Task: Check the average views per listing of den in the last 5 years.
Action: Mouse moved to (1073, 239)
Screenshot: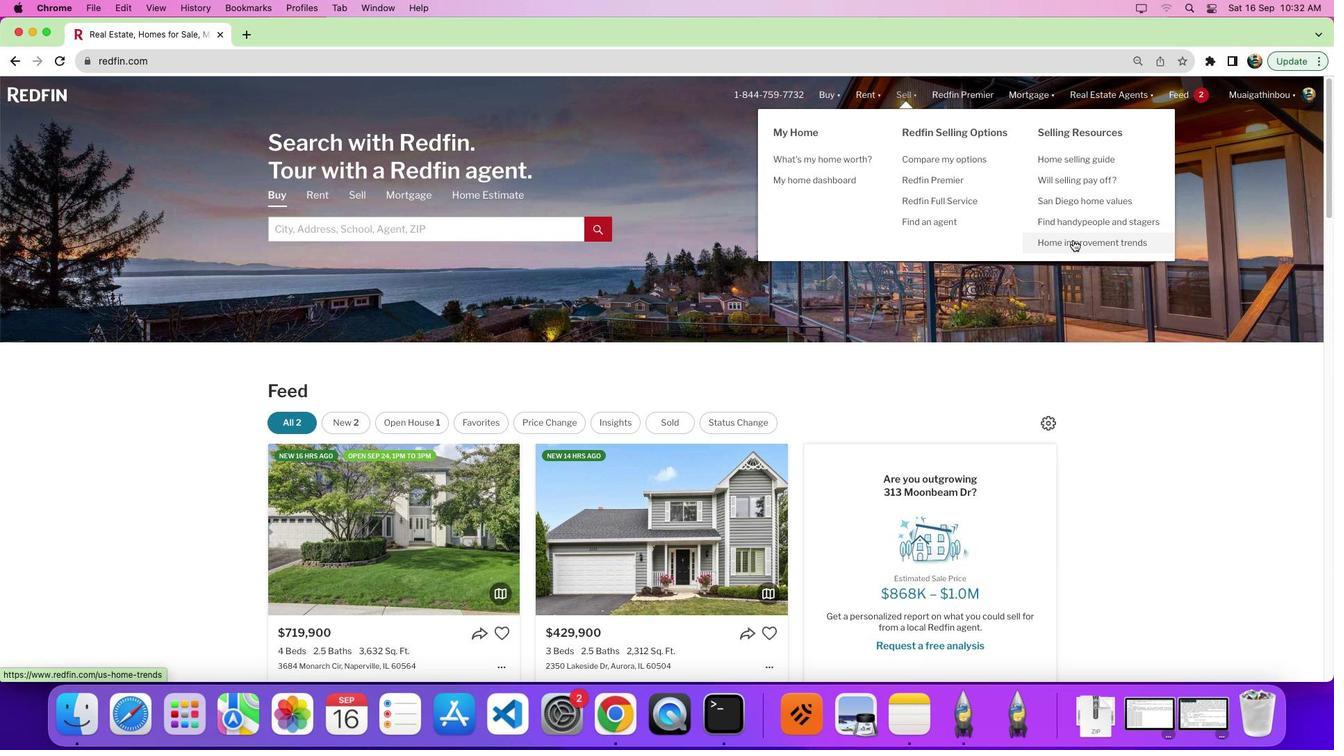 
Action: Mouse pressed left at (1073, 239)
Screenshot: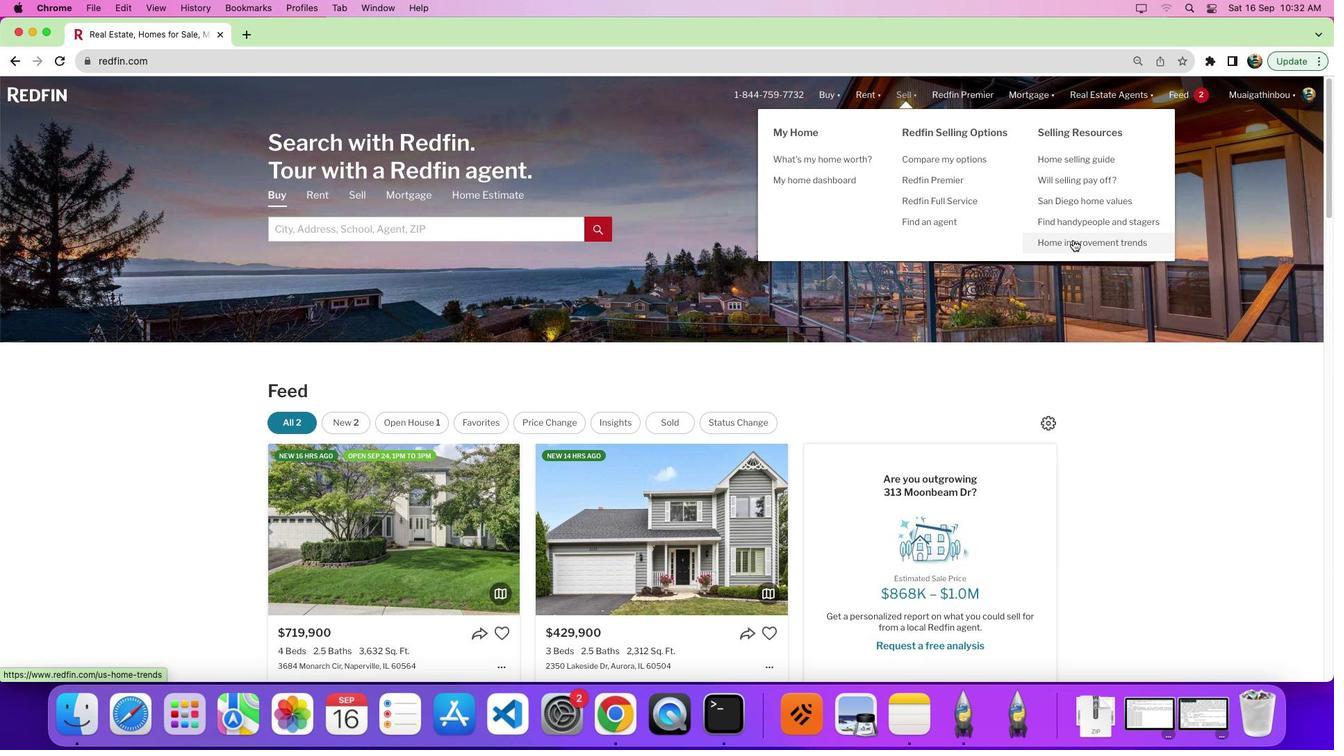 
Action: Mouse pressed left at (1073, 239)
Screenshot: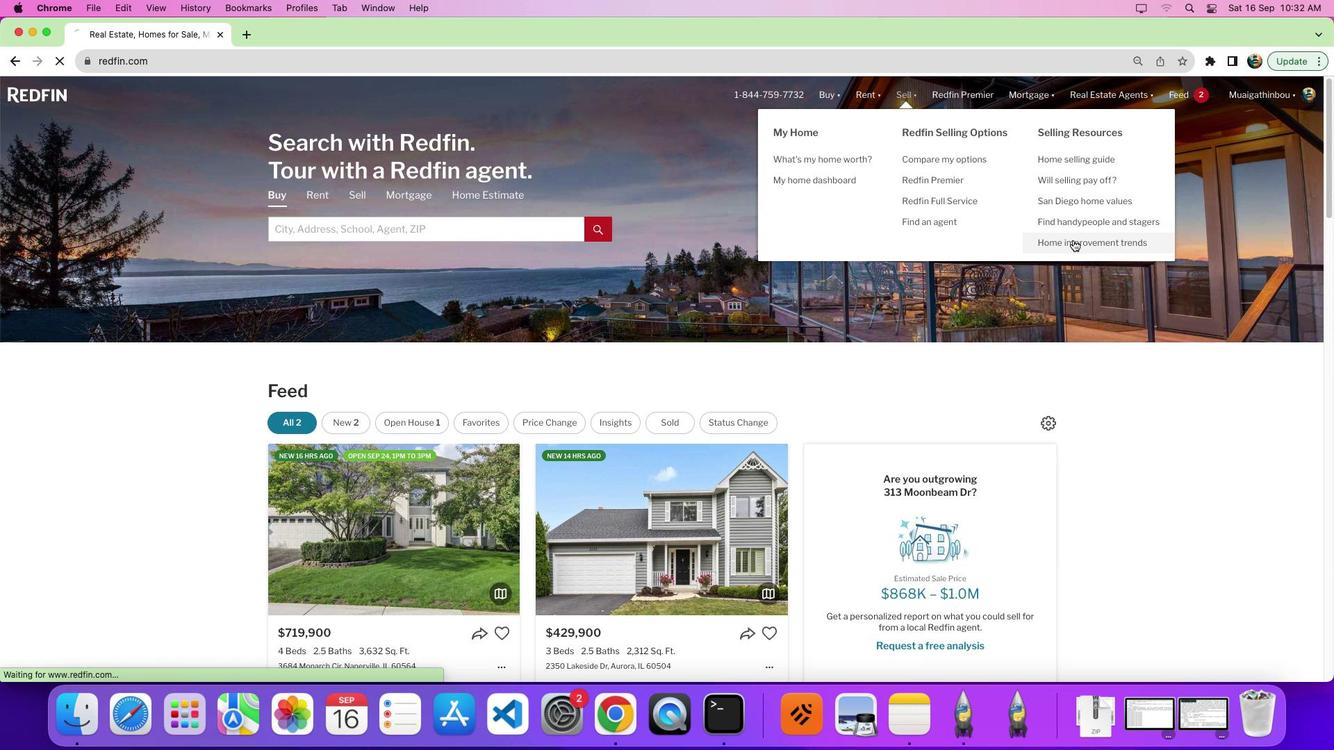 
Action: Mouse moved to (371, 272)
Screenshot: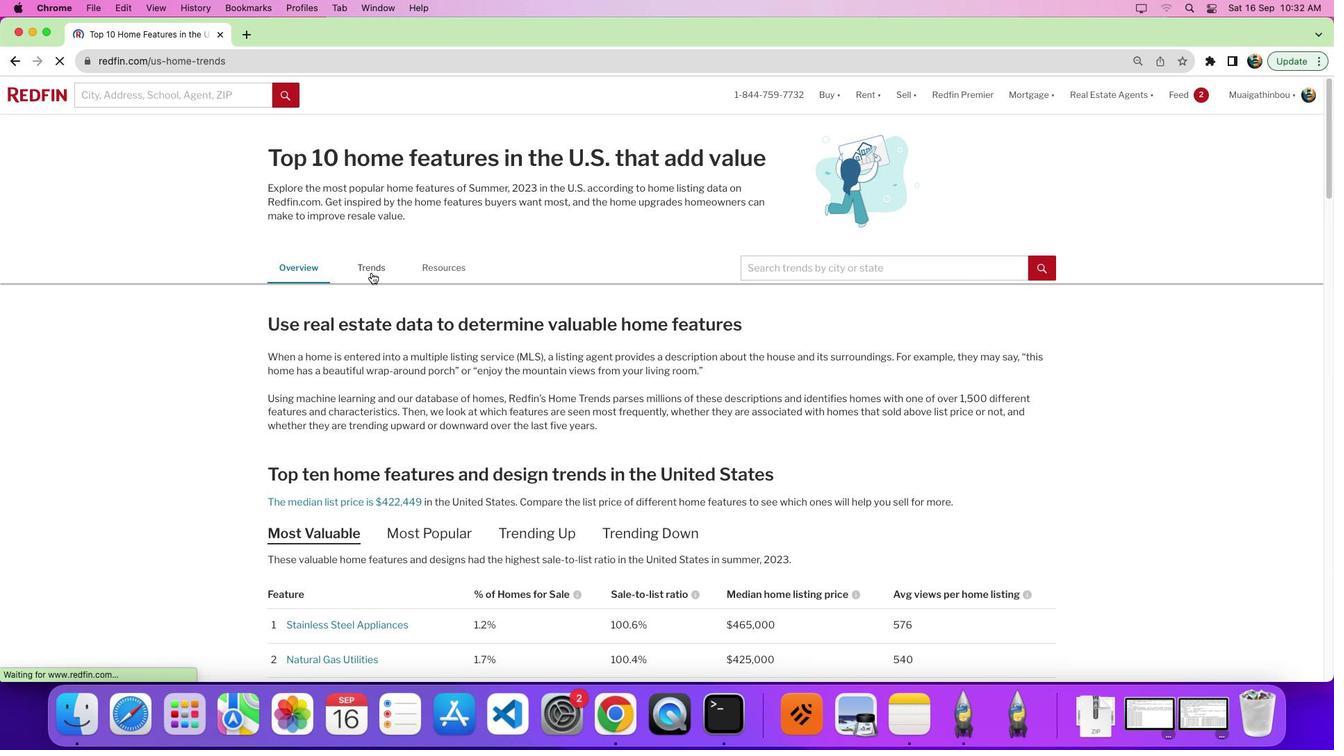 
Action: Mouse pressed left at (371, 272)
Screenshot: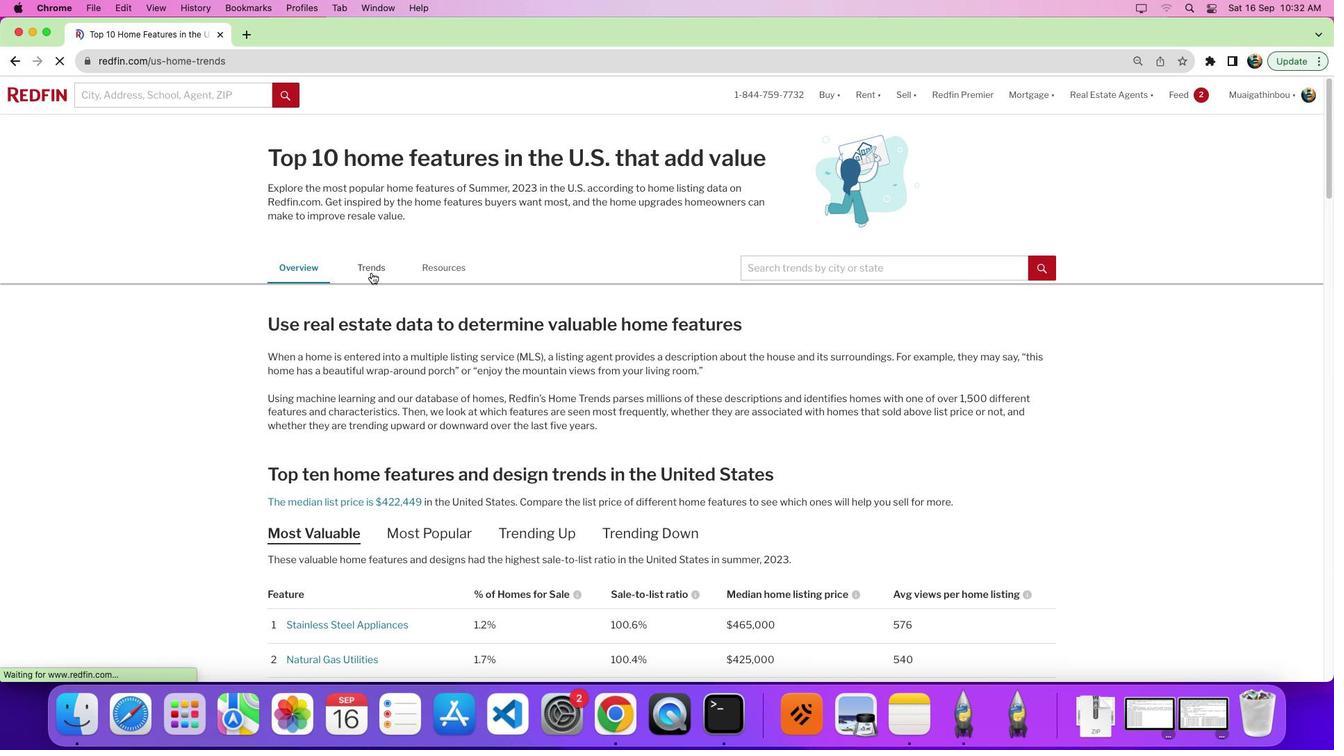 
Action: Mouse moved to (952, 419)
Screenshot: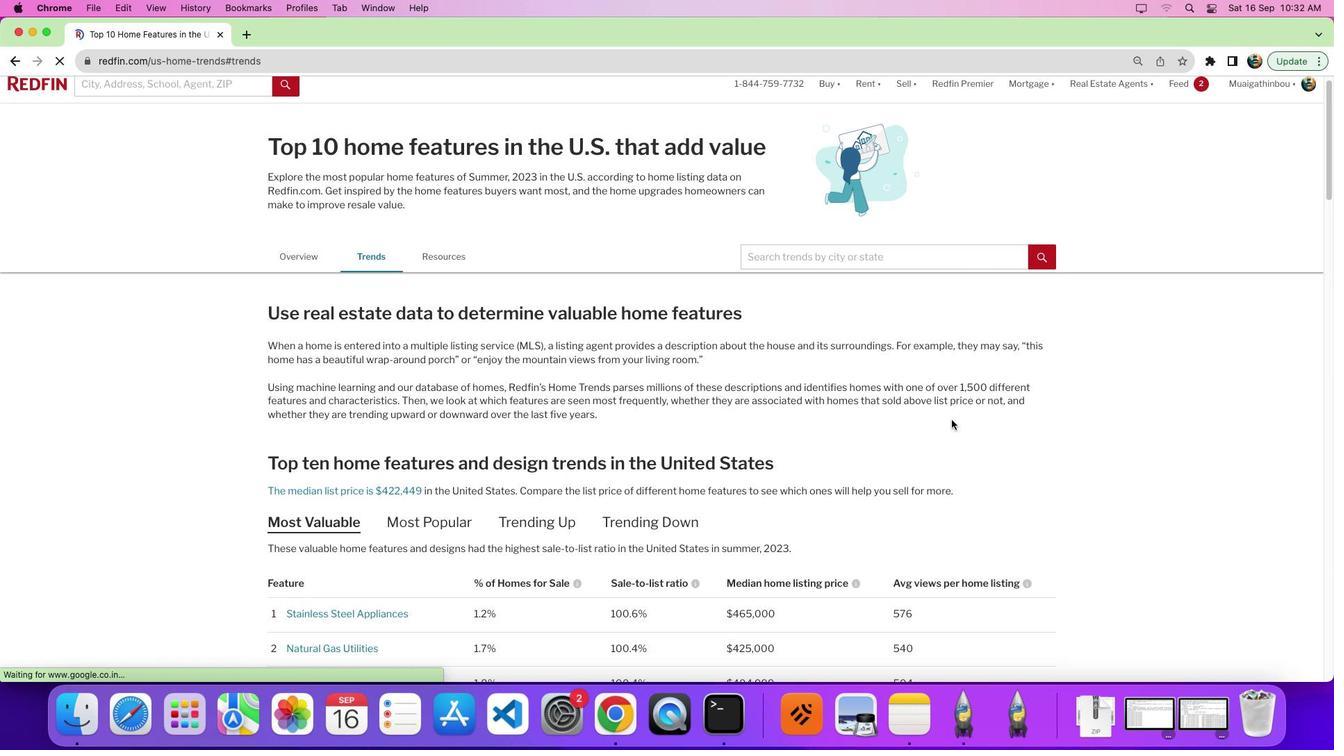 
Action: Mouse scrolled (952, 419) with delta (0, 0)
Screenshot: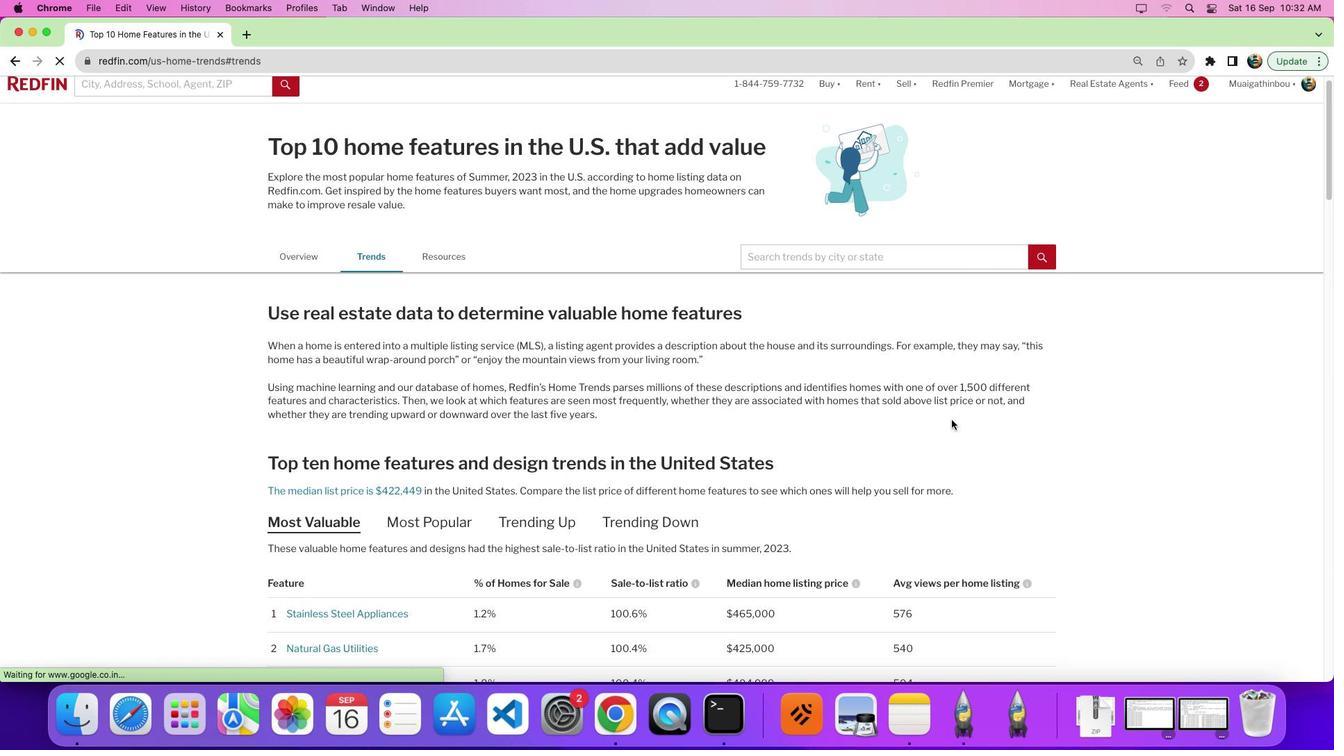 
Action: Mouse scrolled (952, 419) with delta (0, 0)
Screenshot: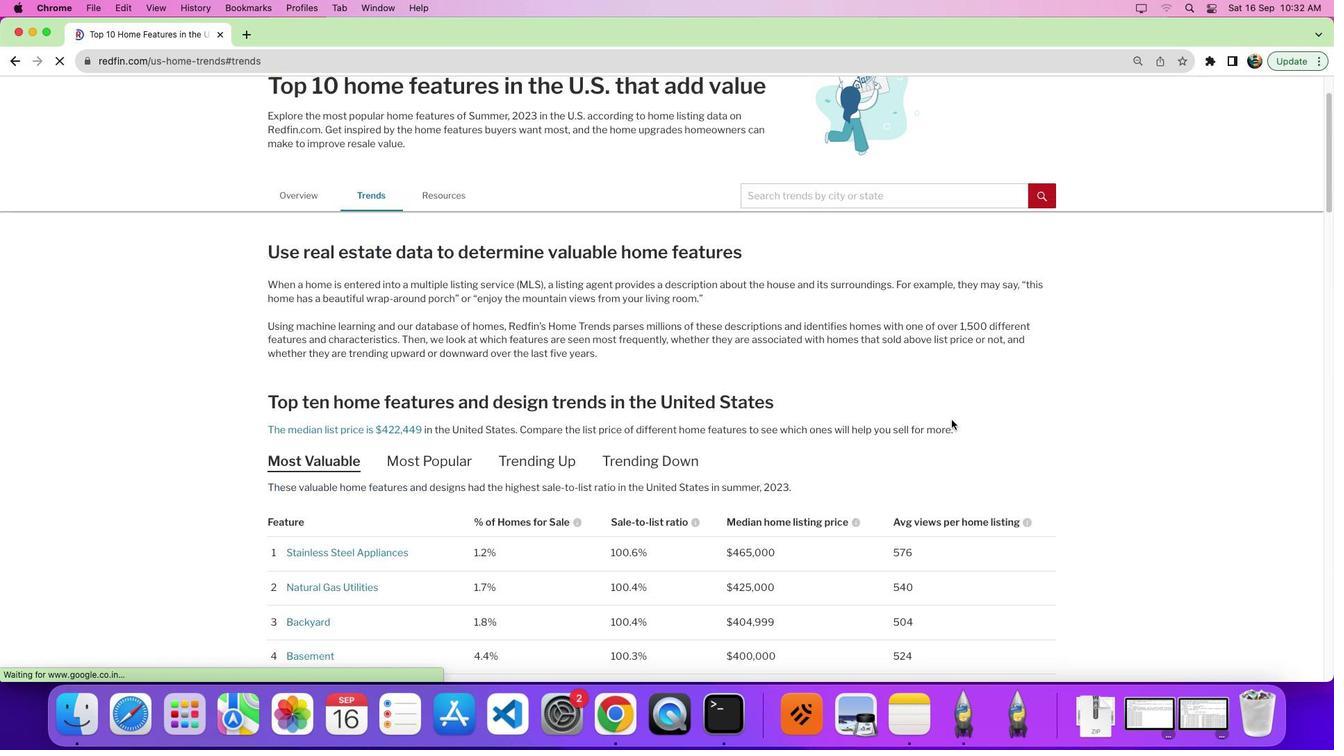 
Action: Mouse scrolled (952, 419) with delta (0, -4)
Screenshot: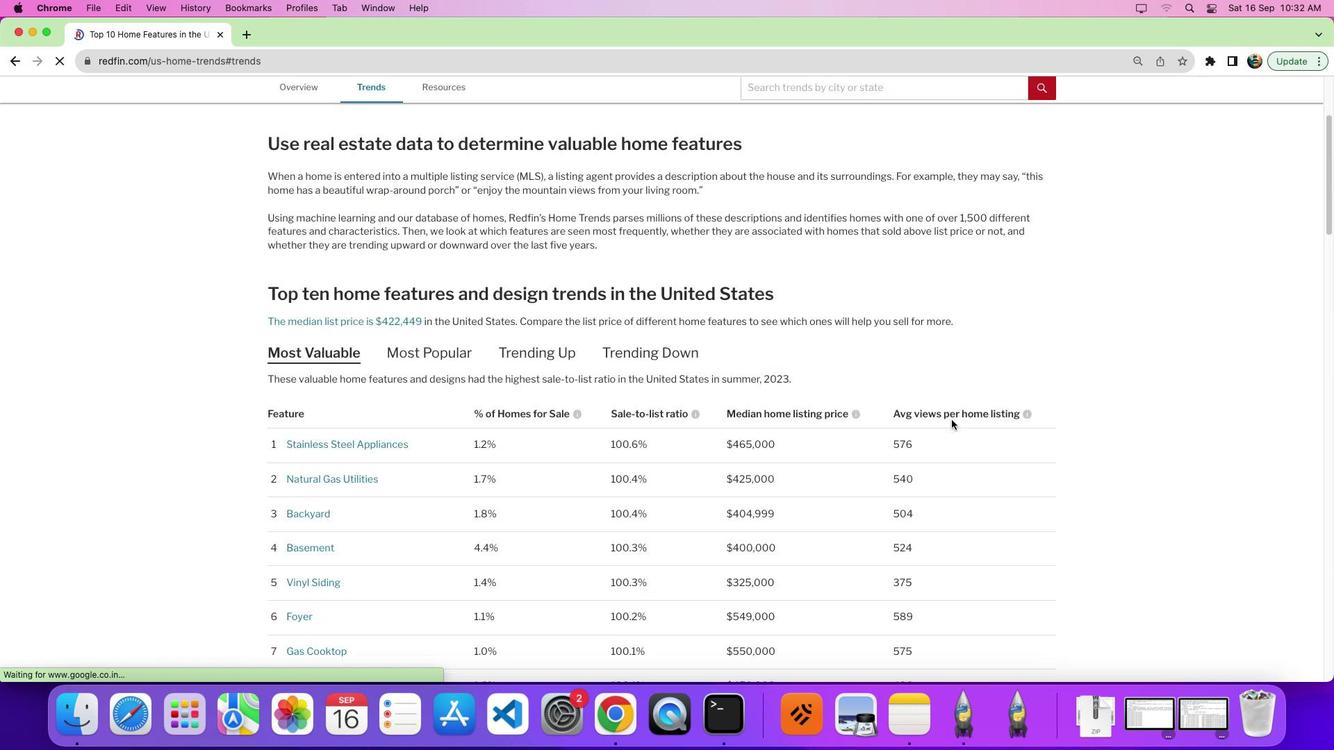 
Action: Mouse scrolled (952, 419) with delta (0, 0)
Screenshot: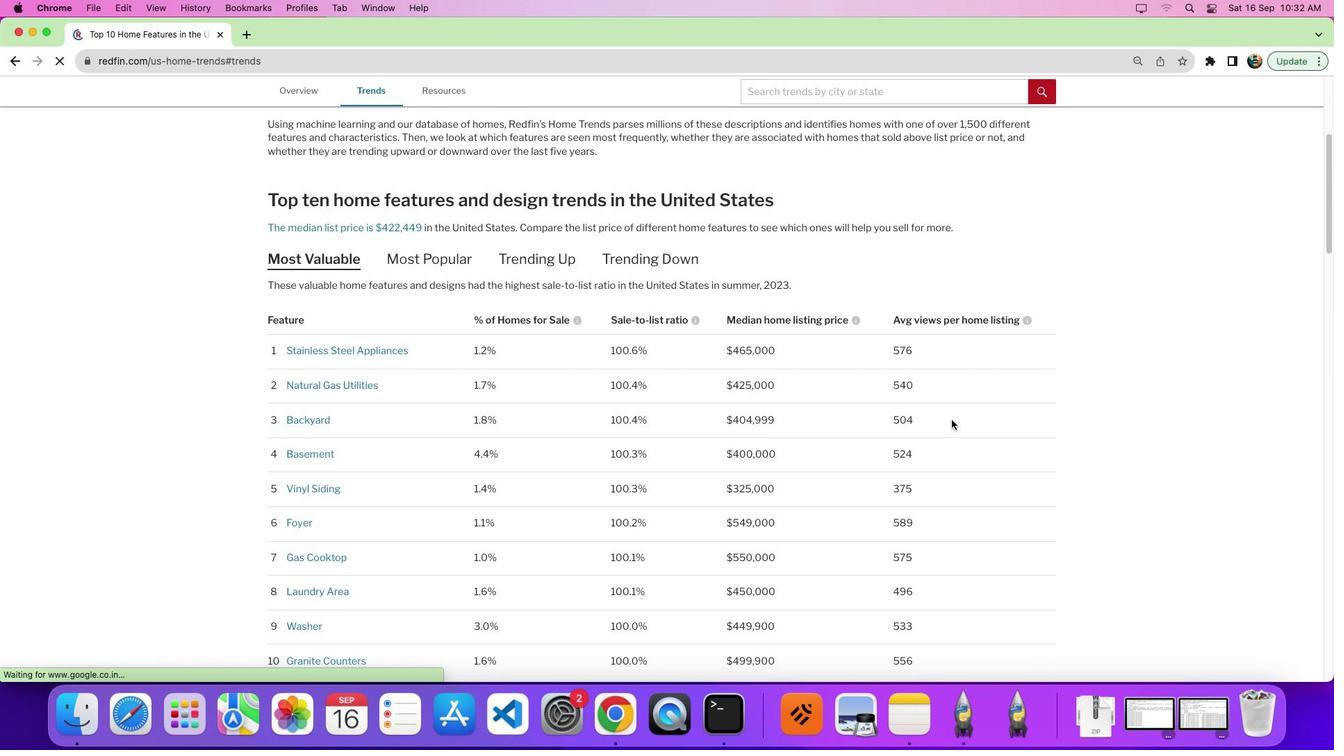 
Action: Mouse scrolled (952, 419) with delta (0, 0)
Screenshot: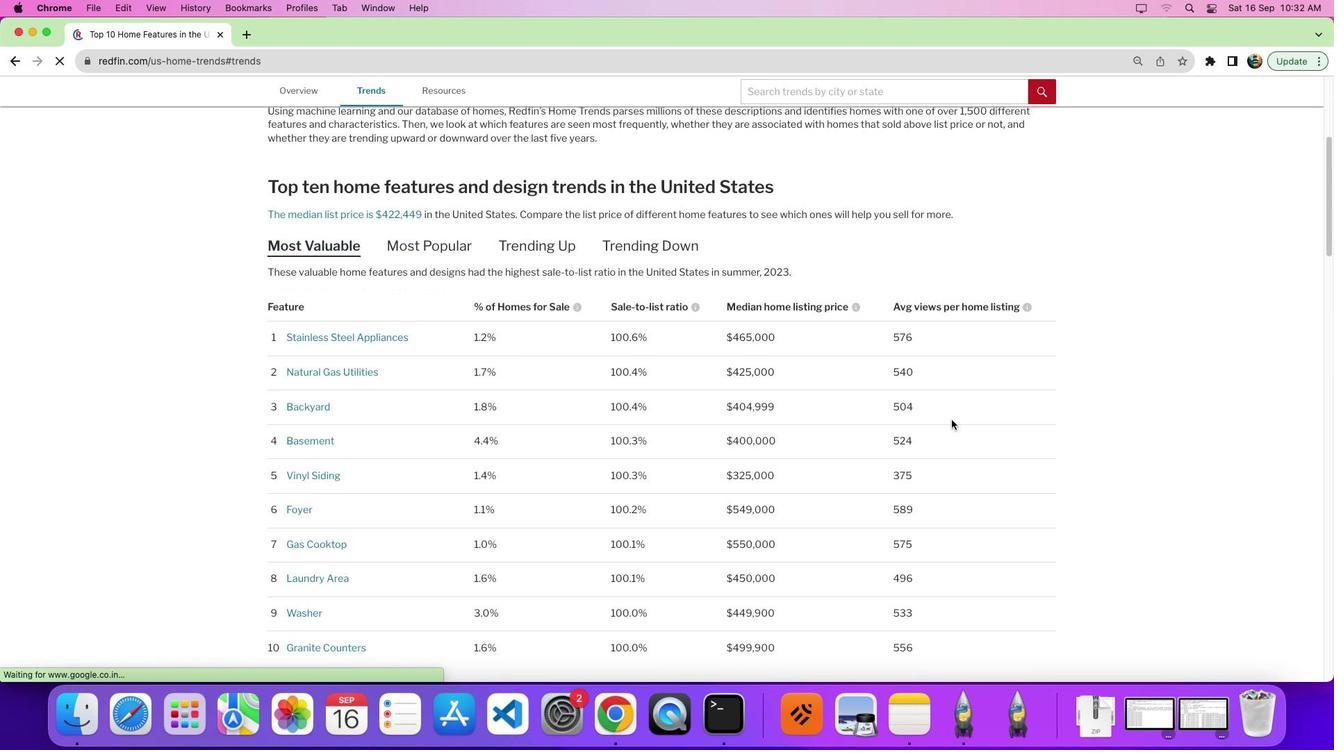 
Action: Mouse scrolled (952, 419) with delta (0, -4)
Screenshot: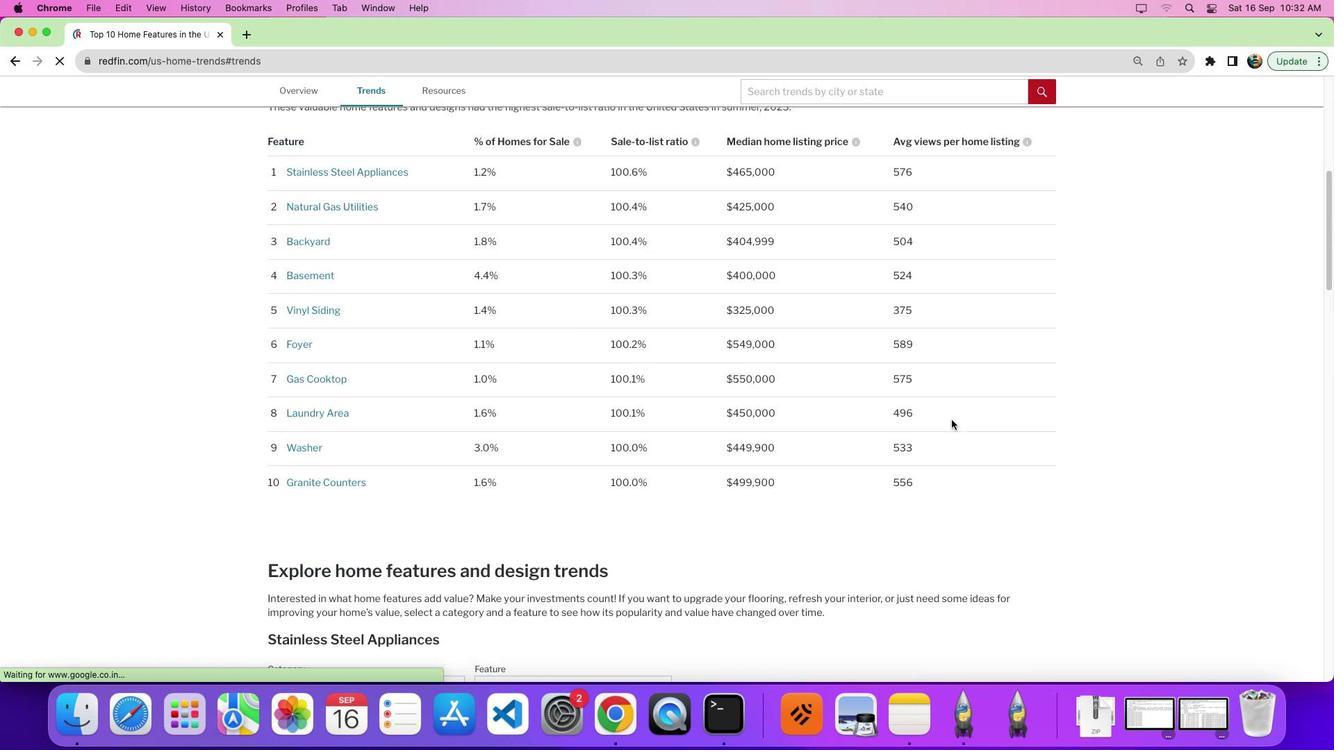 
Action: Mouse scrolled (952, 419) with delta (0, 0)
Screenshot: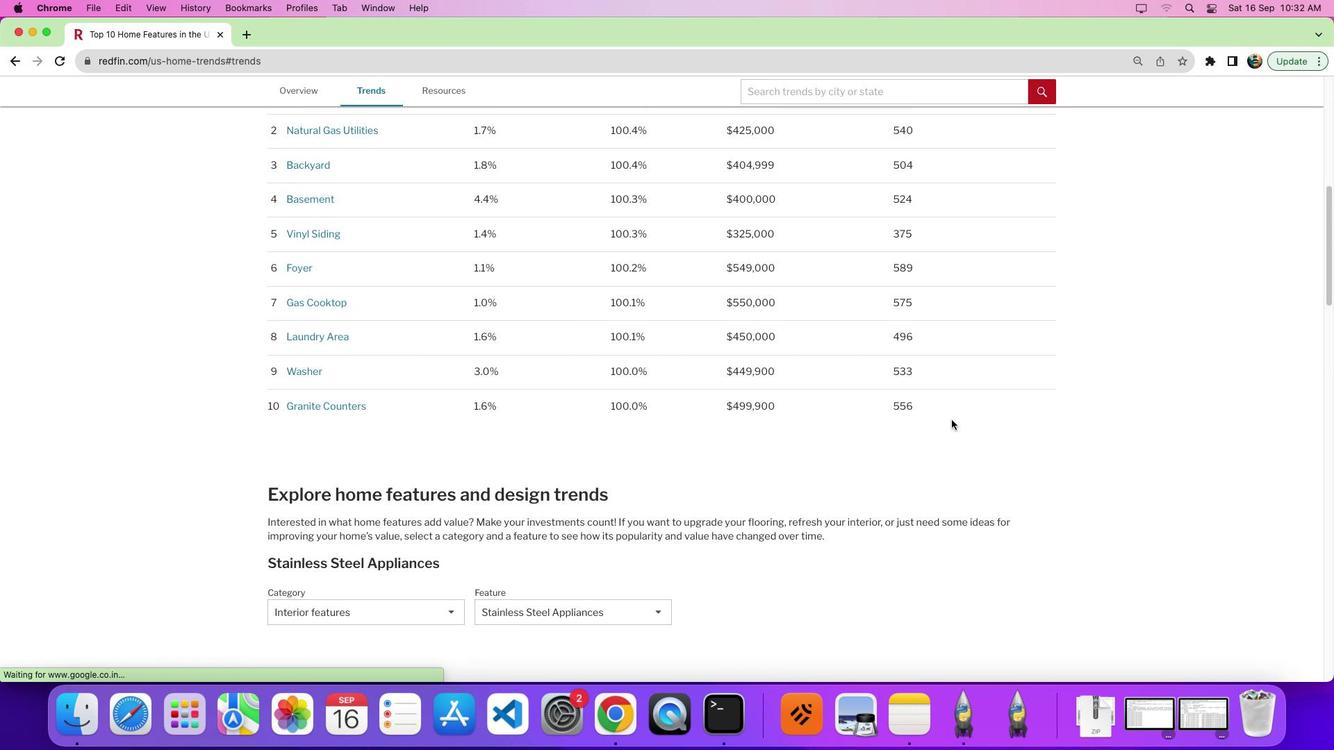 
Action: Mouse scrolled (952, 419) with delta (0, 0)
Screenshot: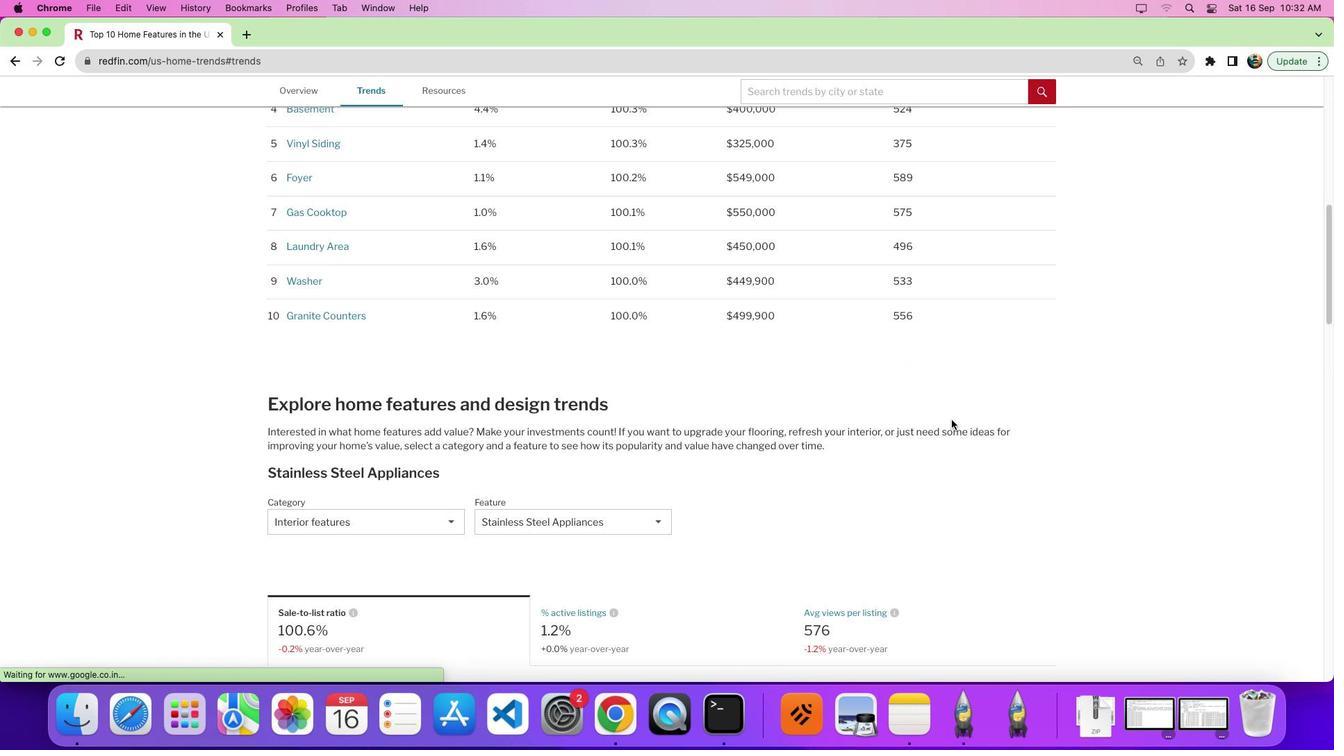 
Action: Mouse scrolled (952, 419) with delta (0, -4)
Screenshot: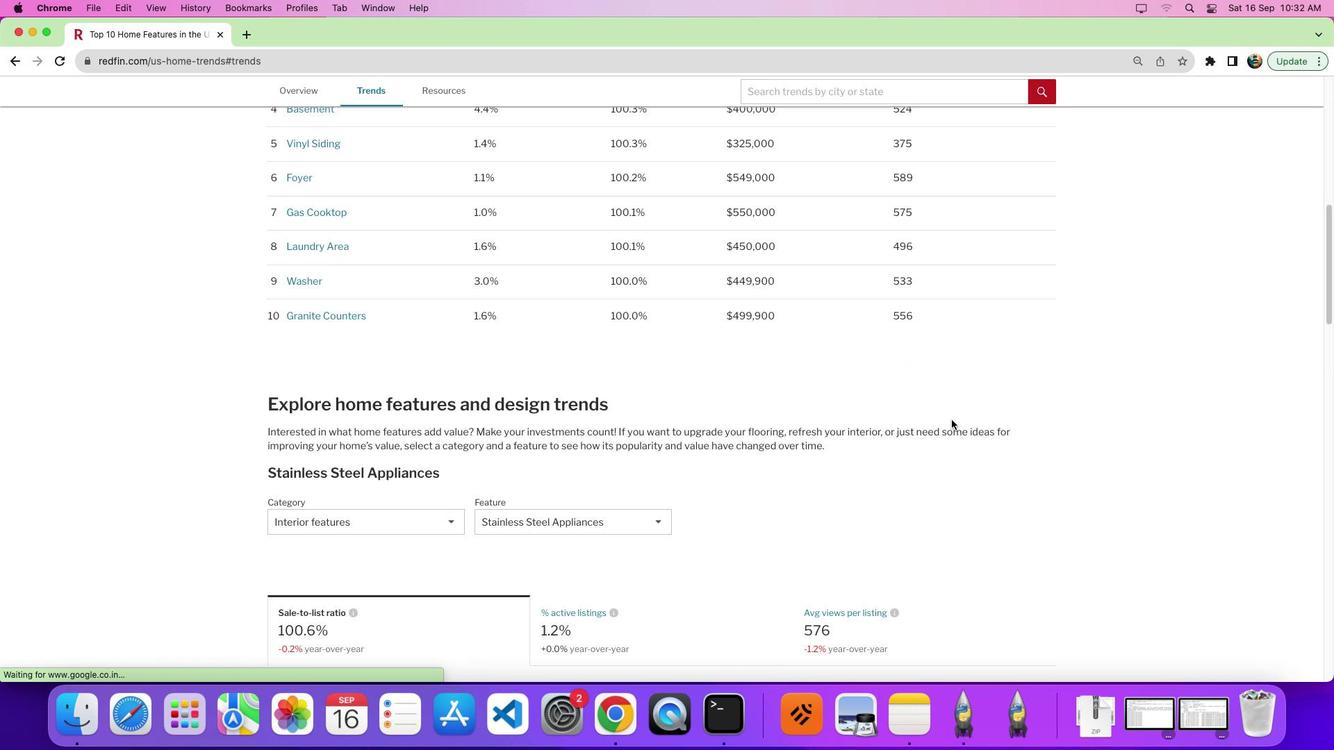 
Action: Mouse moved to (868, 431)
Screenshot: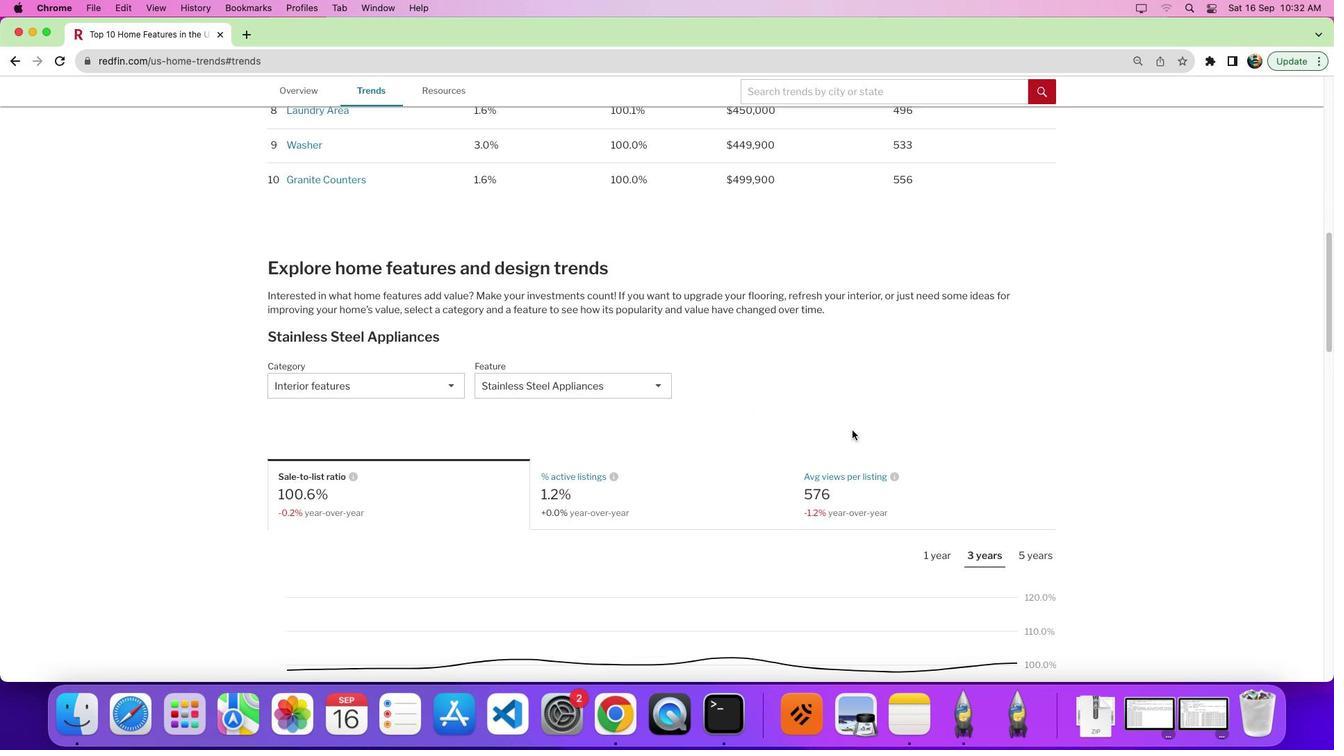 
Action: Mouse scrolled (868, 431) with delta (0, 0)
Screenshot: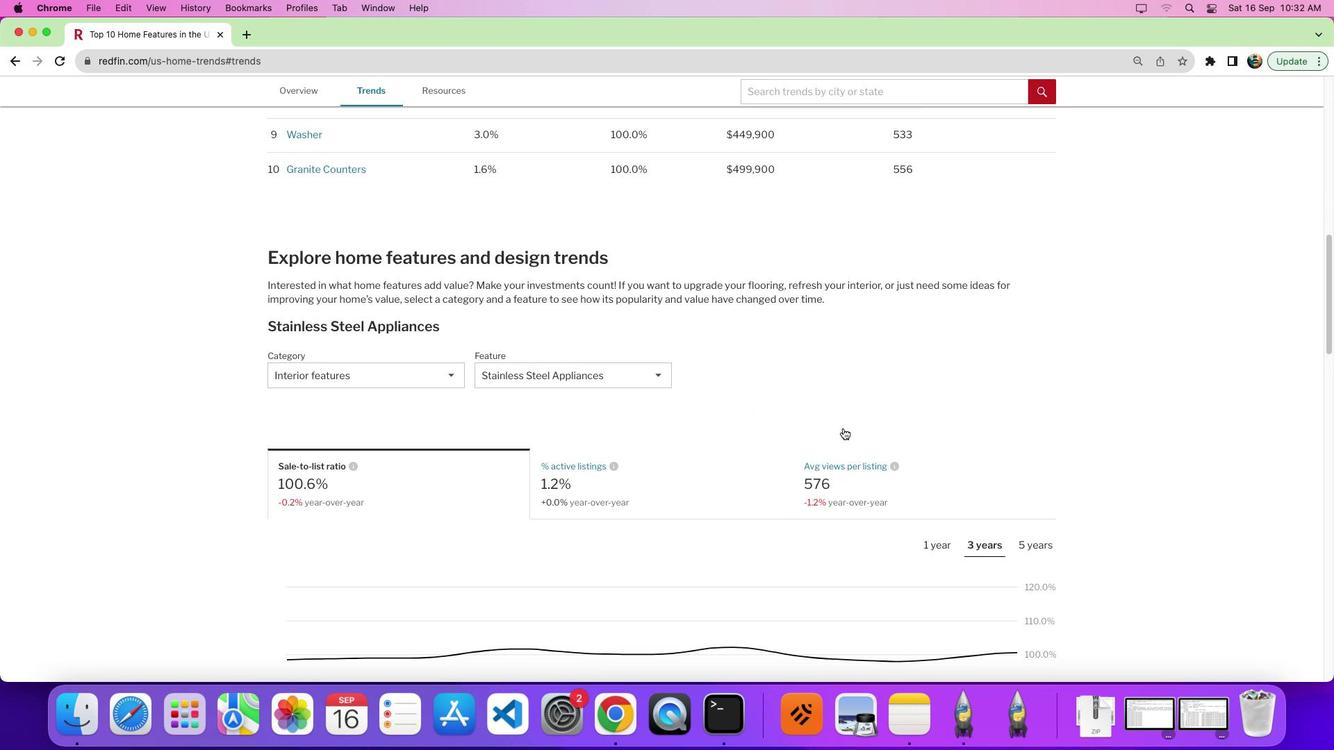 
Action: Mouse moved to (866, 431)
Screenshot: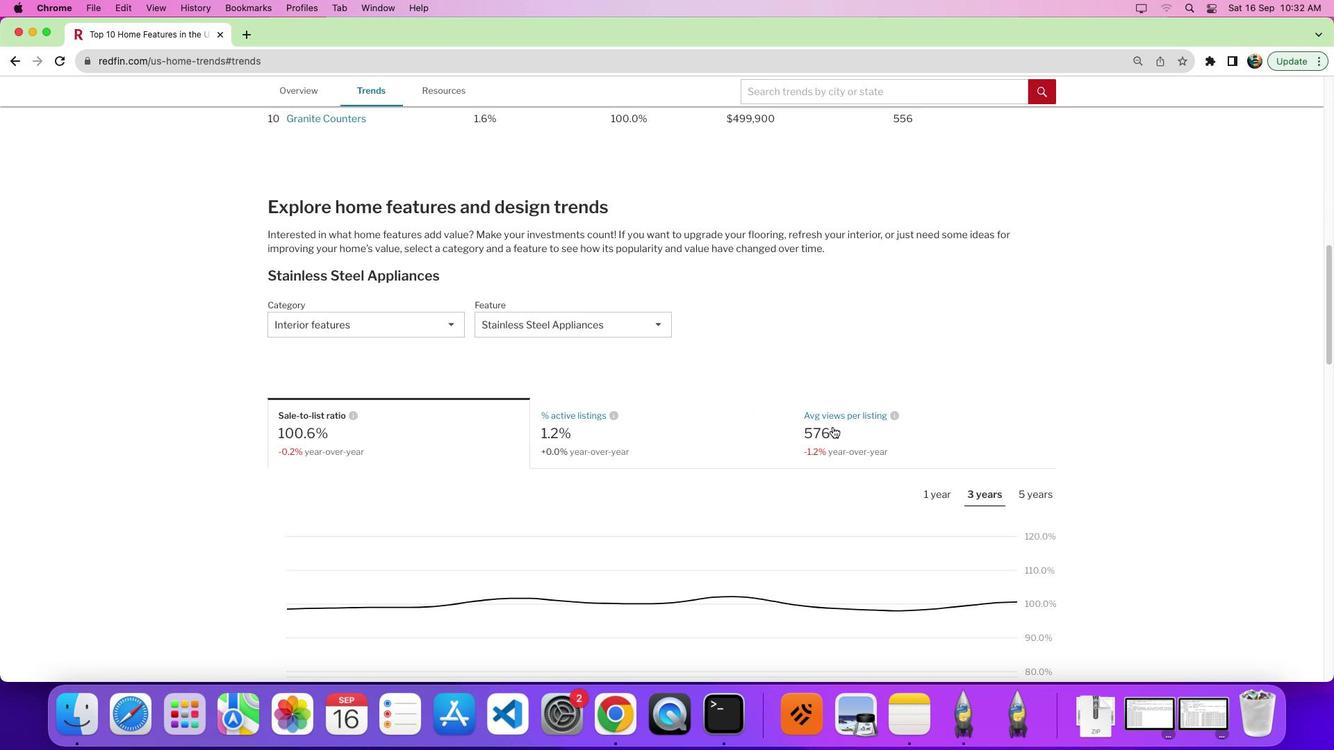 
Action: Mouse scrolled (866, 431) with delta (0, 0)
Screenshot: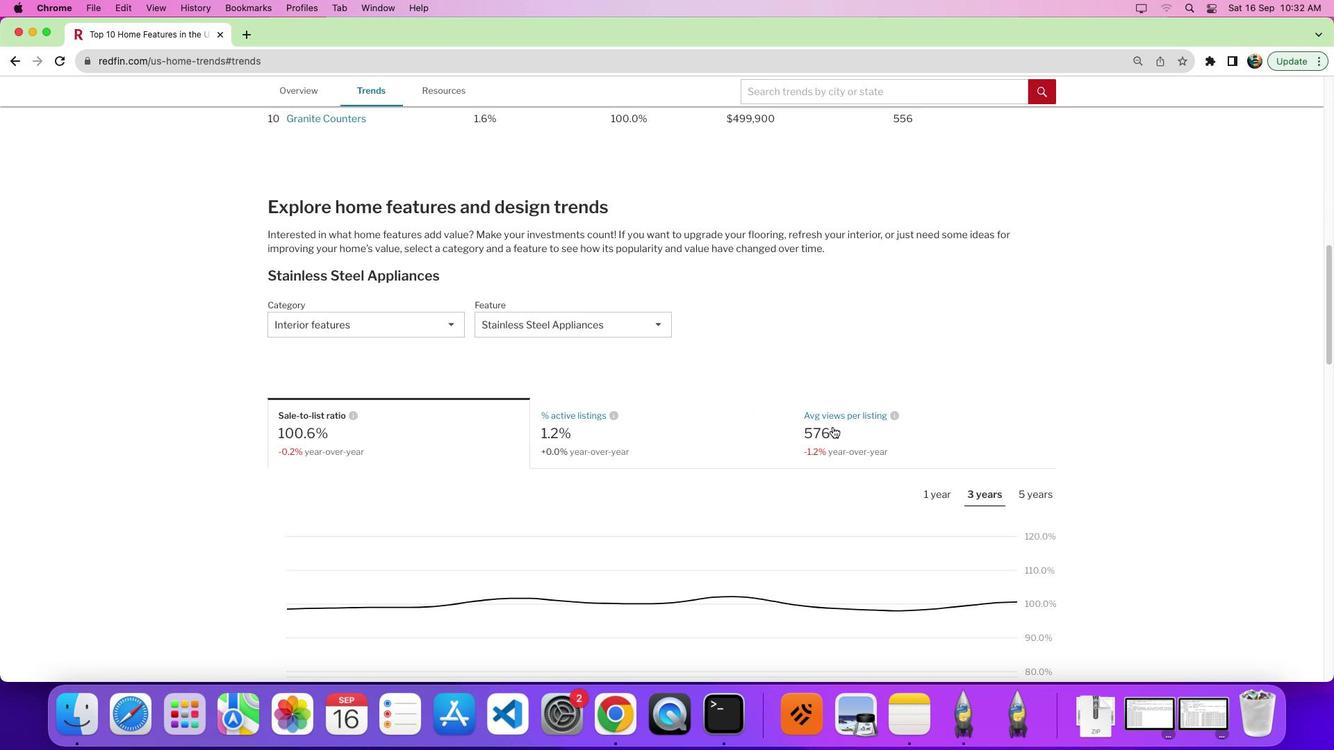 
Action: Mouse moved to (854, 430)
Screenshot: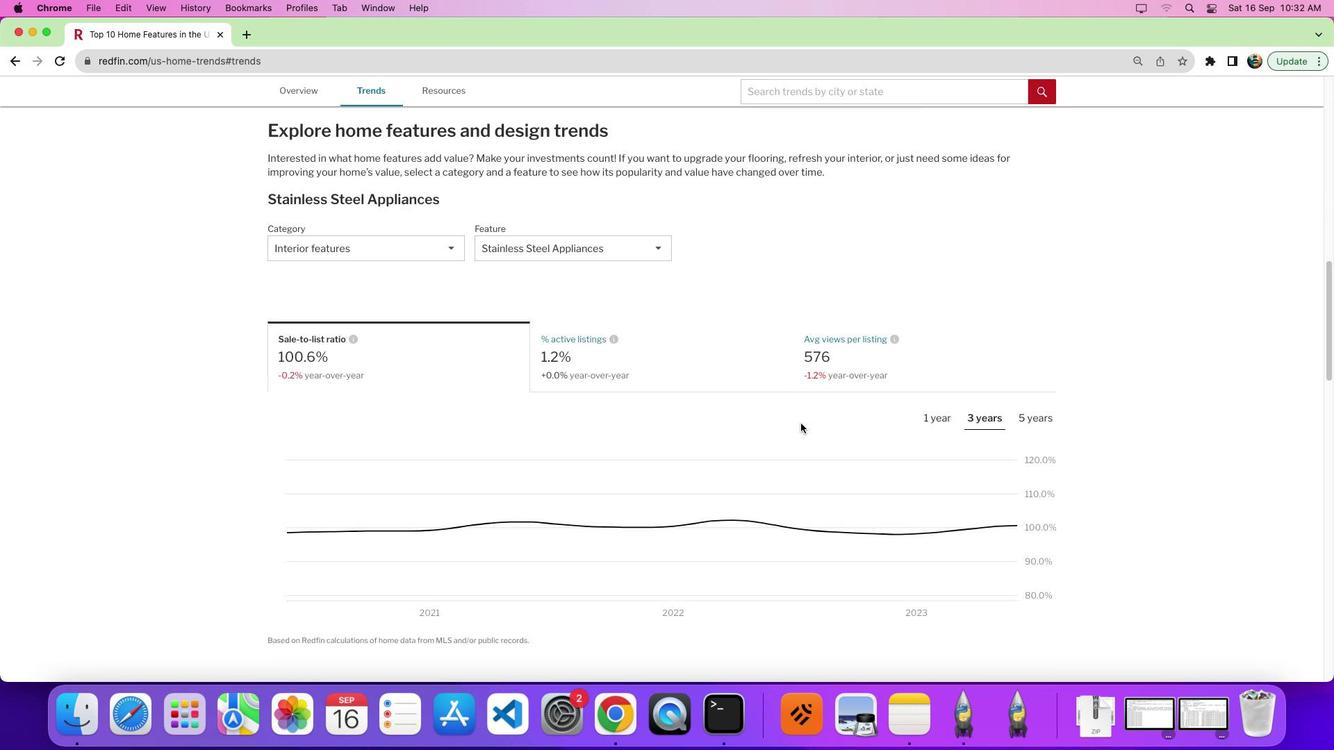 
Action: Mouse scrolled (854, 430) with delta (0, -4)
Screenshot: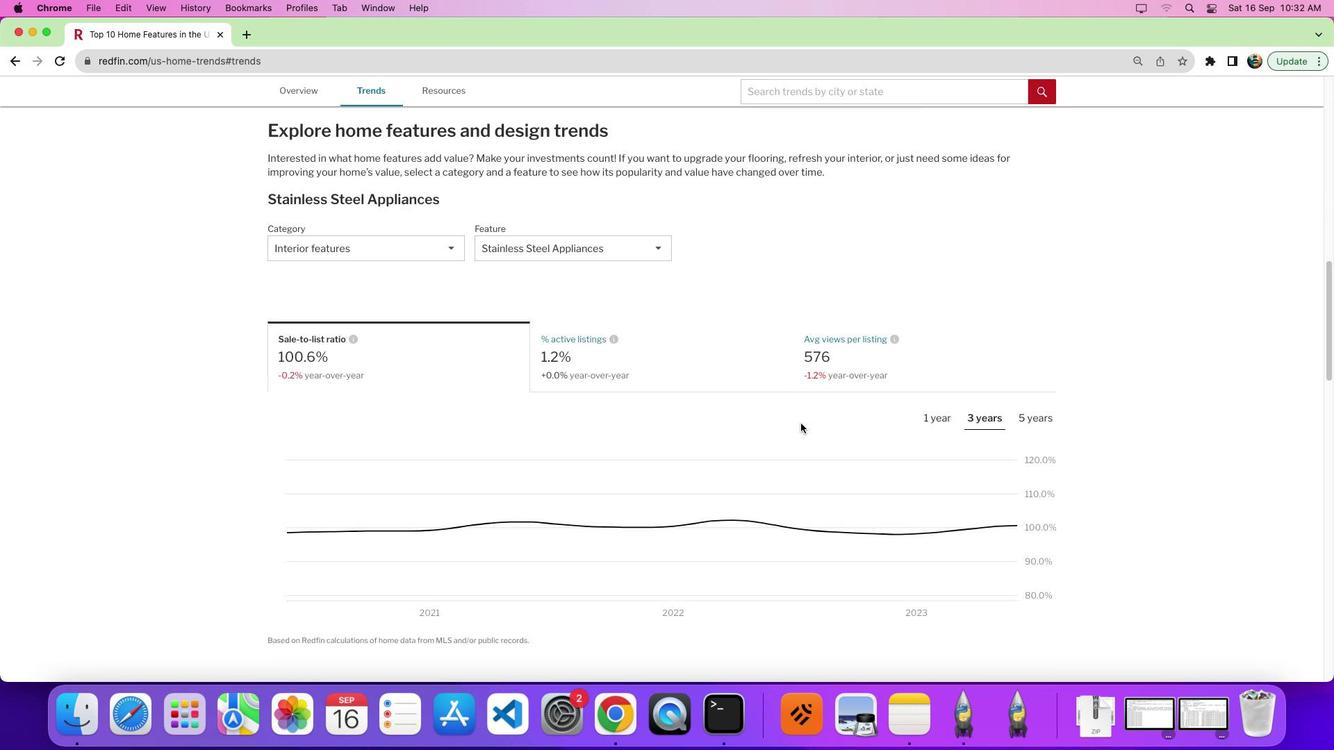 
Action: Mouse moved to (438, 189)
Screenshot: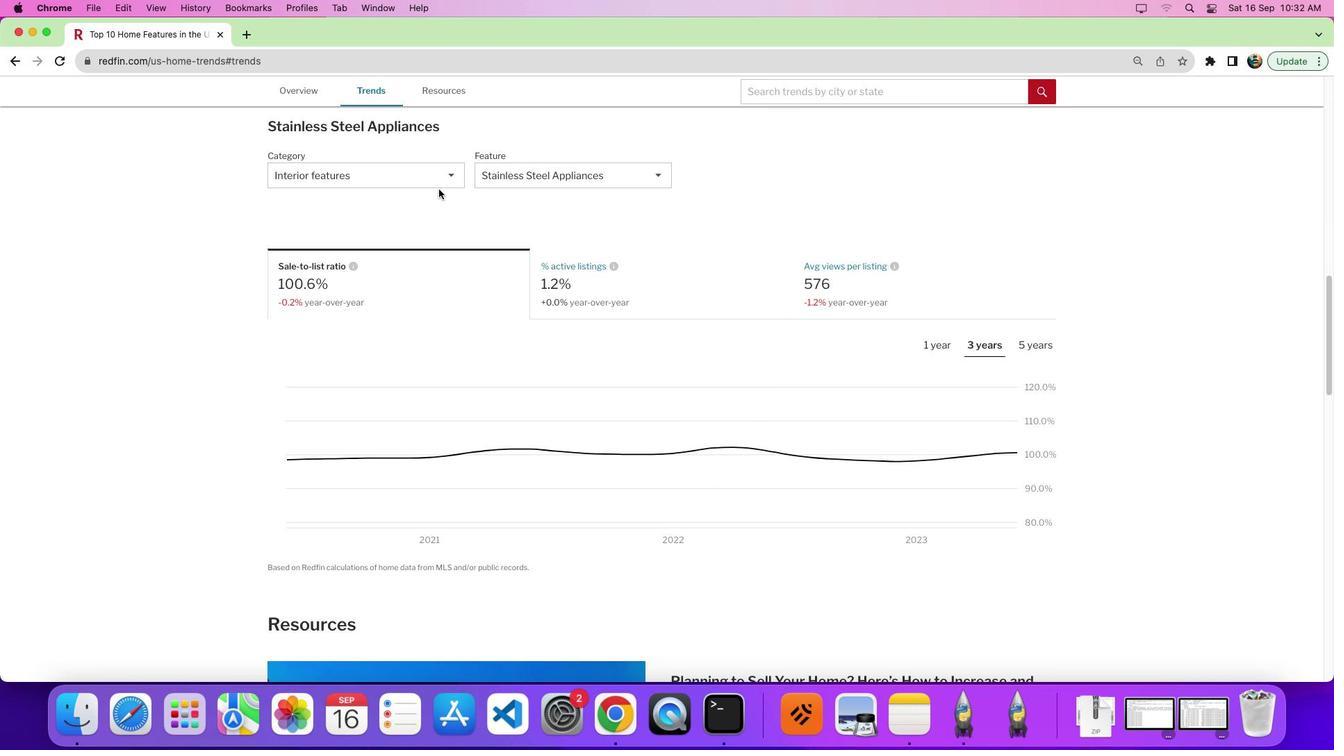 
Action: Mouse pressed left at (438, 189)
Screenshot: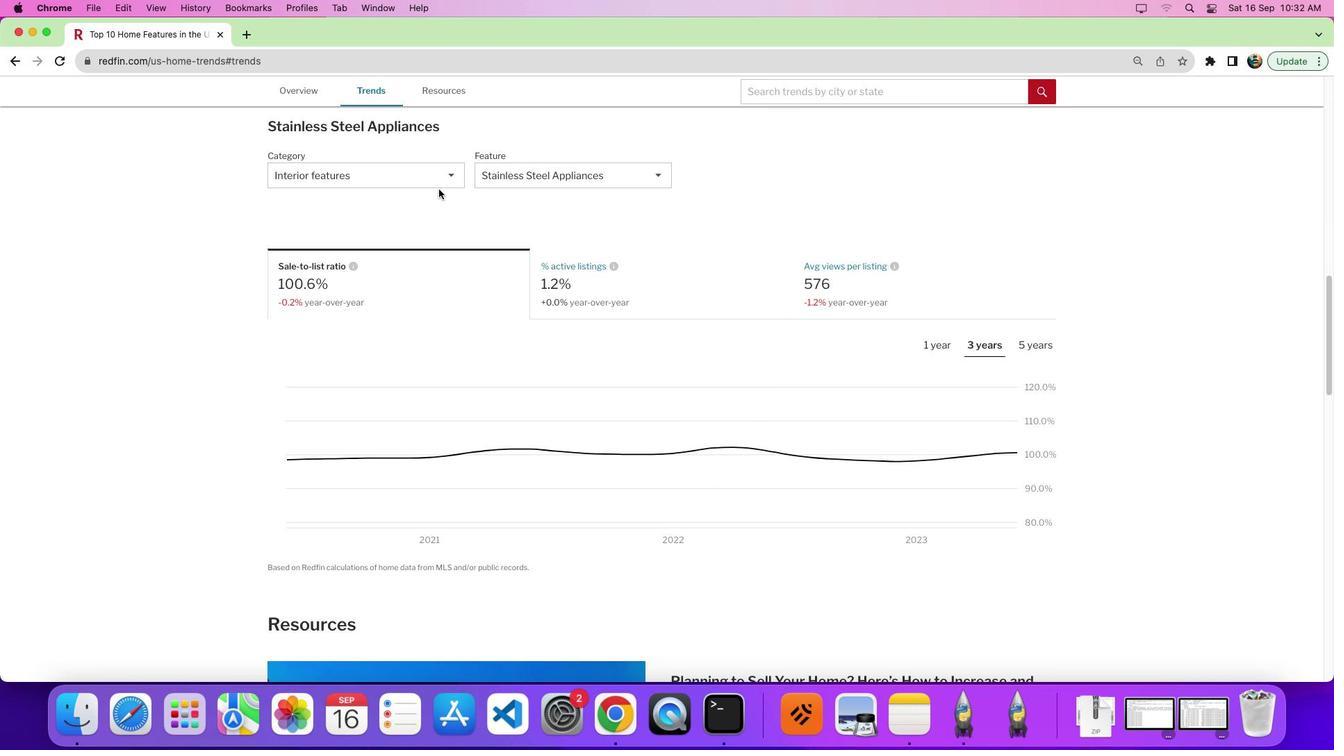 
Action: Mouse moved to (567, 171)
Screenshot: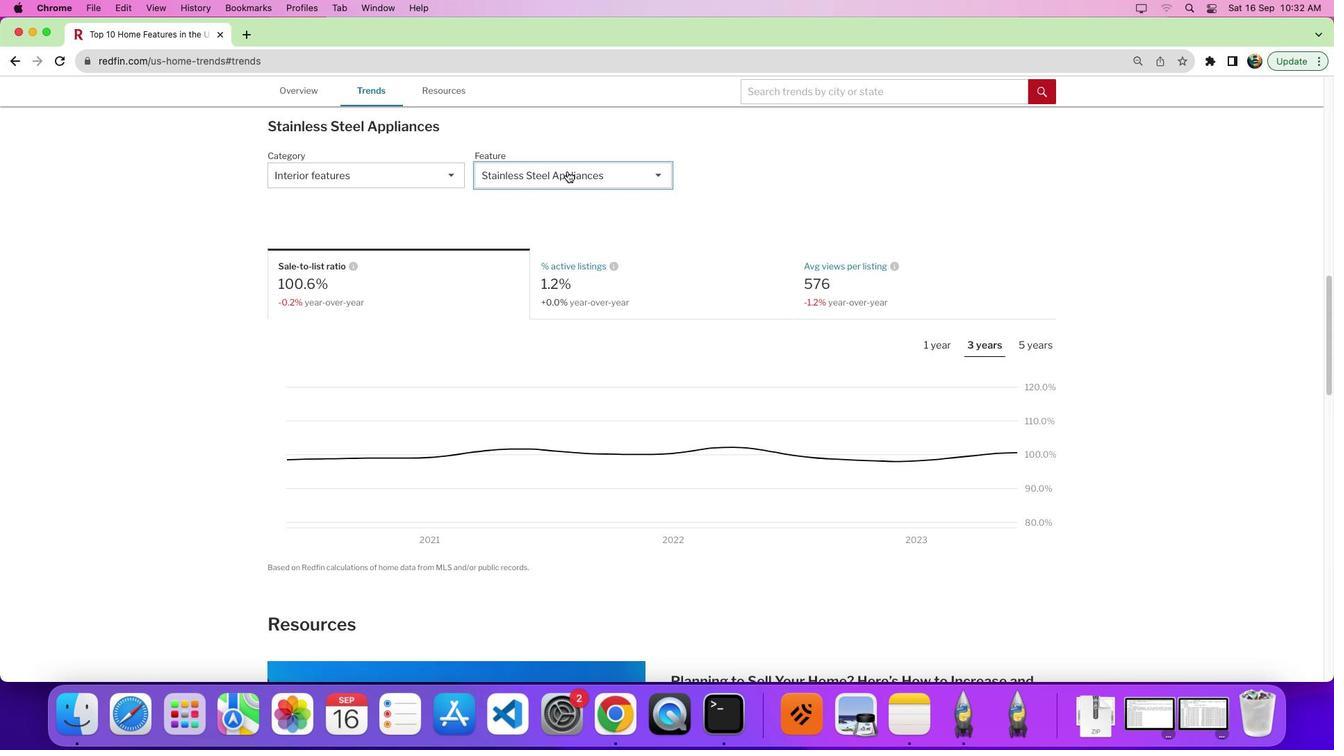 
Action: Mouse pressed left at (567, 171)
Screenshot: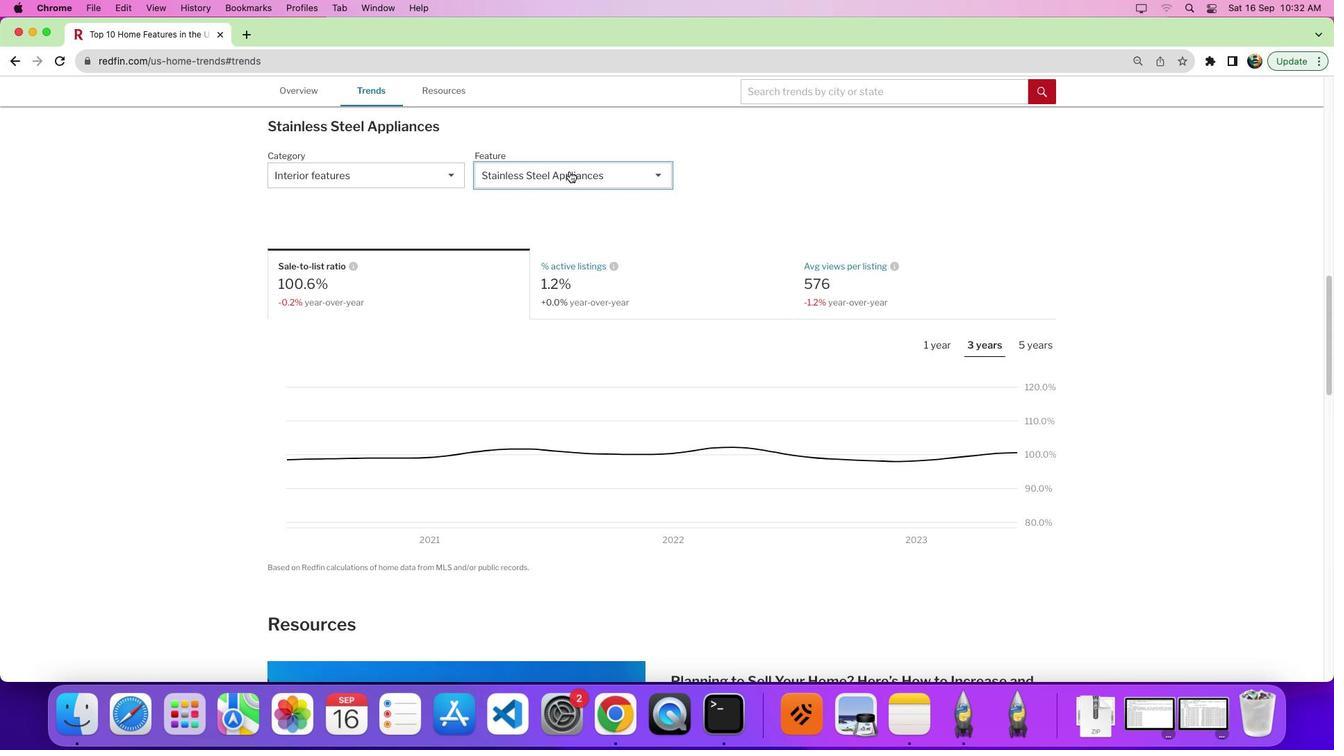 
Action: Mouse moved to (604, 345)
Screenshot: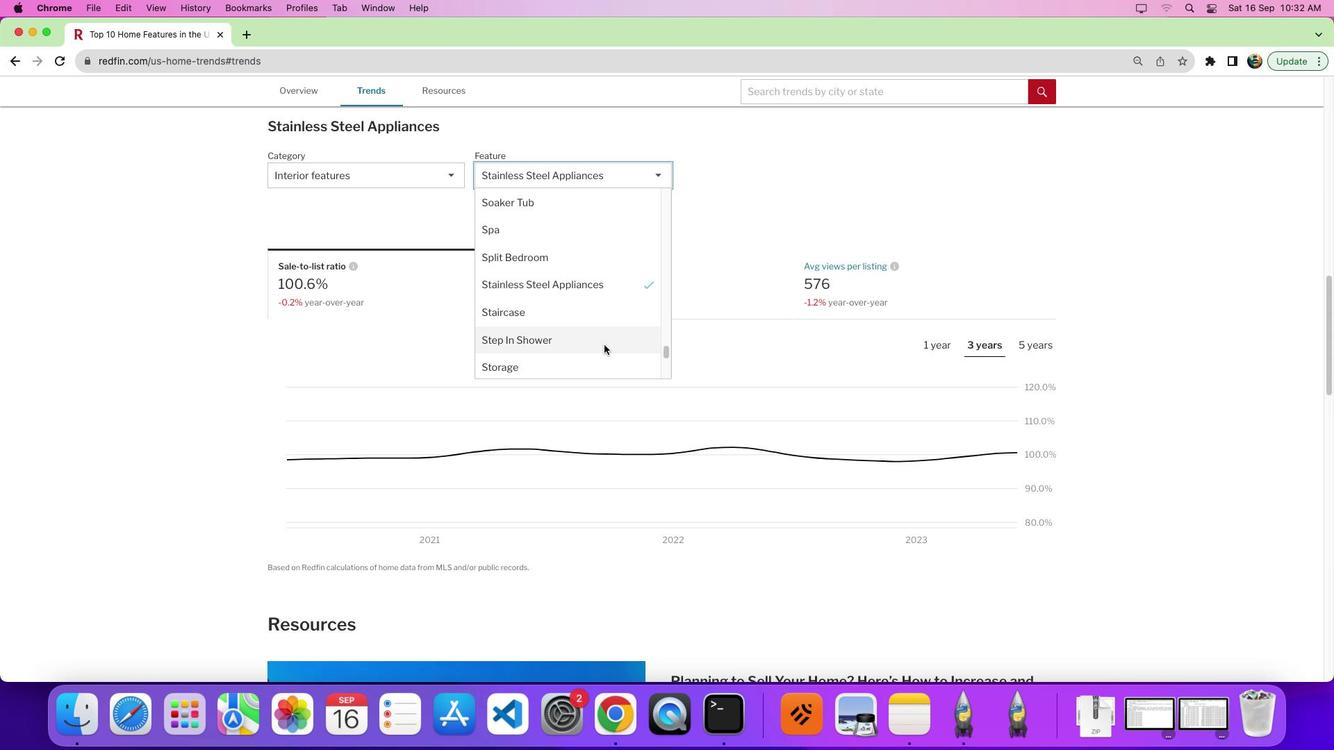 
Action: Mouse scrolled (604, 345) with delta (0, 0)
Screenshot: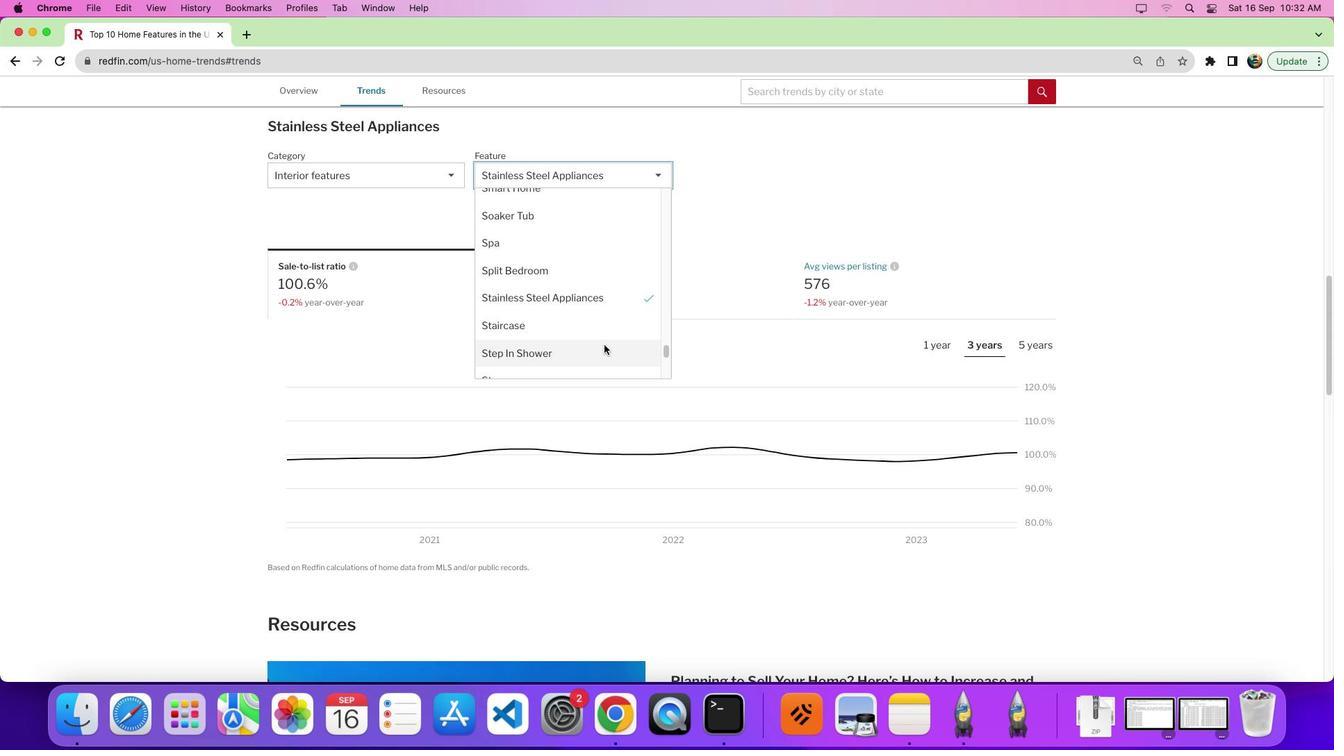 
Action: Mouse scrolled (604, 345) with delta (0, 0)
Screenshot: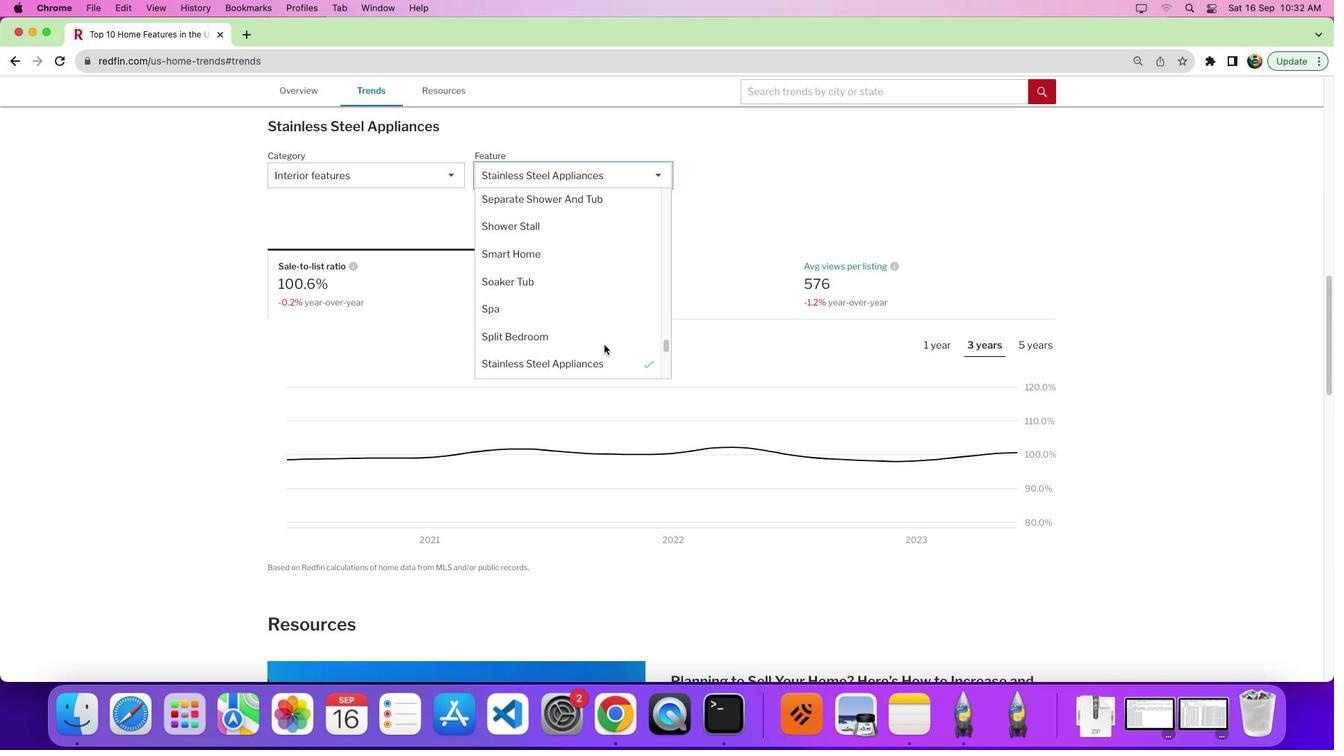 
Action: Mouse scrolled (604, 345) with delta (0, 3)
Screenshot: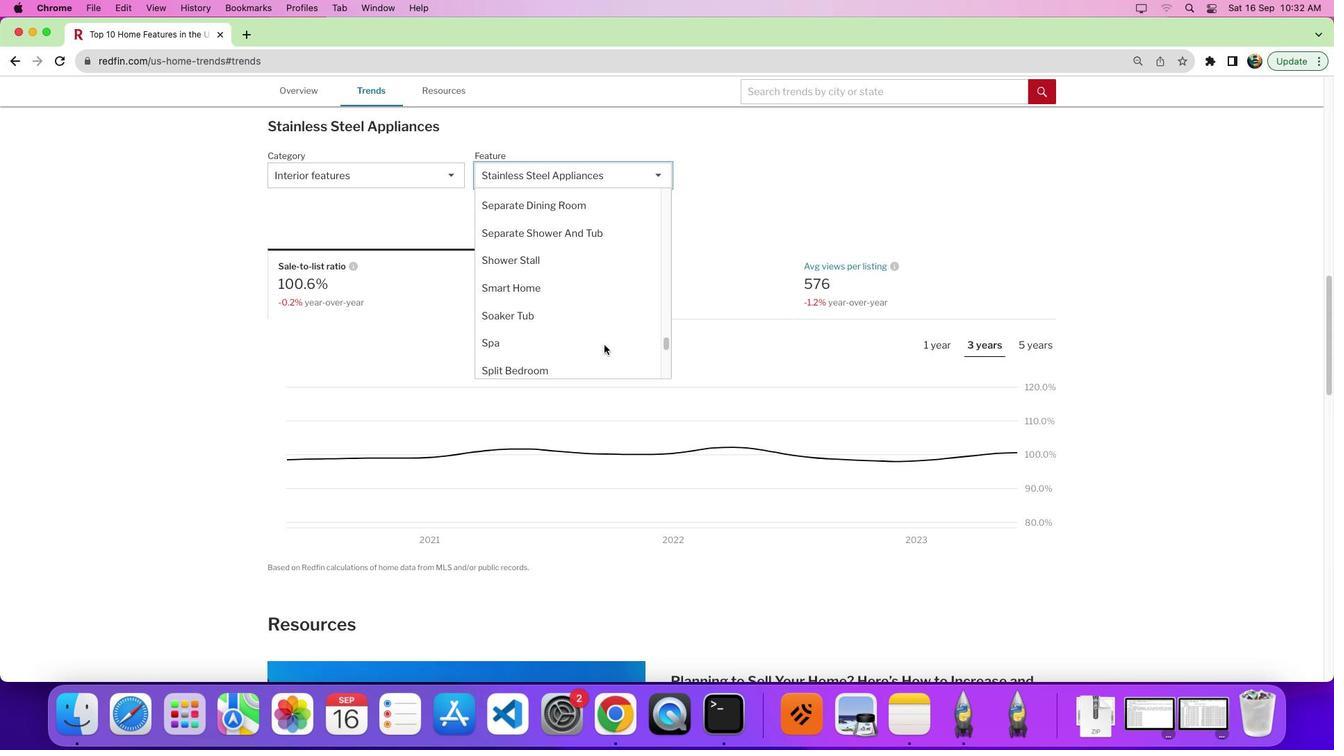 
Action: Mouse moved to (606, 342)
Screenshot: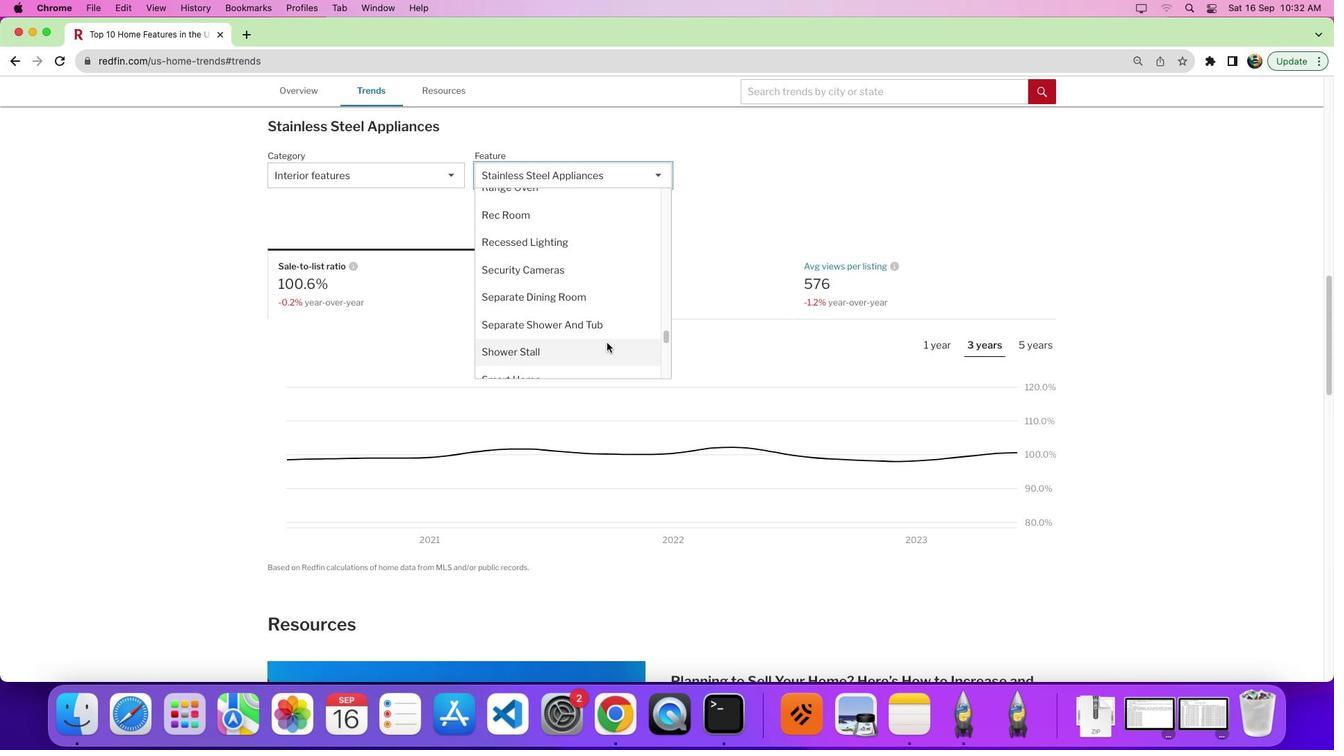 
Action: Mouse scrolled (606, 342) with delta (0, 0)
Screenshot: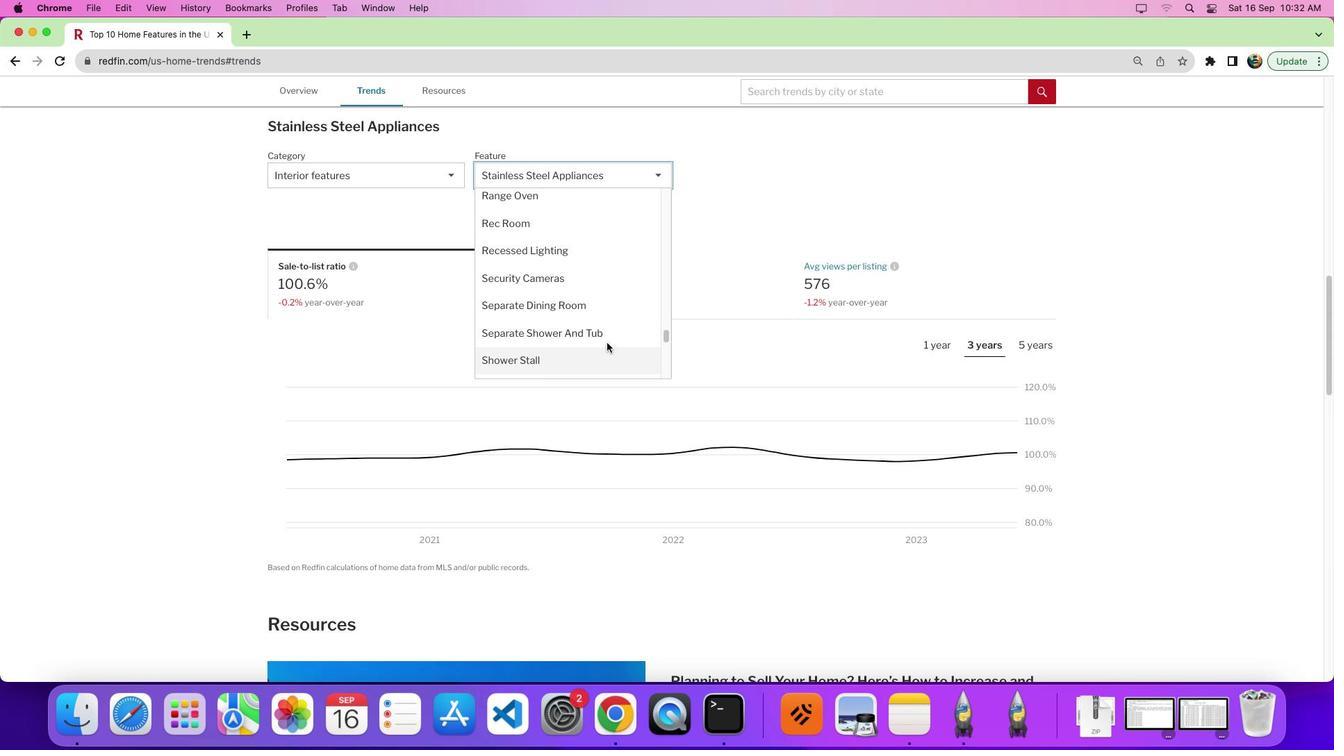 
Action: Mouse scrolled (606, 342) with delta (0, 0)
Screenshot: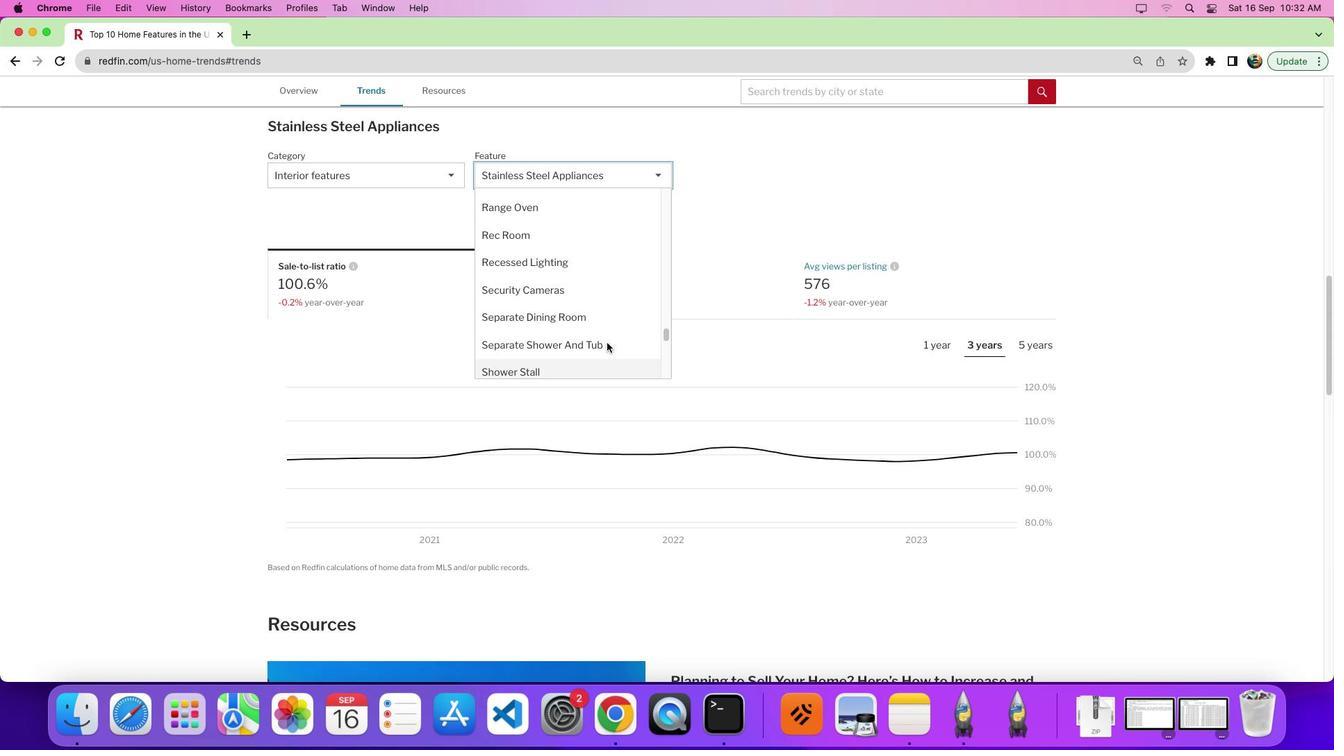 
Action: Mouse scrolled (606, 342) with delta (0, 0)
Screenshot: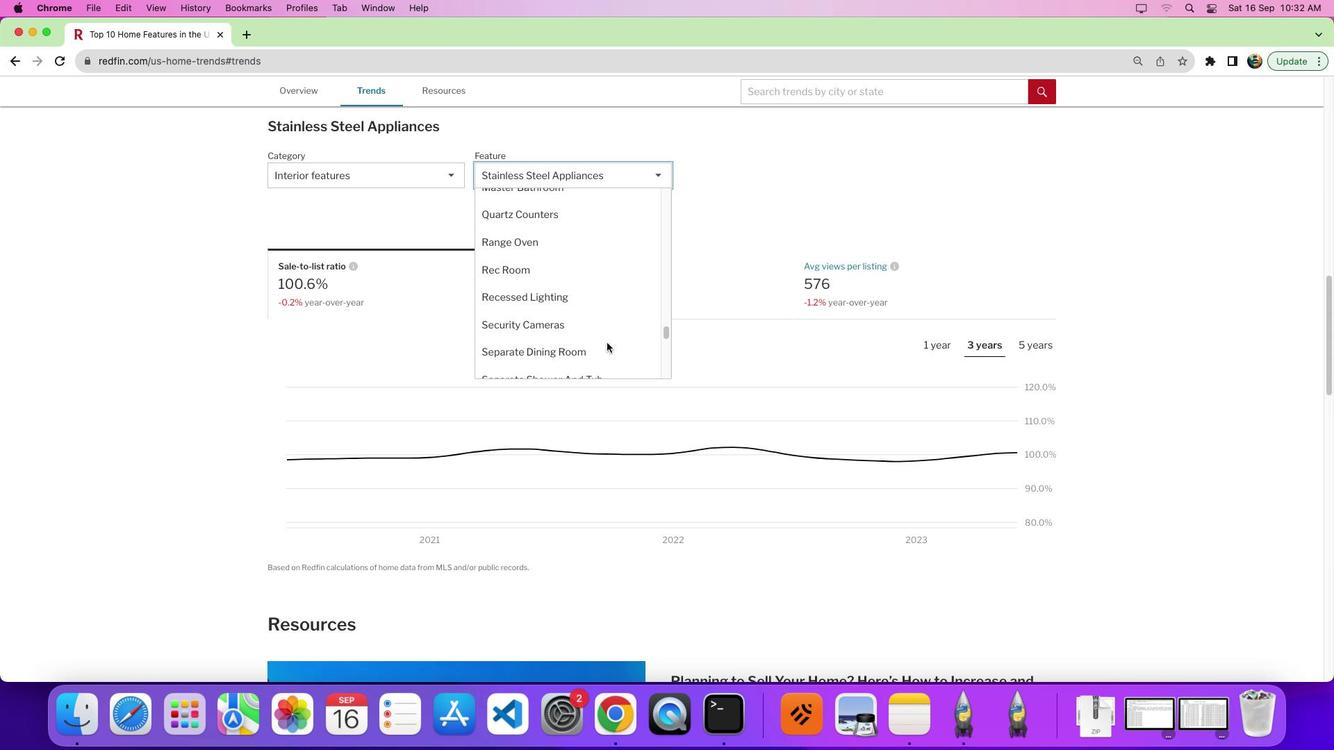 
Action: Mouse scrolled (606, 342) with delta (0, 0)
Screenshot: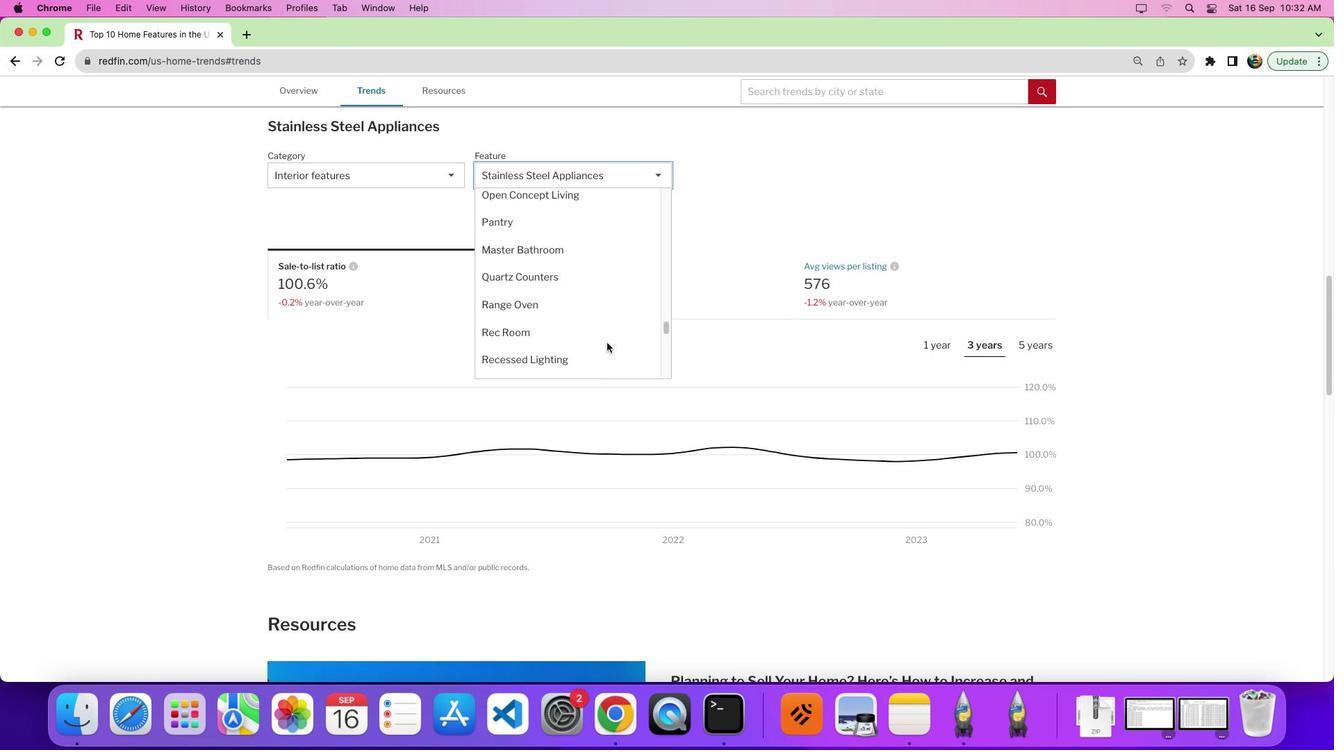 
Action: Mouse scrolled (606, 342) with delta (0, 3)
Screenshot: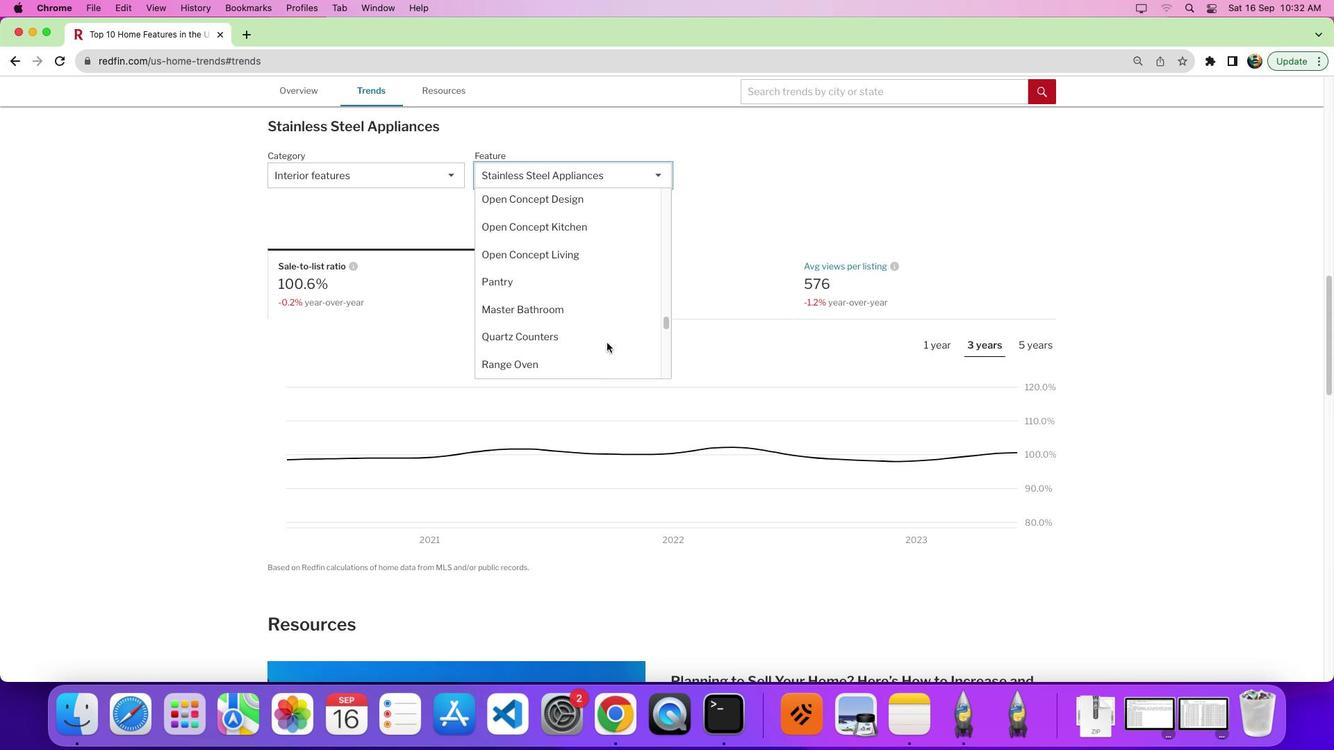 
Action: Mouse moved to (606, 342)
Screenshot: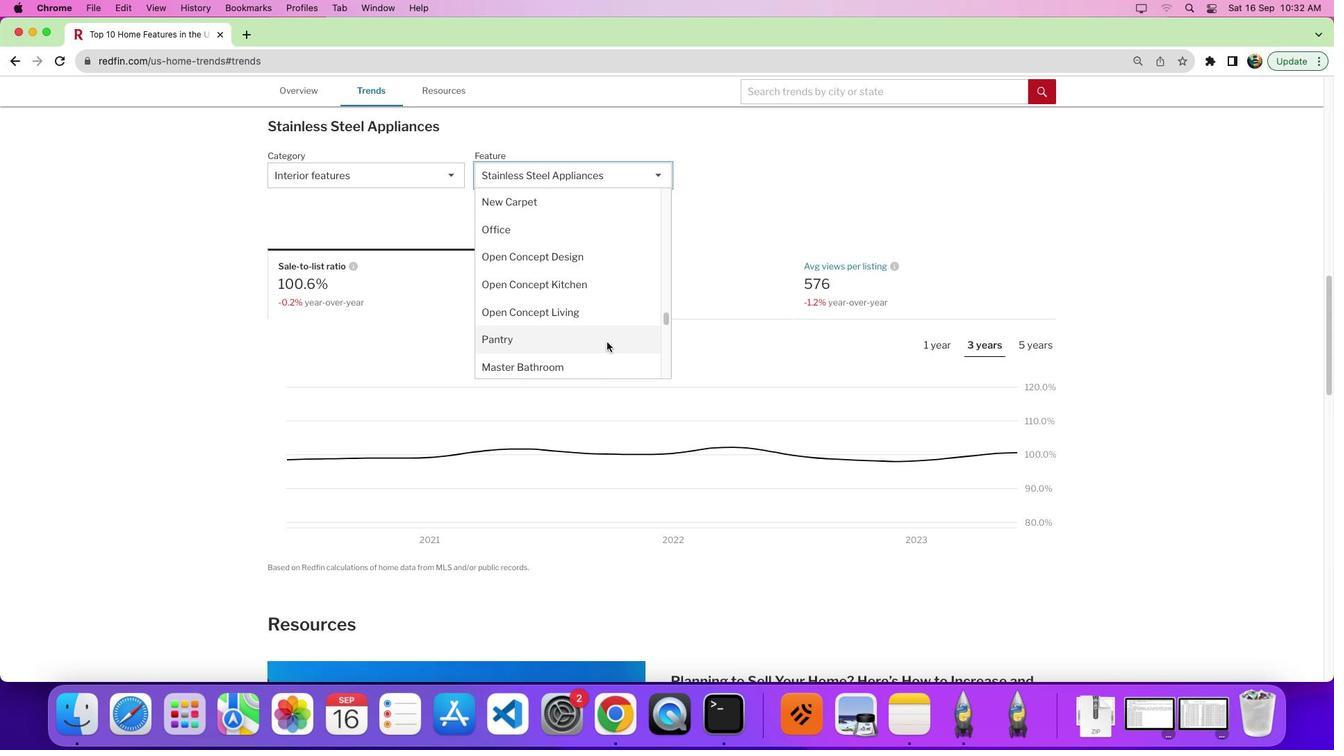 
Action: Mouse scrolled (606, 342) with delta (0, 0)
Screenshot: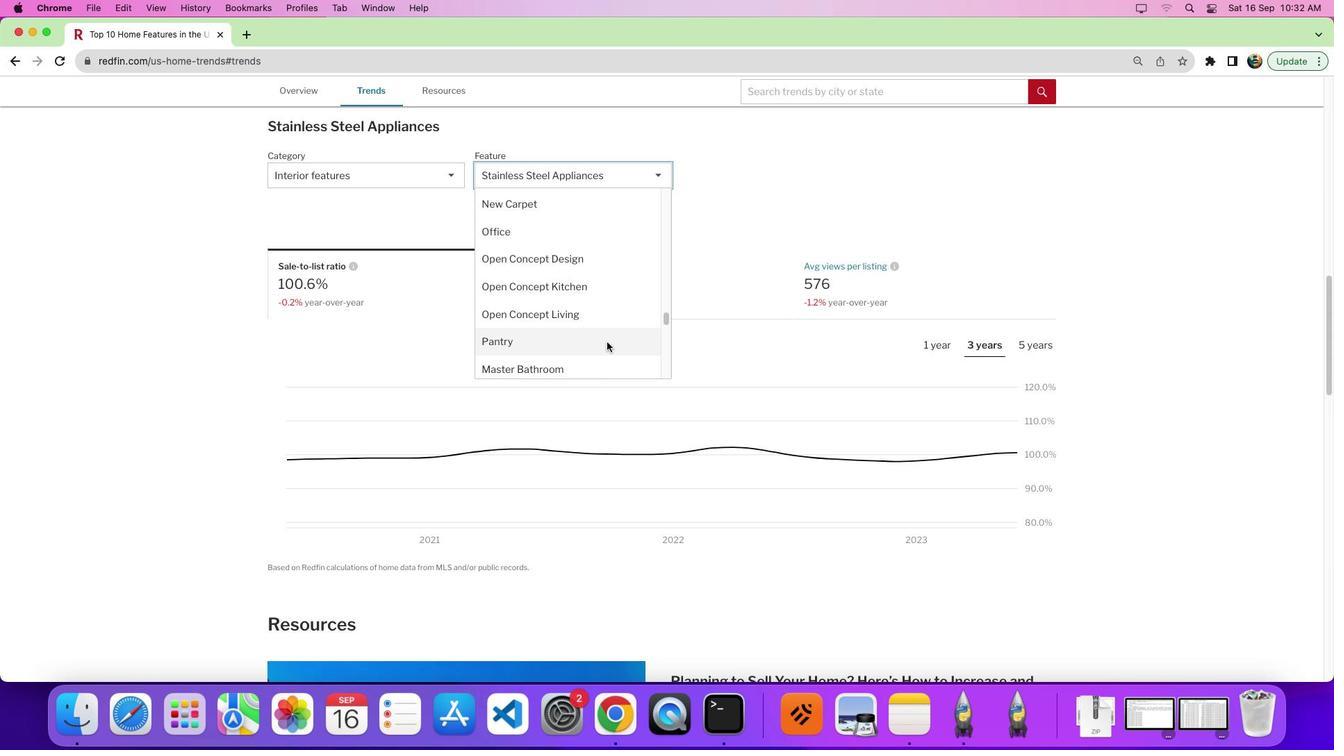
Action: Mouse scrolled (606, 342) with delta (0, 0)
Screenshot: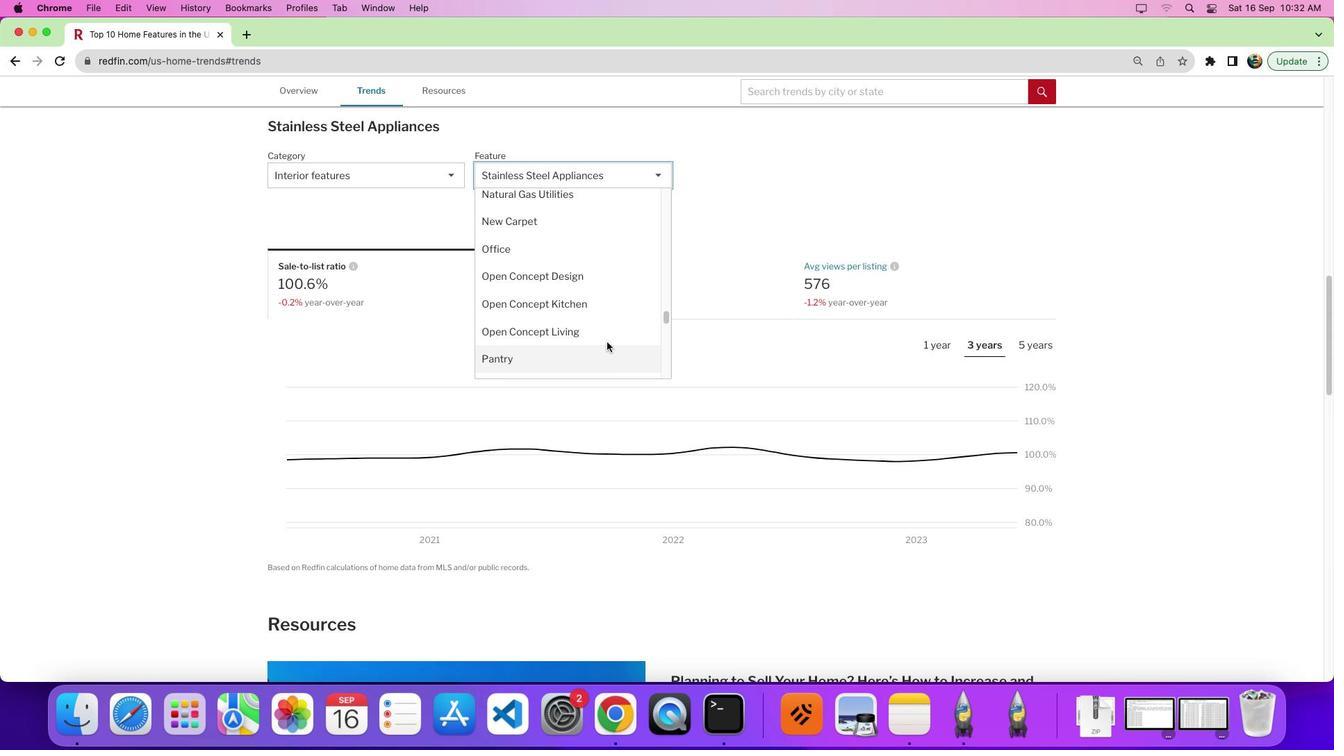 
Action: Mouse scrolled (606, 342) with delta (0, 0)
Screenshot: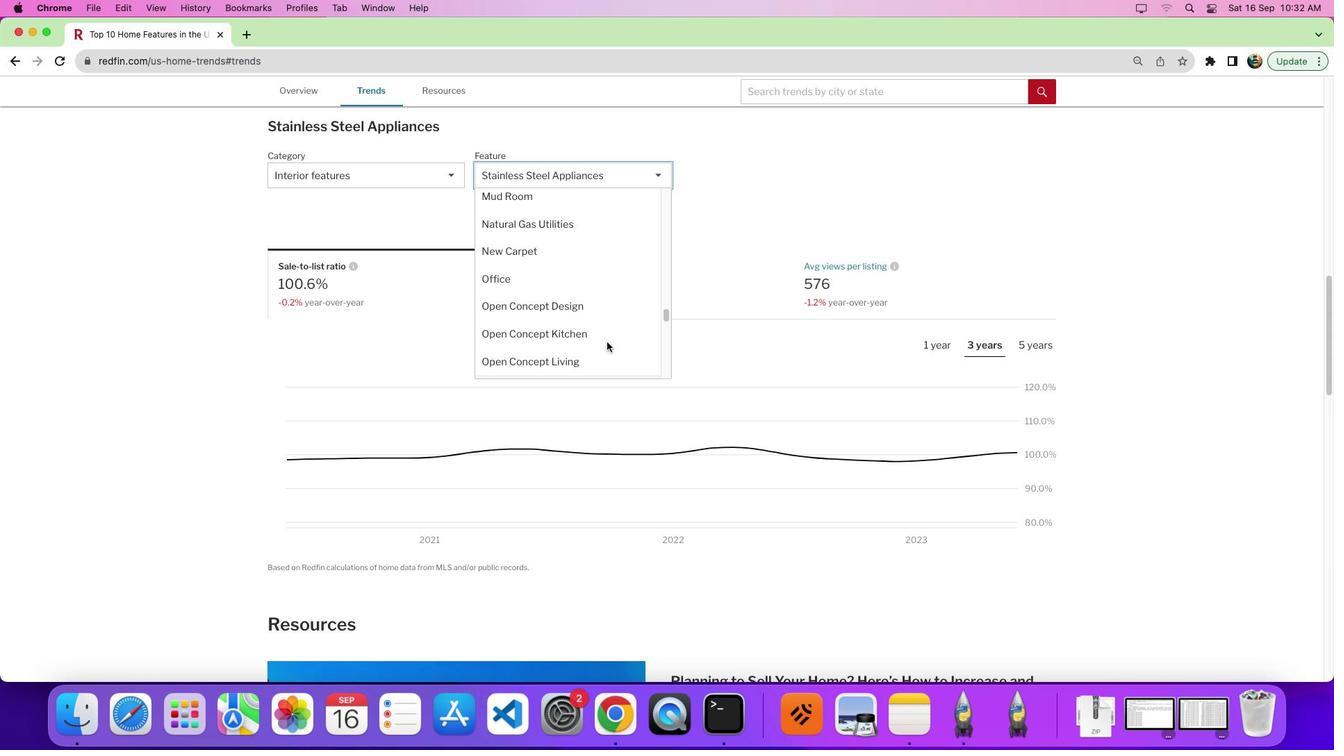 
Action: Mouse scrolled (606, 342) with delta (0, 0)
Screenshot: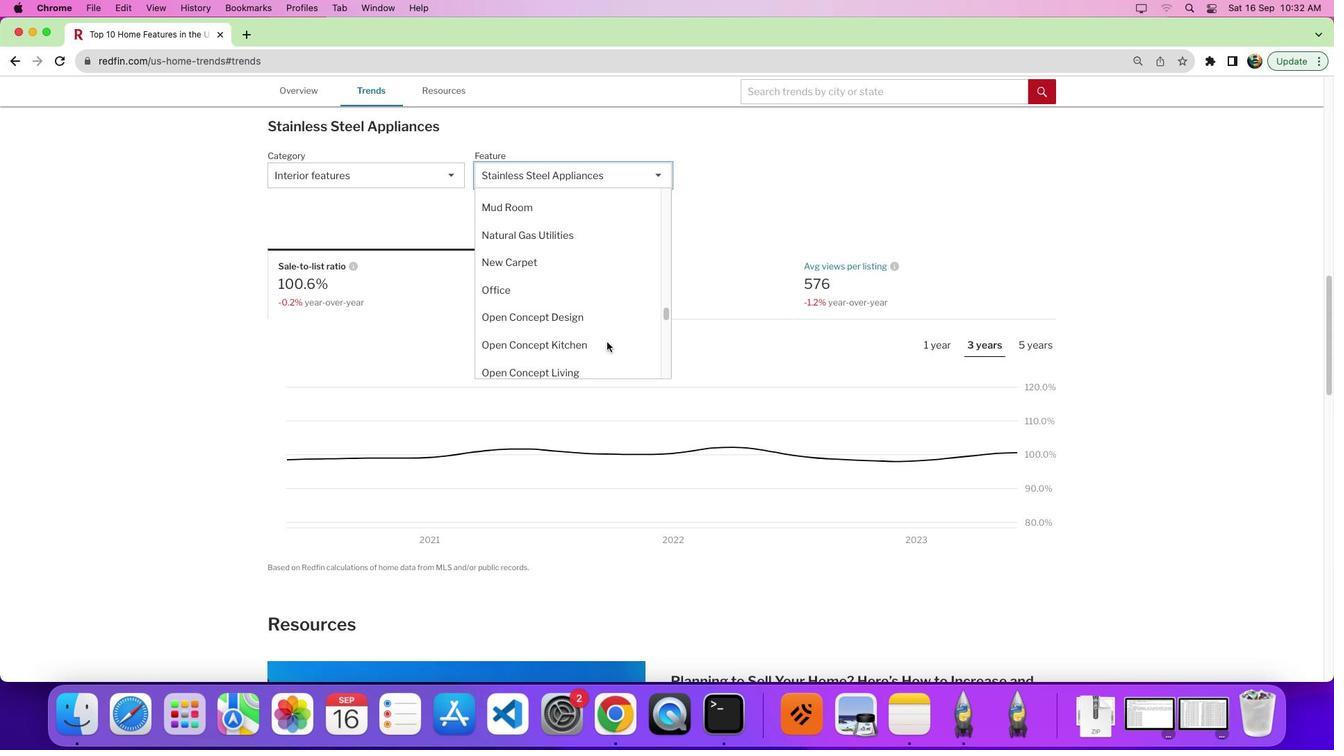 
Action: Mouse scrolled (606, 342) with delta (0, 0)
Screenshot: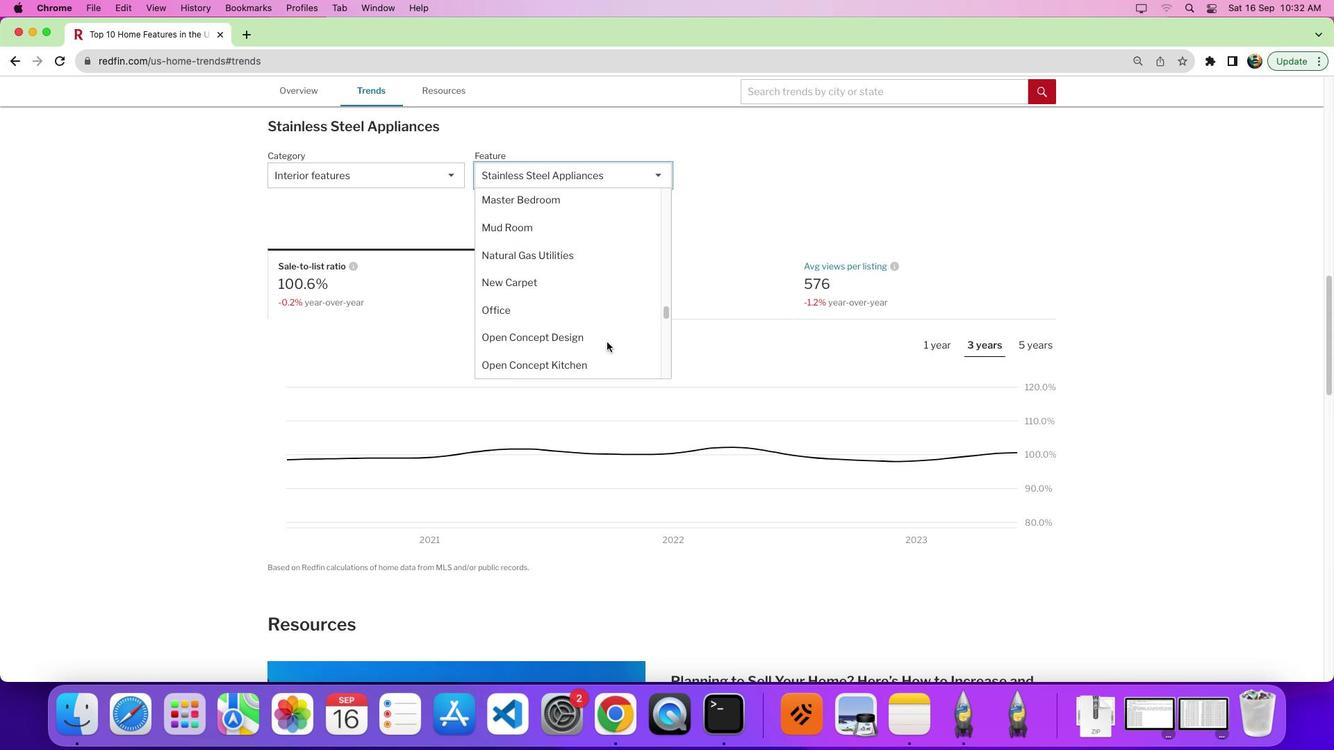 
Action: Mouse scrolled (606, 342) with delta (0, 0)
Screenshot: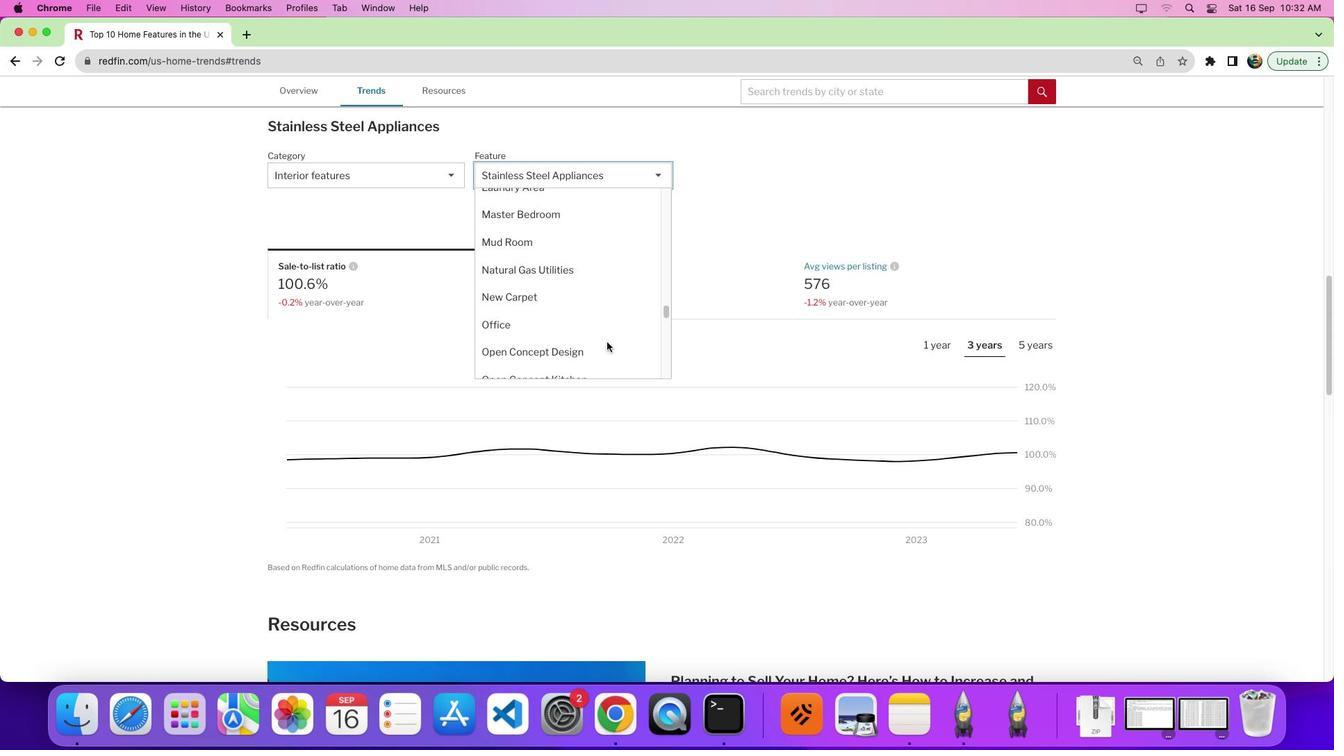 
Action: Mouse scrolled (606, 342) with delta (0, 0)
Screenshot: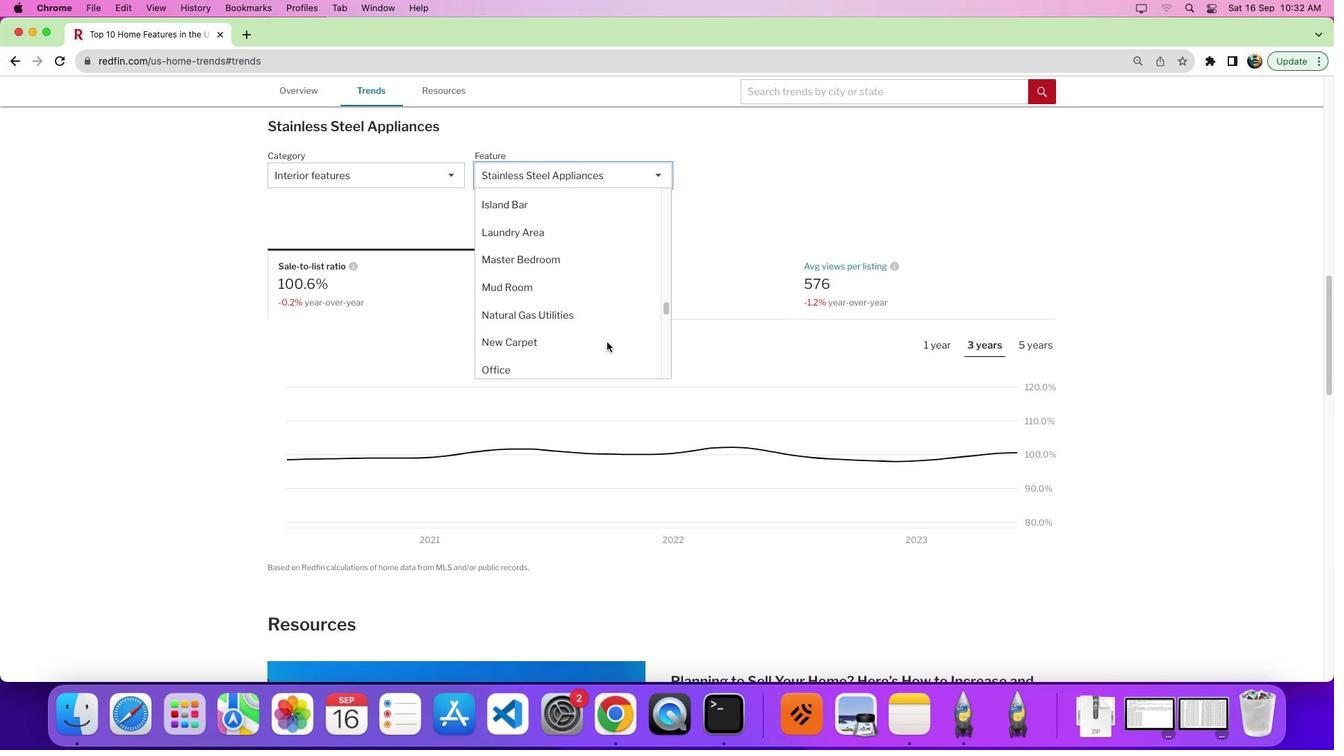 
Action: Mouse scrolled (606, 342) with delta (0, 0)
Screenshot: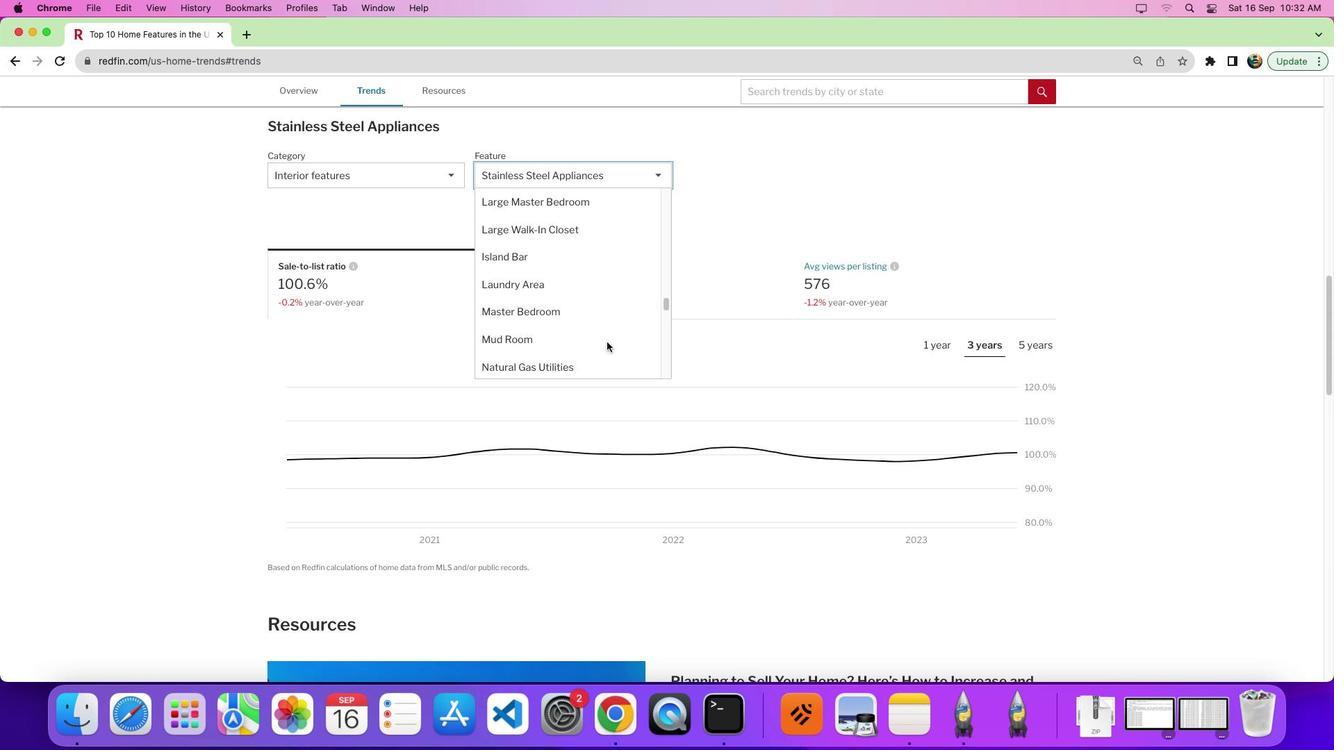 
Action: Mouse scrolled (606, 342) with delta (0, 3)
Screenshot: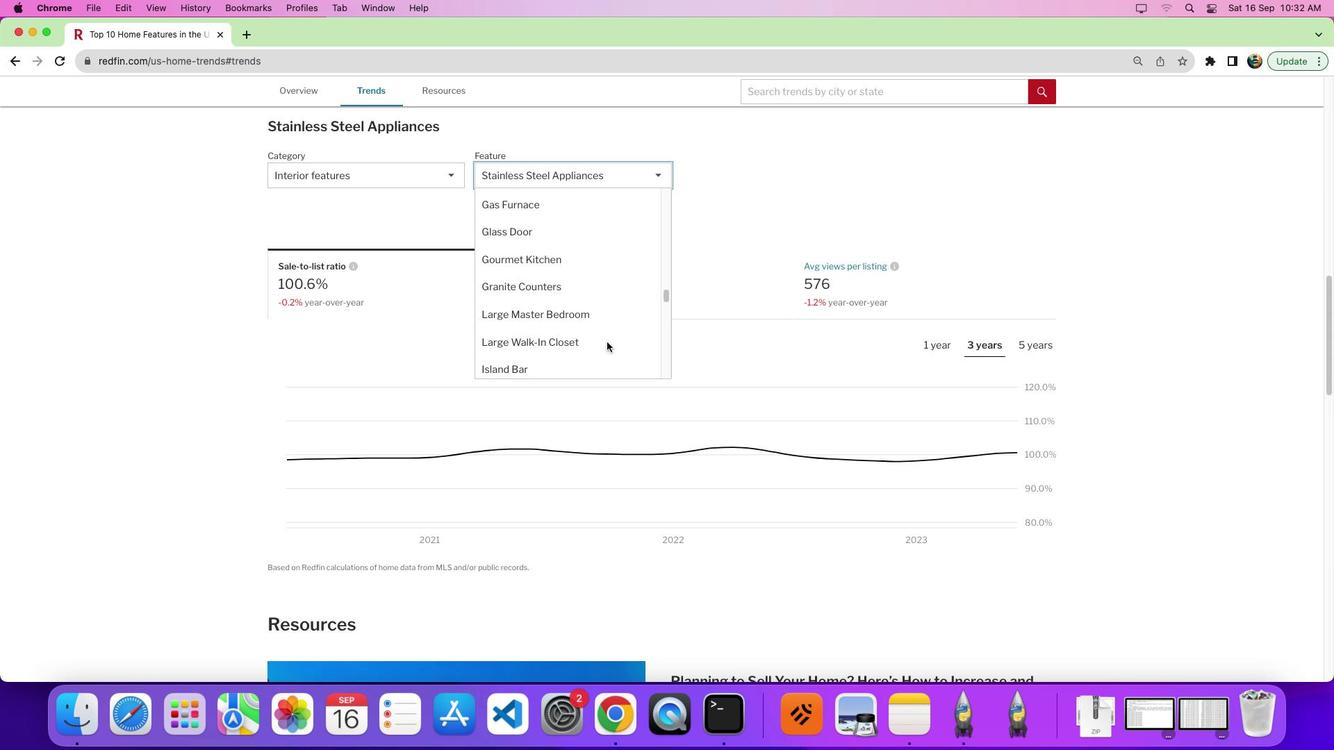 
Action: Mouse scrolled (606, 342) with delta (0, 0)
Screenshot: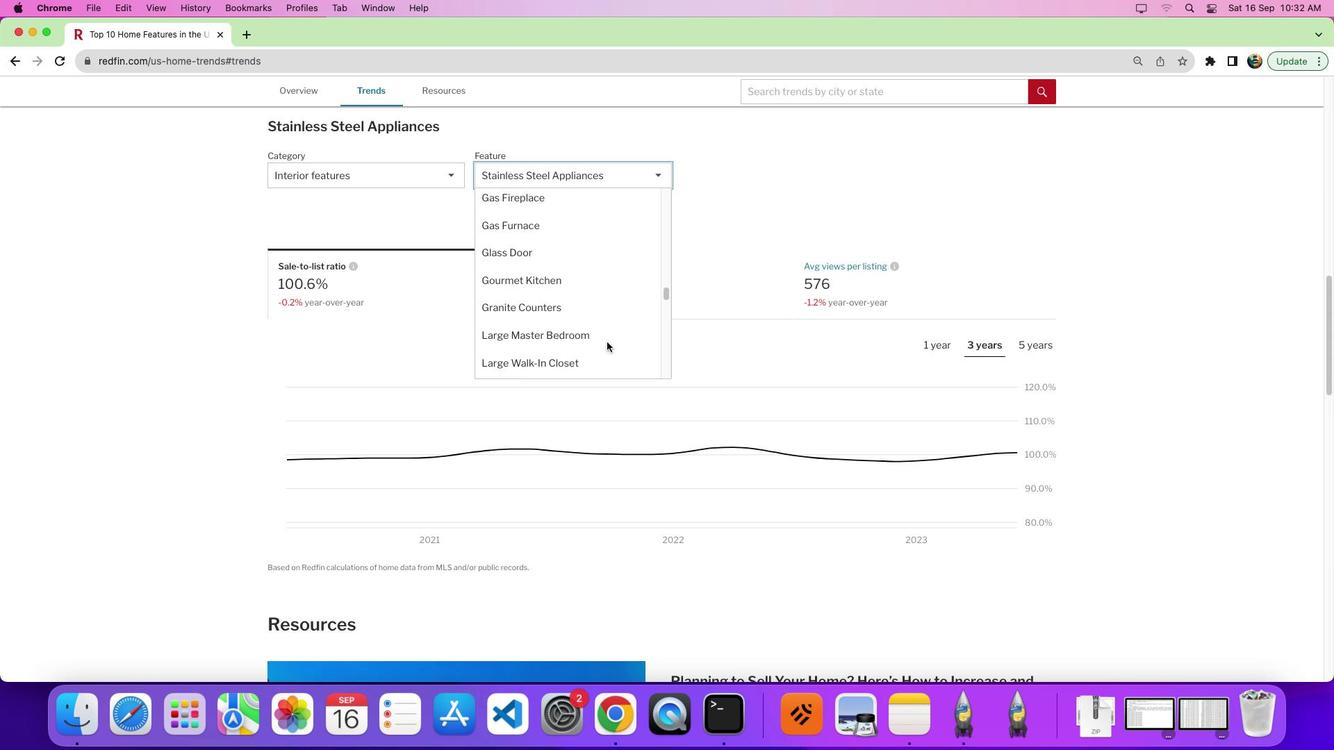 
Action: Mouse scrolled (606, 342) with delta (0, 0)
Screenshot: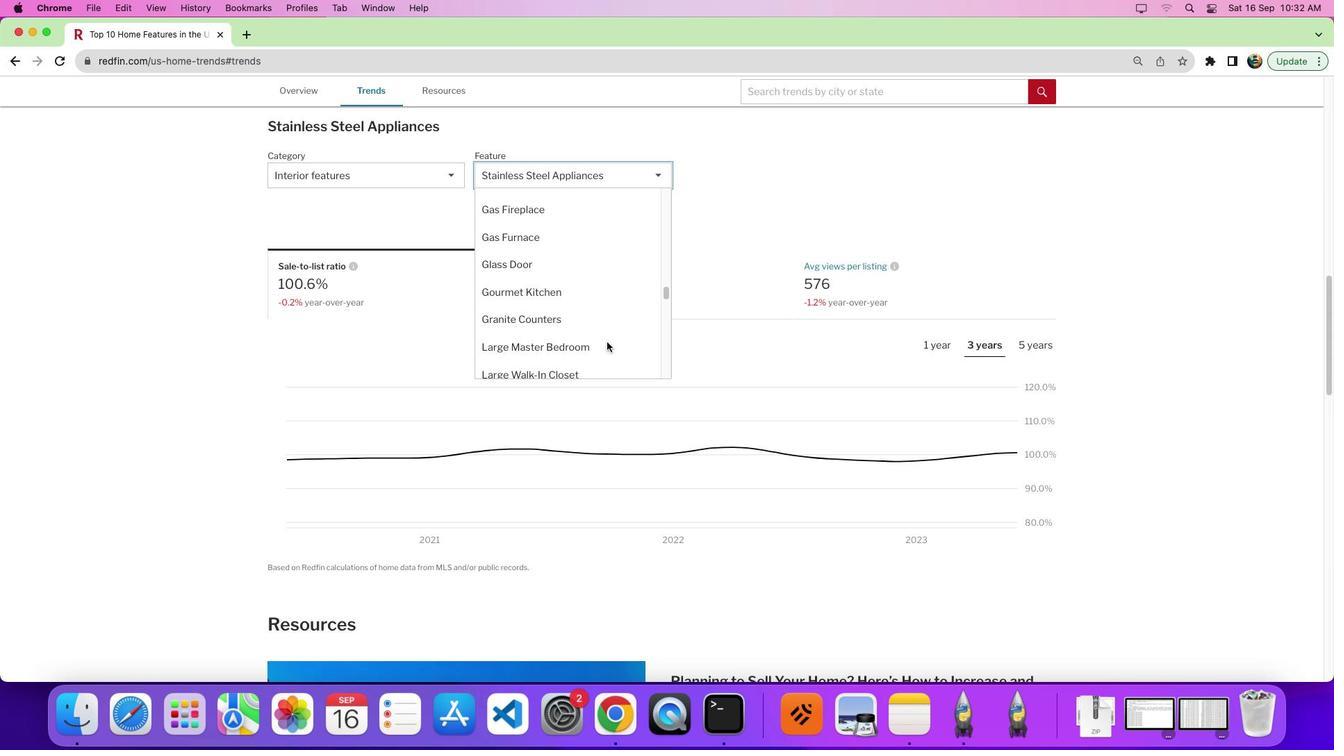
Action: Mouse scrolled (606, 342) with delta (0, 0)
Screenshot: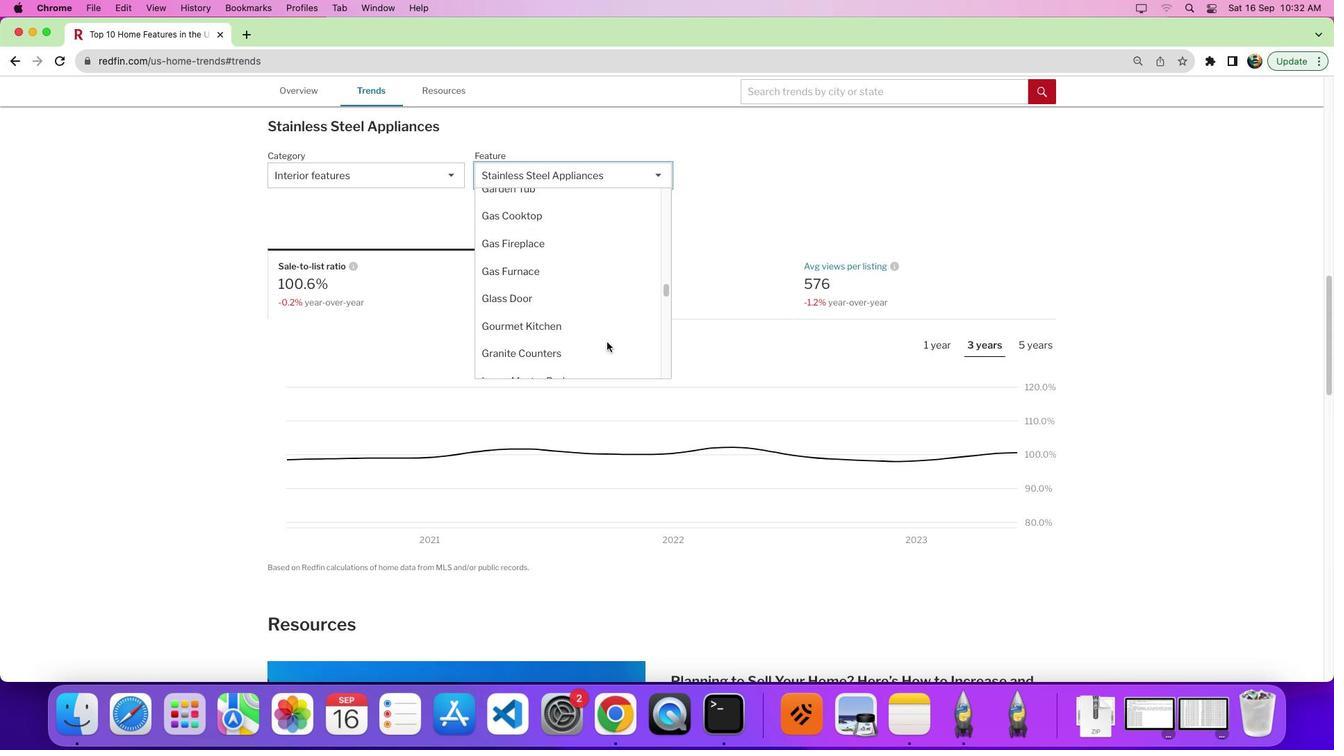 
Action: Mouse scrolled (606, 342) with delta (0, 0)
Screenshot: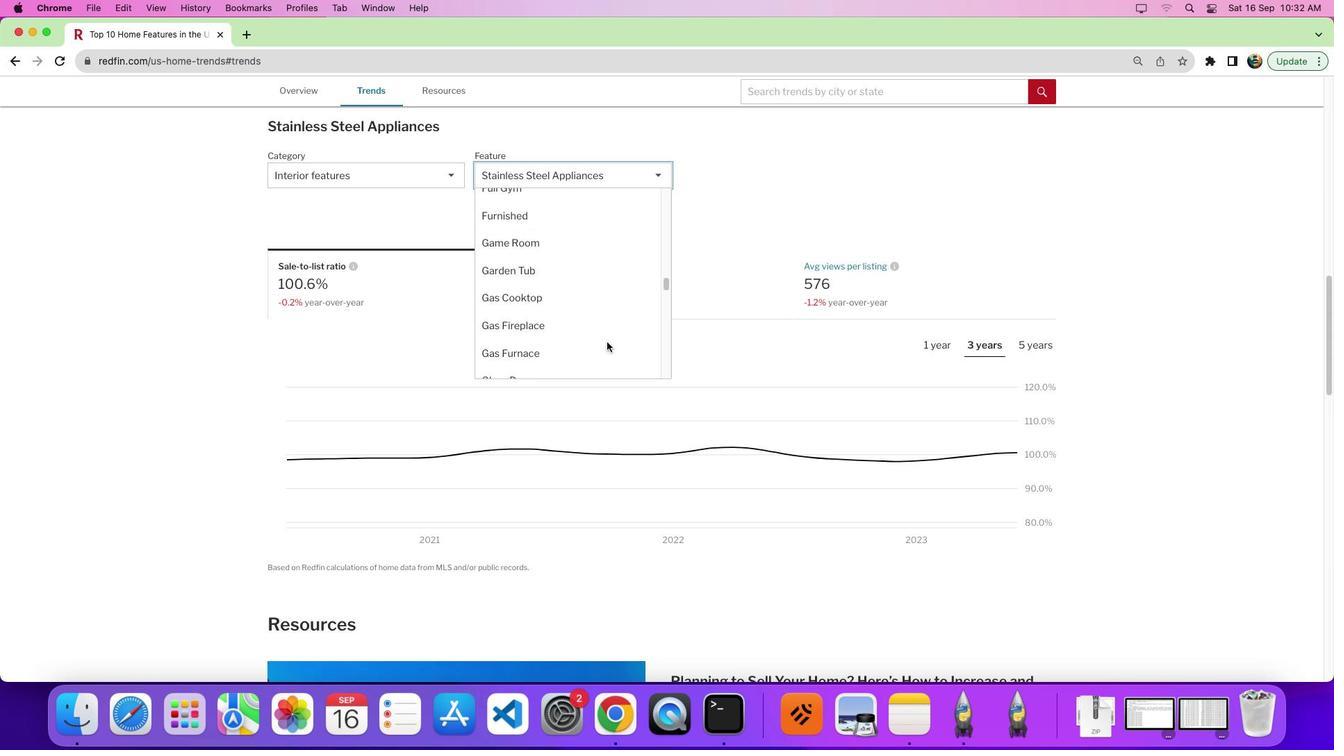 
Action: Mouse scrolled (606, 342) with delta (0, 4)
Screenshot: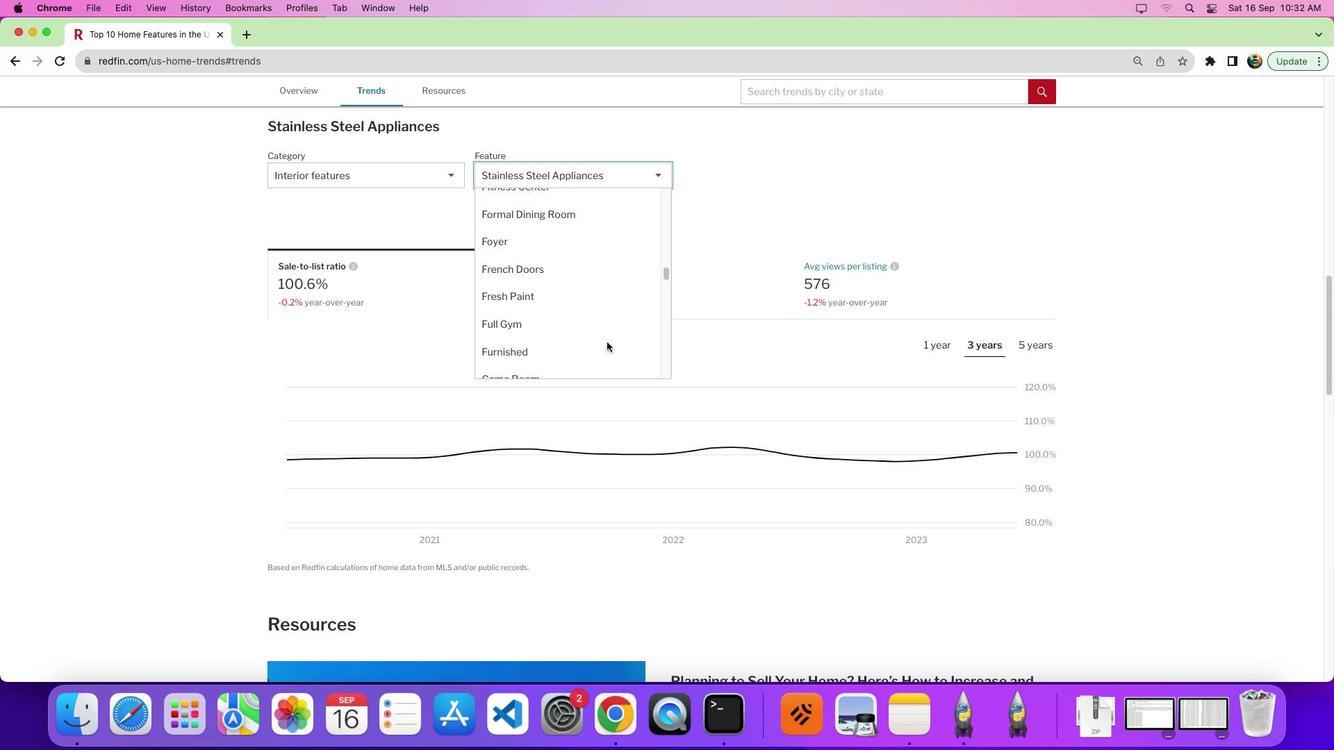 
Action: Mouse scrolled (606, 342) with delta (0, 0)
Screenshot: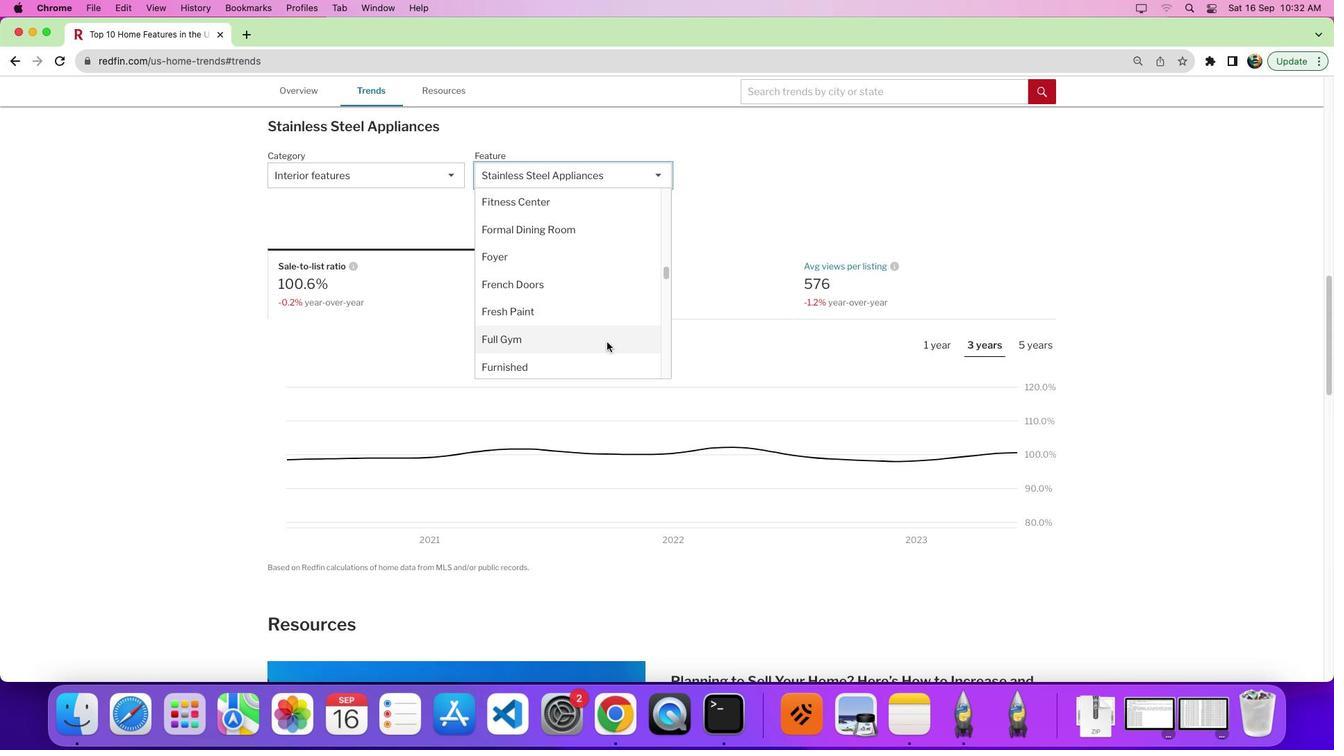 
Action: Mouse scrolled (606, 342) with delta (0, 0)
Screenshot: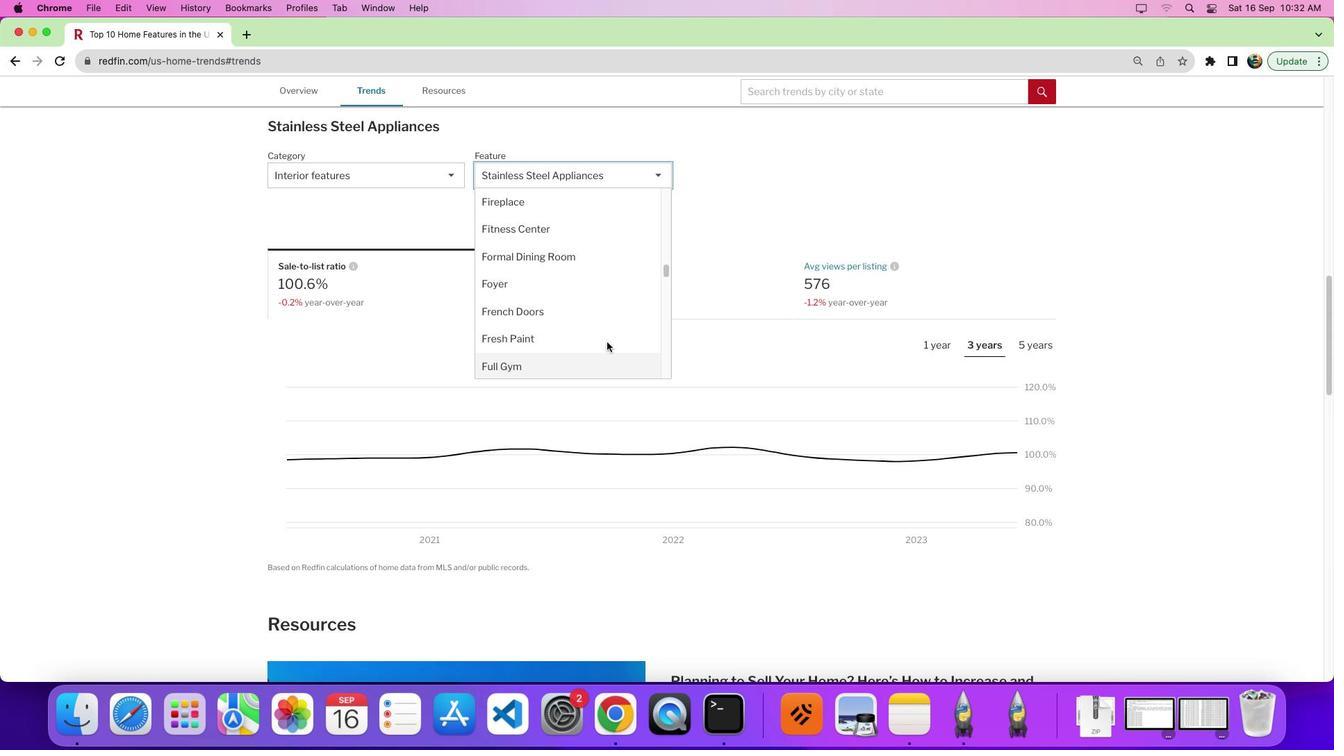 
Action: Mouse scrolled (606, 342) with delta (0, 3)
Screenshot: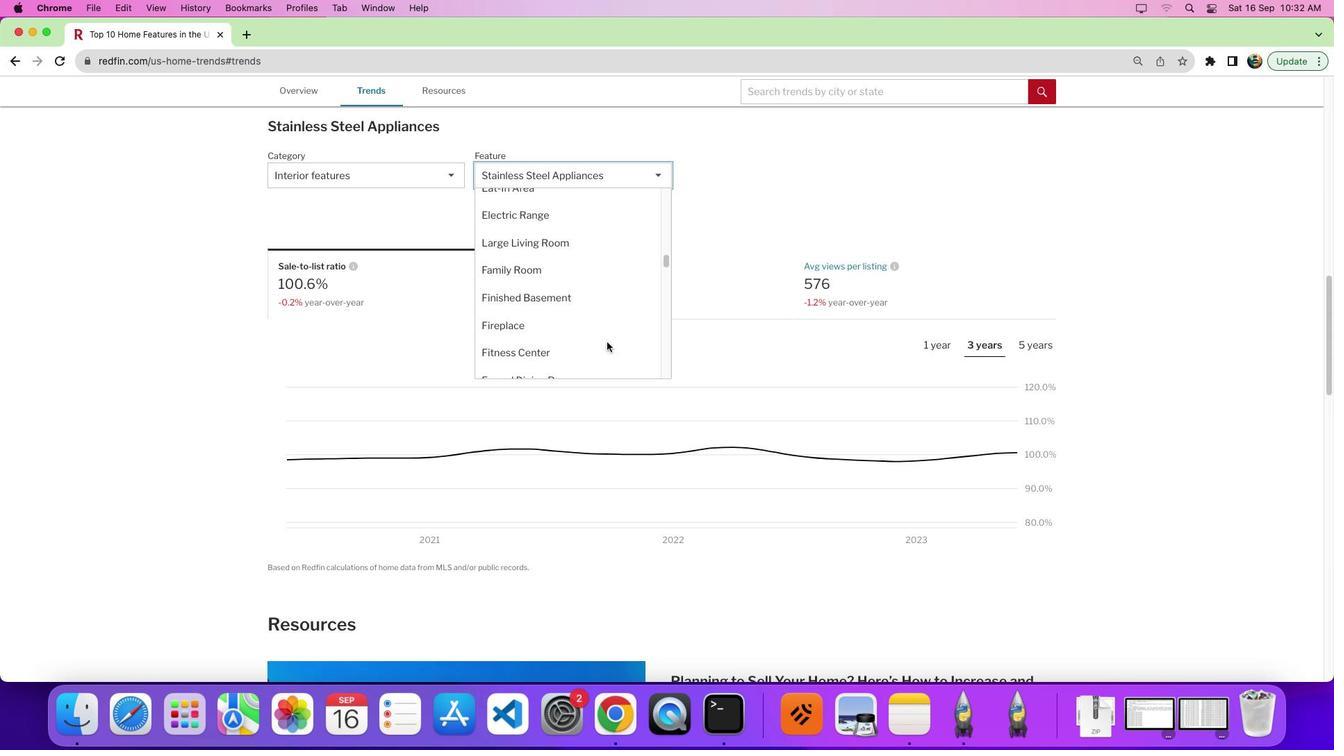 
Action: Mouse scrolled (606, 342) with delta (0, 0)
Screenshot: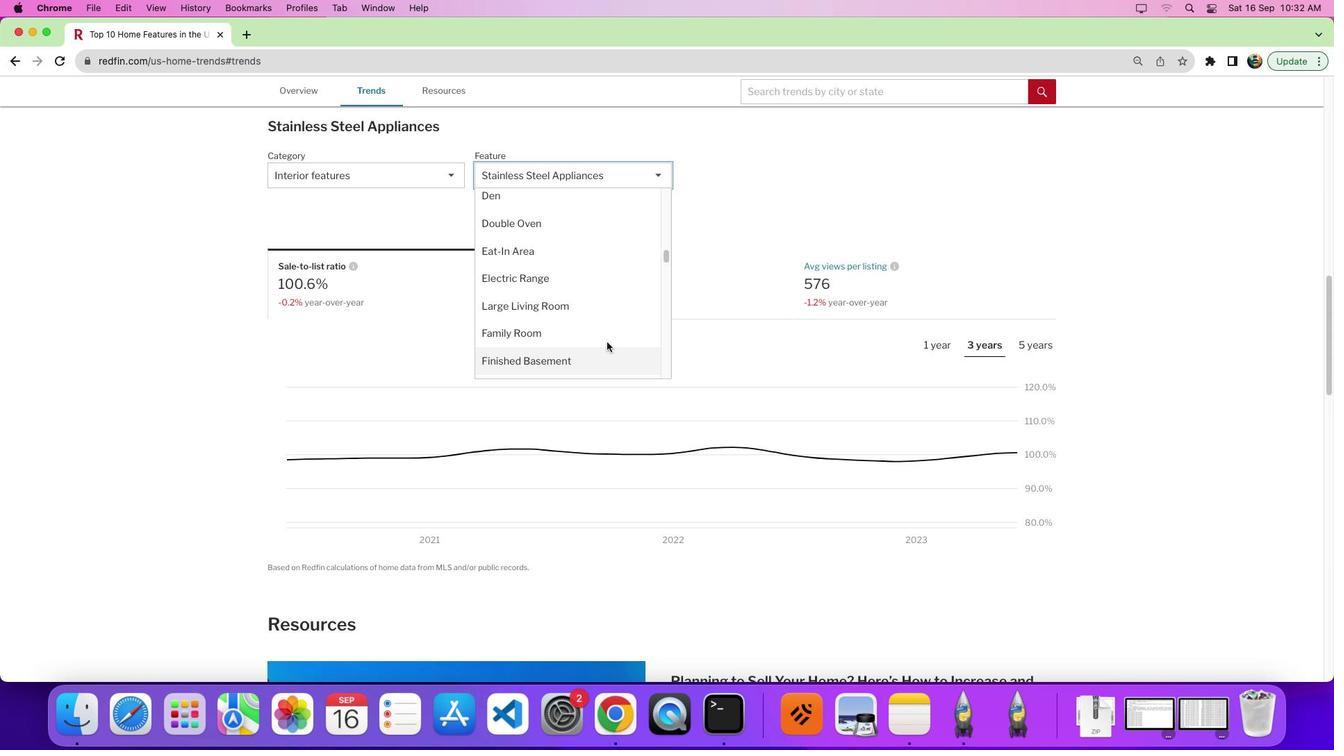 
Action: Mouse scrolled (606, 342) with delta (0, 0)
Screenshot: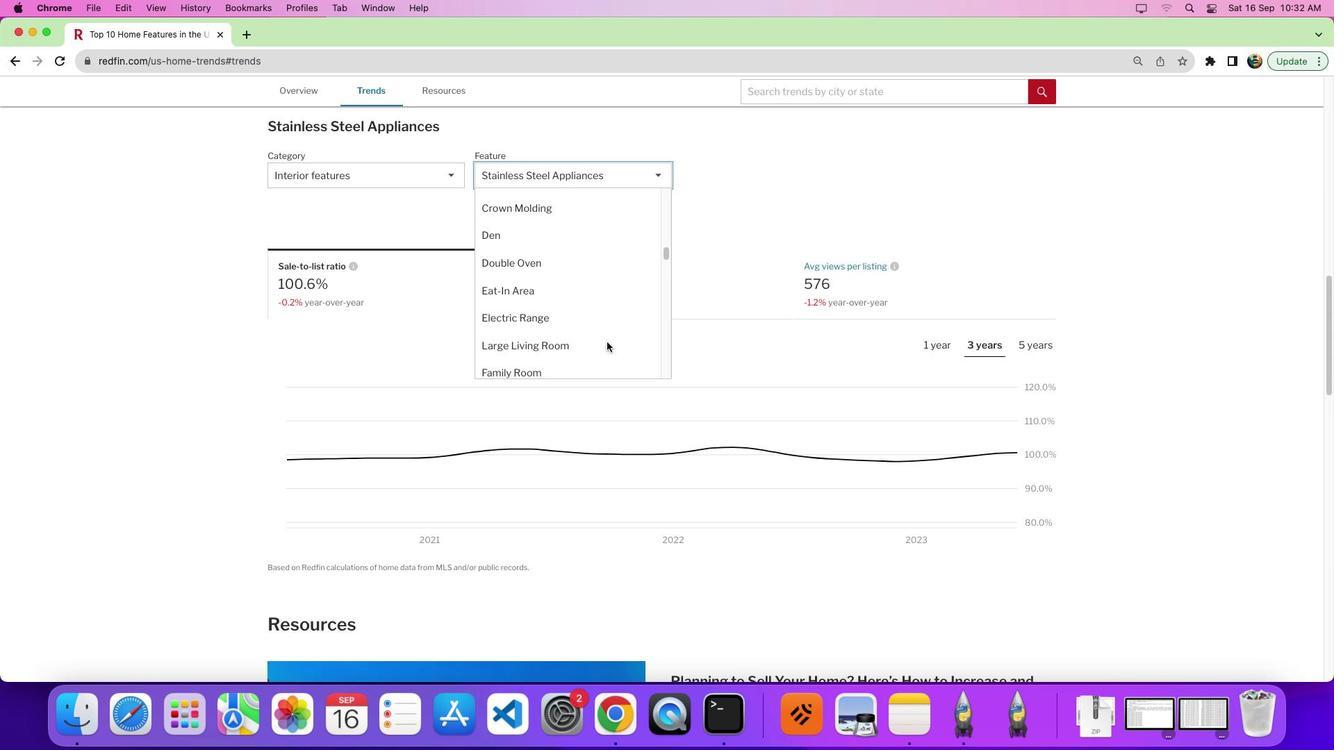 
Action: Mouse scrolled (606, 342) with delta (0, 3)
Screenshot: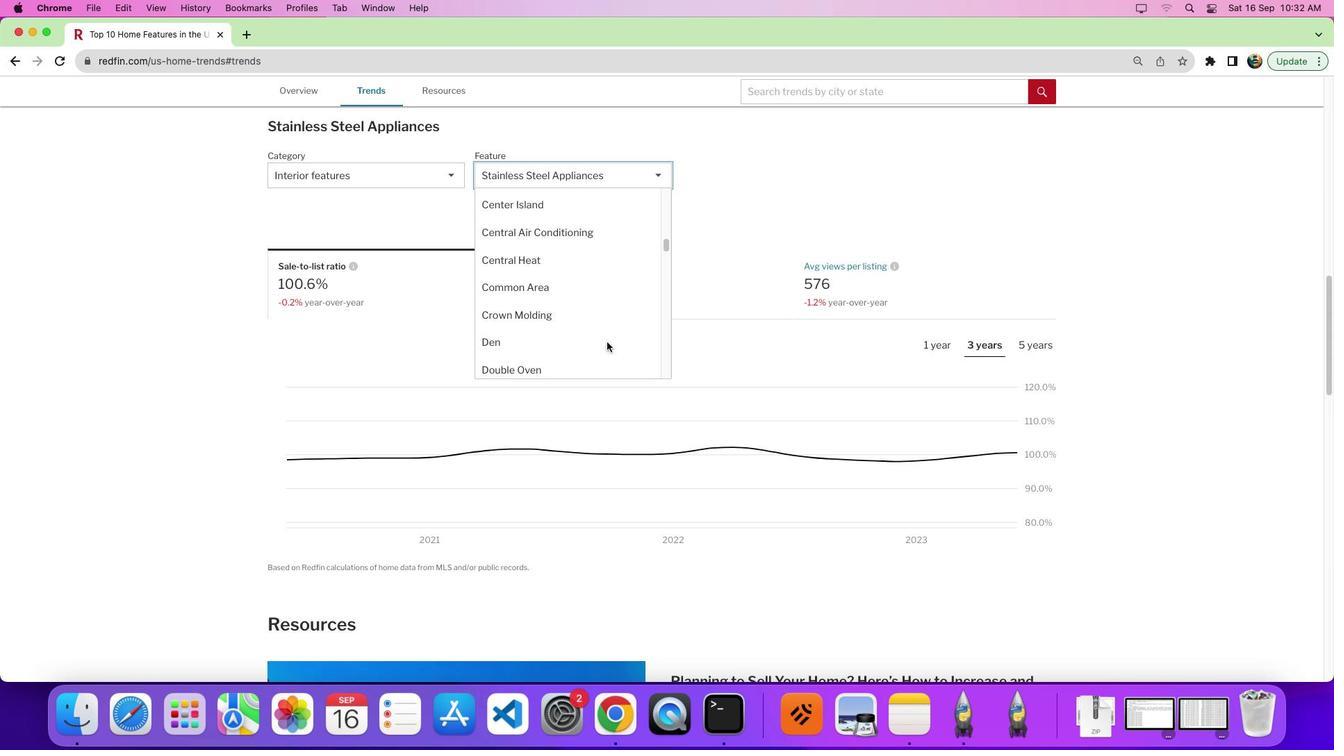 
Action: Mouse scrolled (606, 342) with delta (0, 0)
Screenshot: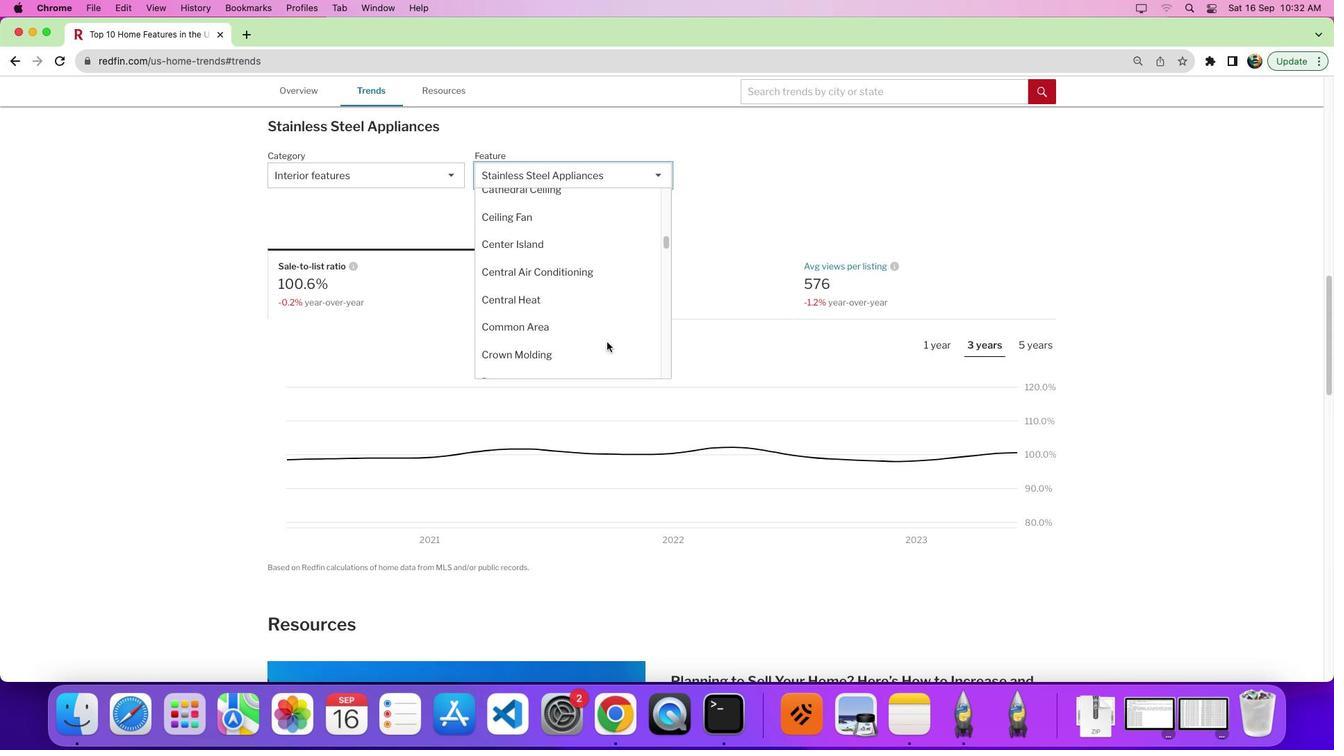 
Action: Mouse scrolled (606, 342) with delta (0, 0)
Screenshot: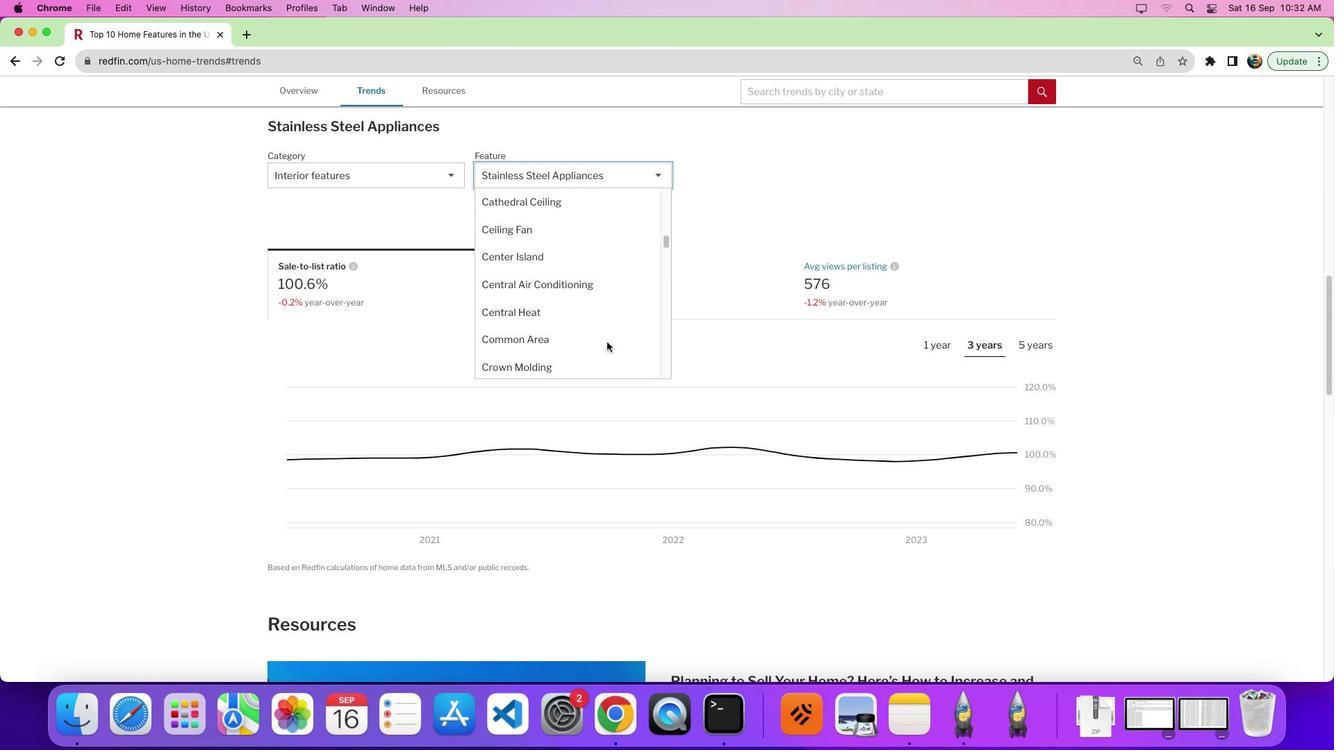 
Action: Mouse scrolled (606, 342) with delta (0, 0)
Screenshot: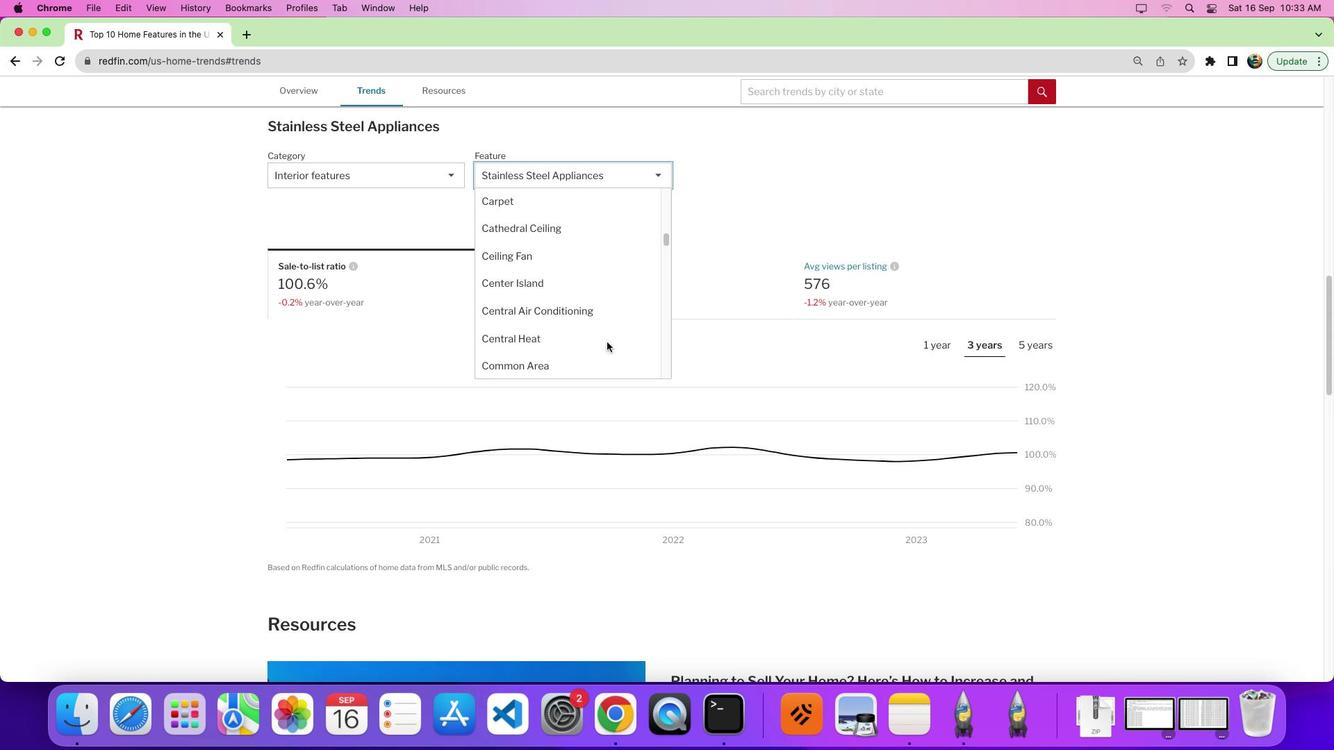 
Action: Mouse scrolled (606, 342) with delta (0, 0)
Screenshot: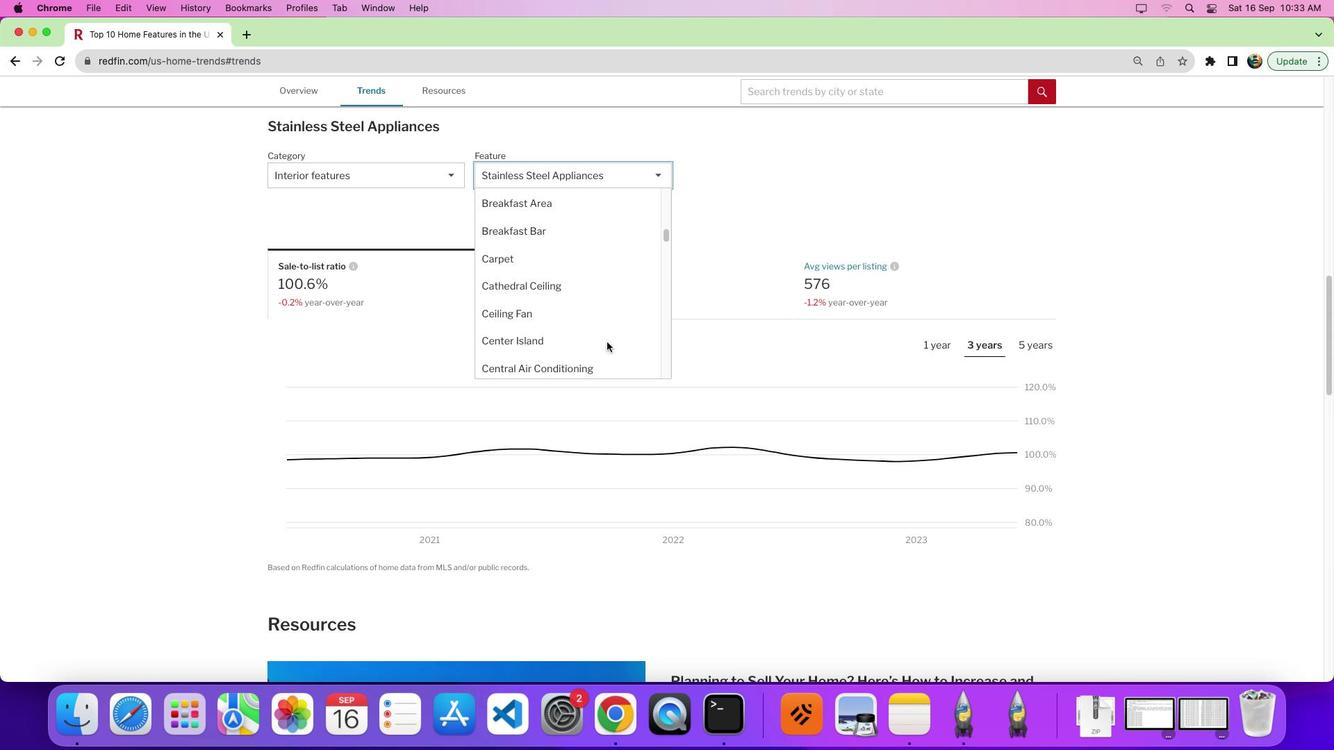 
Action: Mouse scrolled (606, 342) with delta (0, 4)
Screenshot: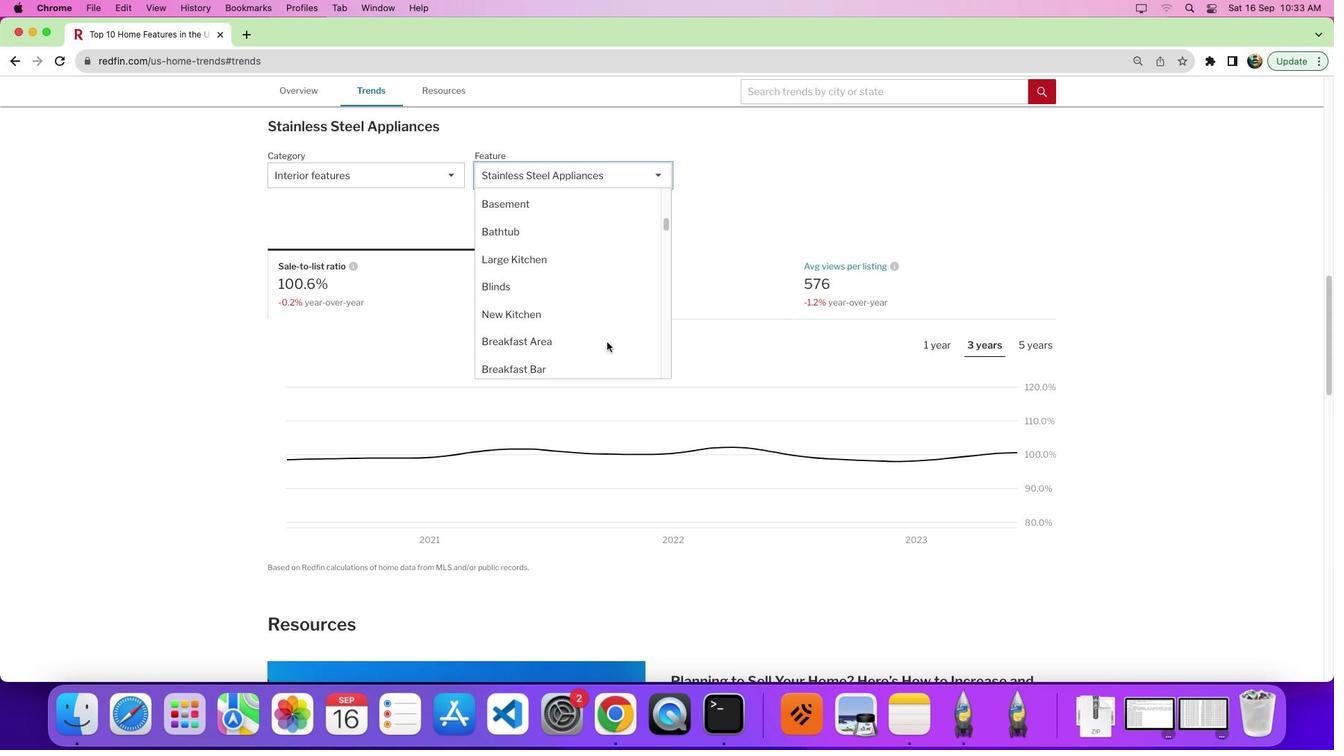 
Action: Mouse moved to (546, 225)
Screenshot: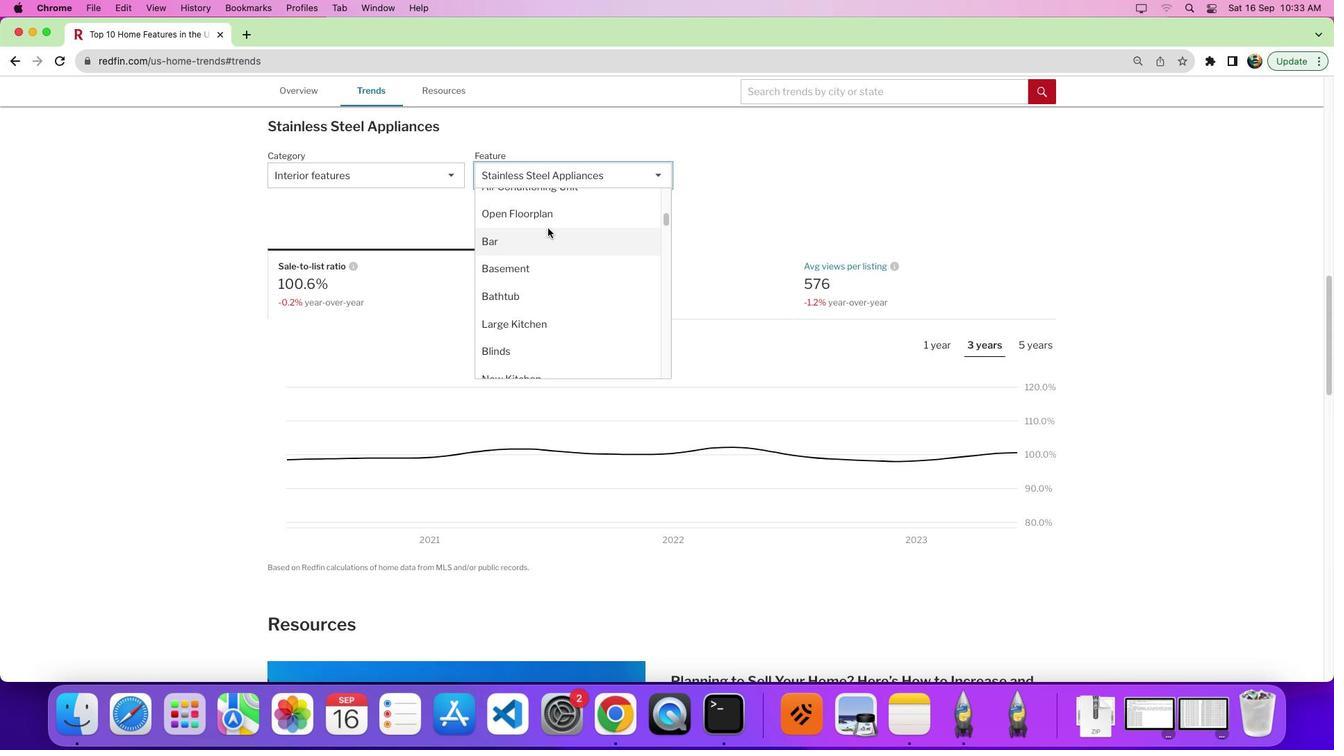 
Action: Mouse scrolled (546, 225) with delta (0, 0)
Screenshot: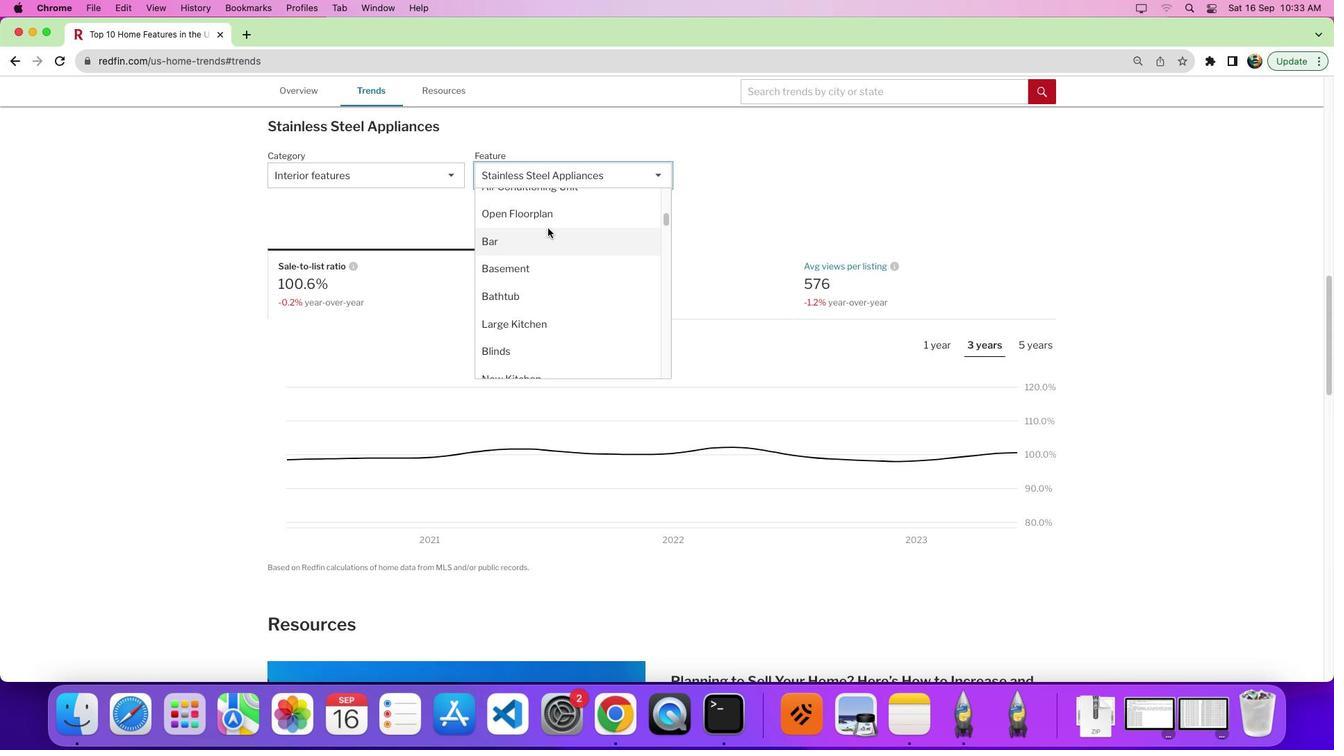 
Action: Mouse moved to (546, 225)
Screenshot: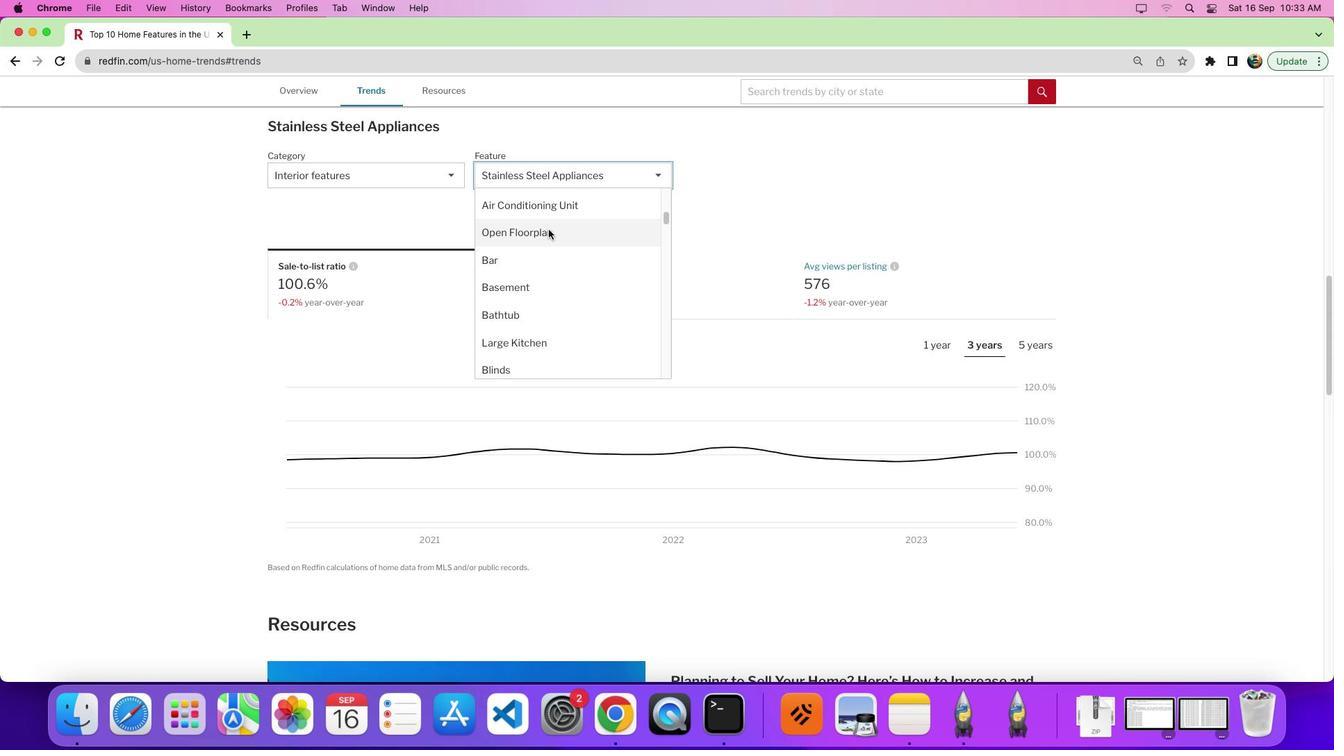 
Action: Mouse scrolled (546, 225) with delta (0, 0)
Screenshot: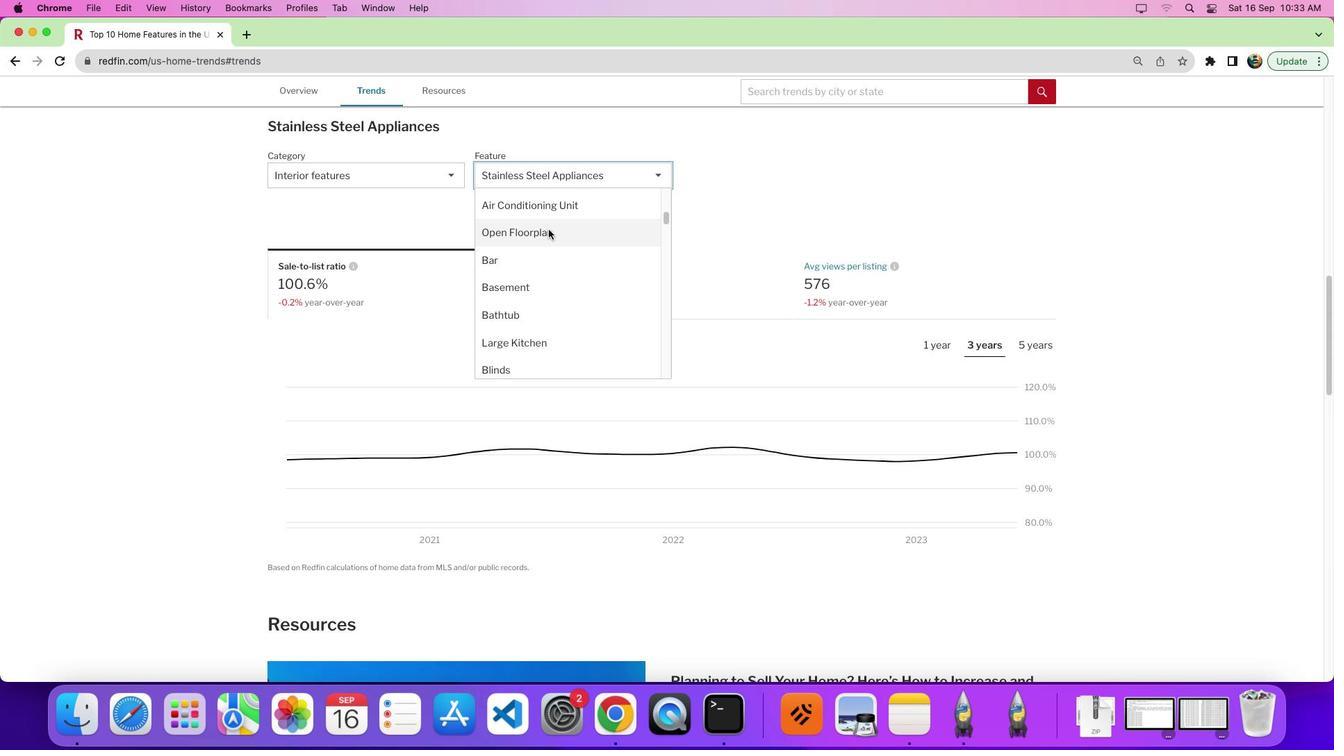 
Action: Mouse moved to (547, 226)
Screenshot: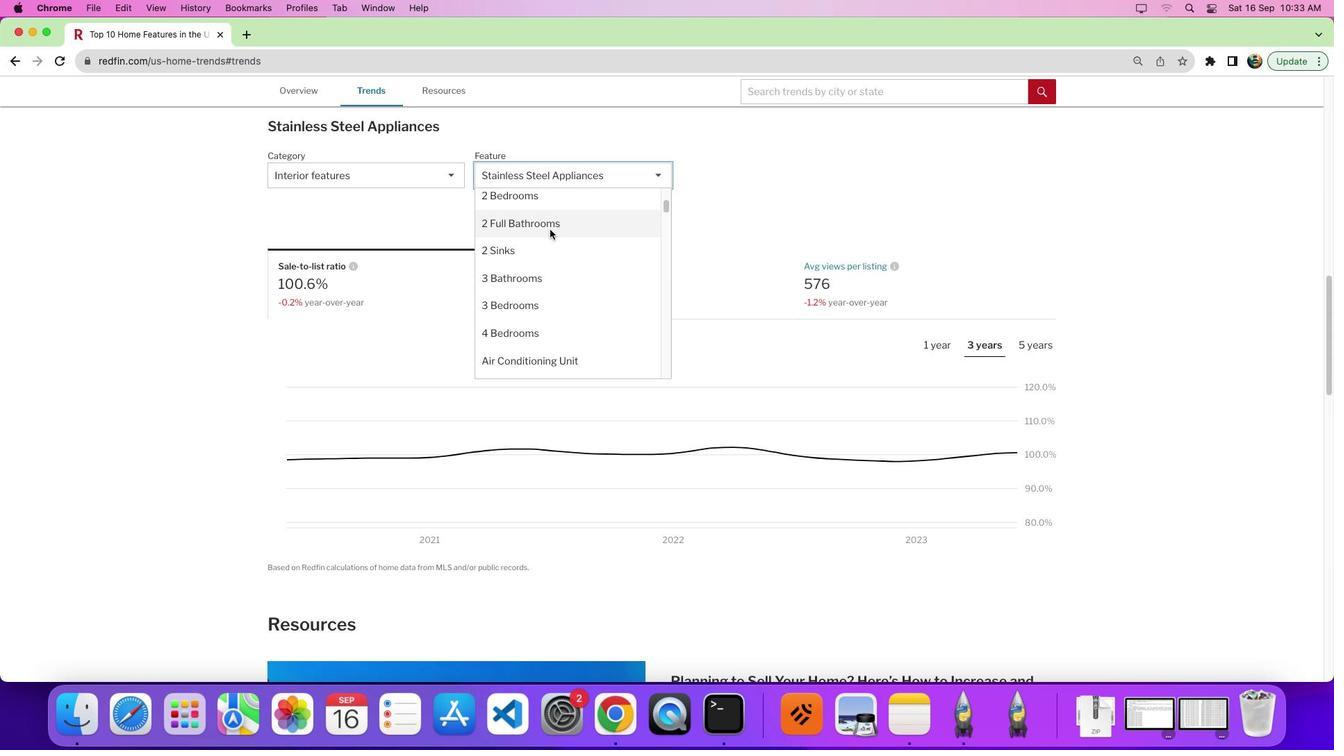 
Action: Mouse scrolled (547, 226) with delta (0, 4)
Screenshot: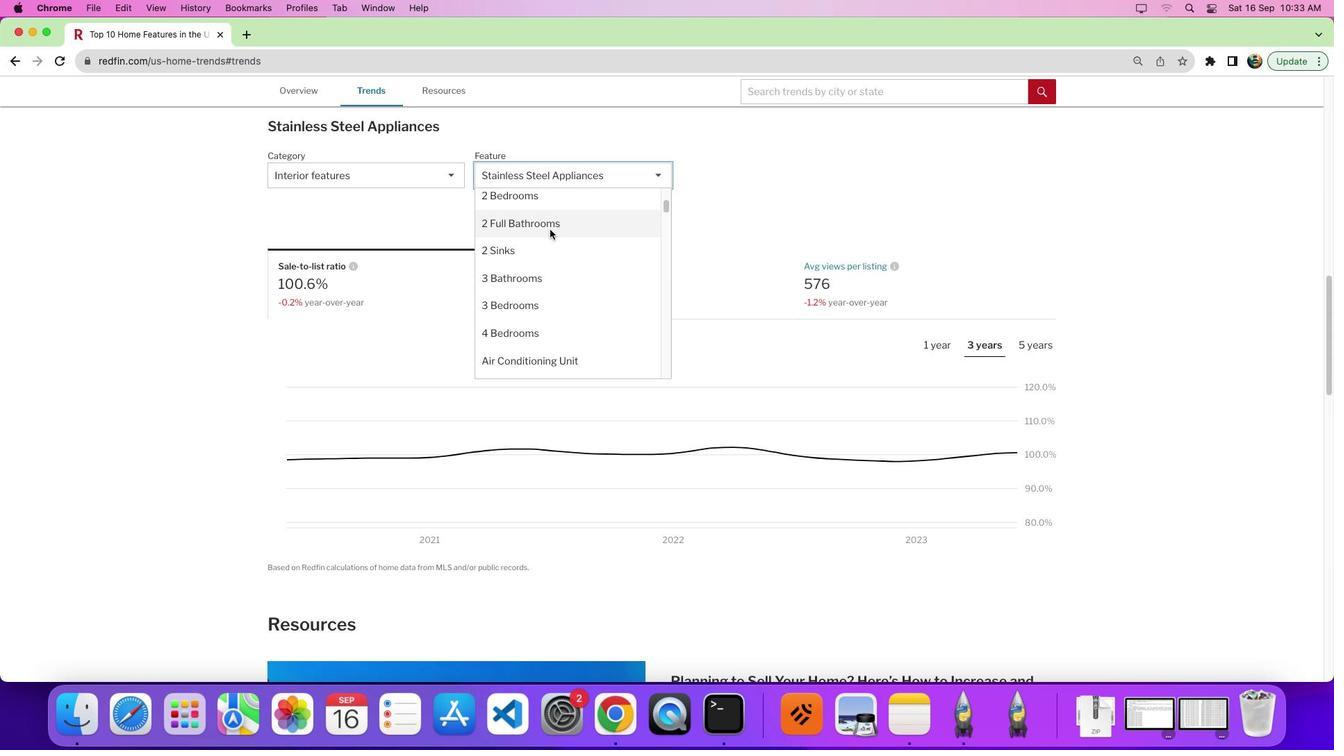 
Action: Mouse moved to (556, 239)
Screenshot: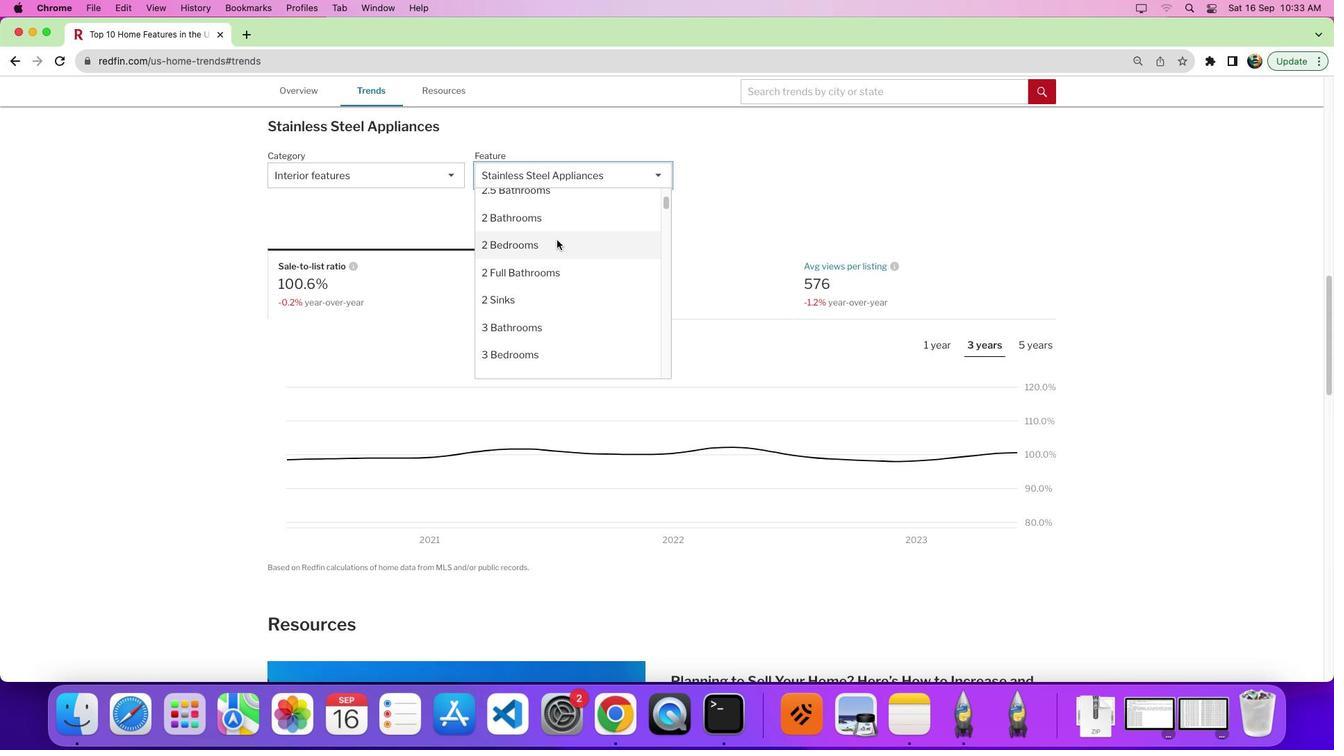 
Action: Mouse scrolled (556, 239) with delta (0, 0)
Screenshot: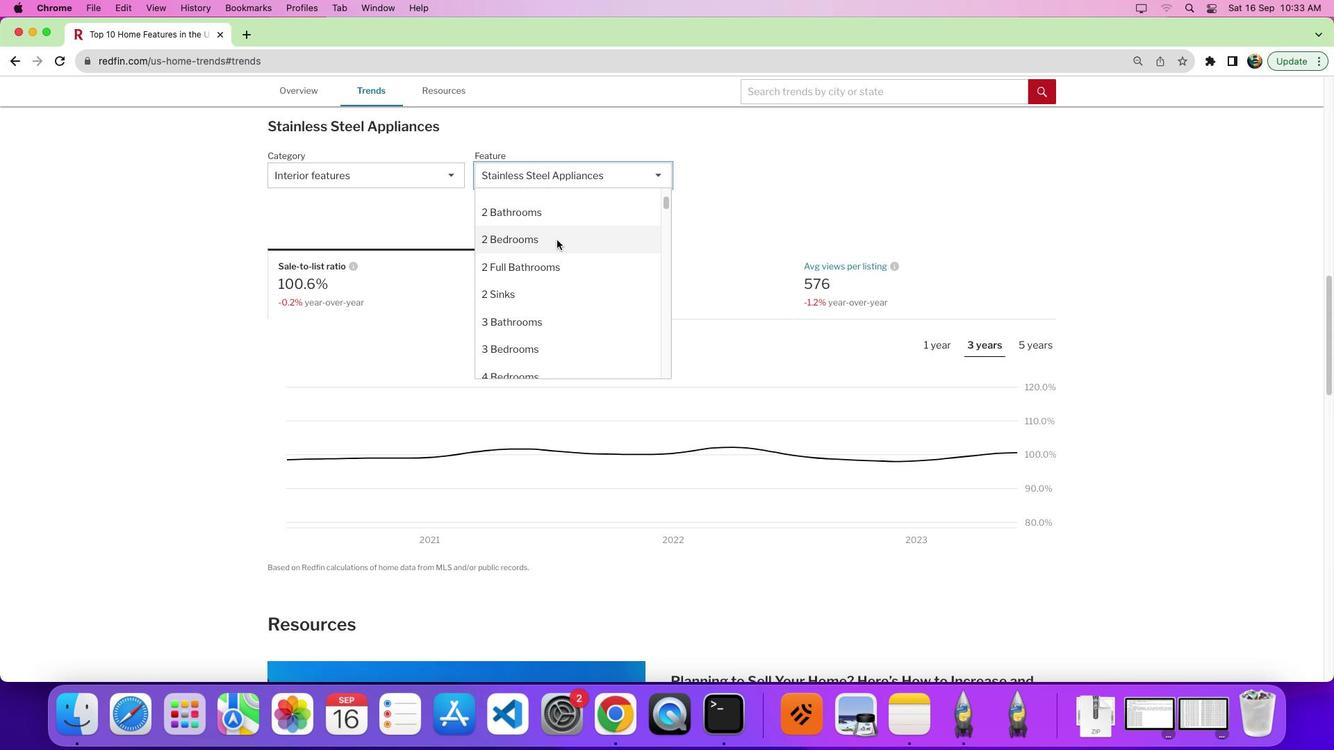 
Action: Mouse scrolled (556, 239) with delta (0, 0)
Screenshot: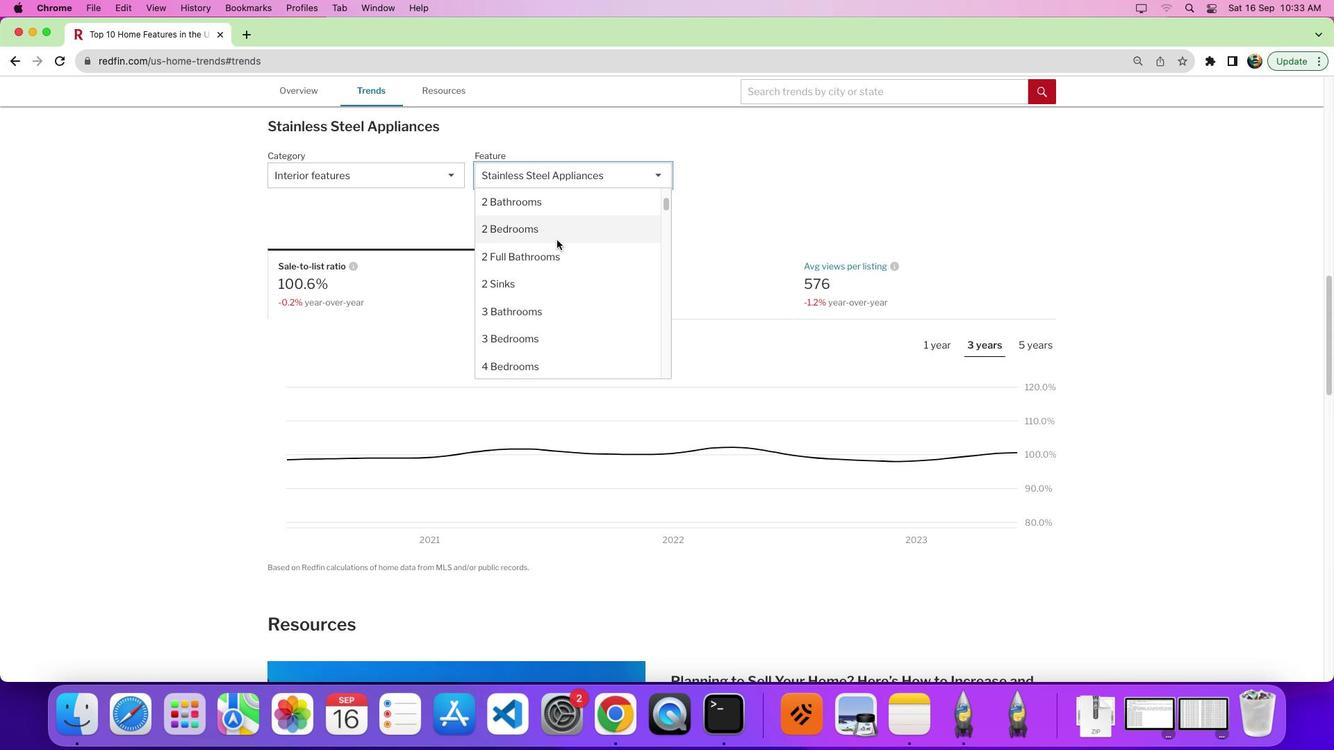 
Action: Mouse scrolled (556, 239) with delta (0, -2)
Screenshot: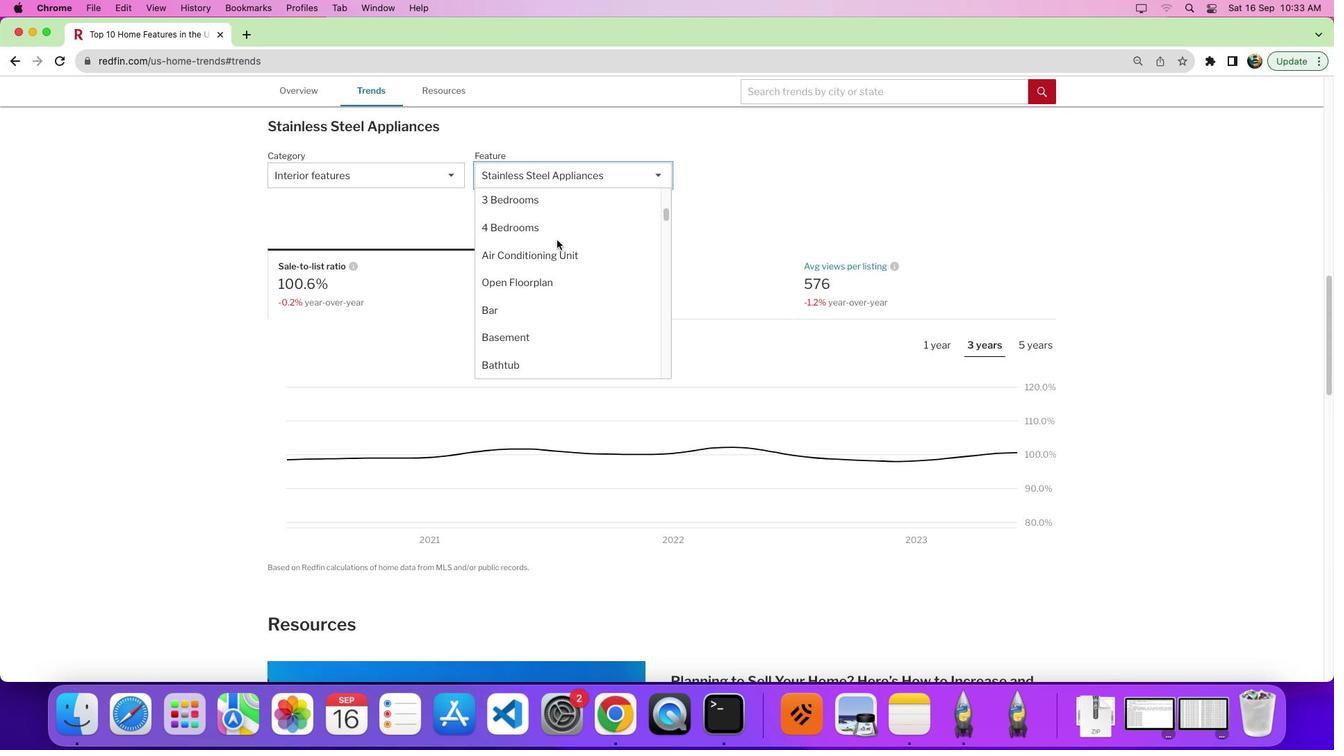 
Action: Mouse scrolled (556, 239) with delta (0, 0)
Screenshot: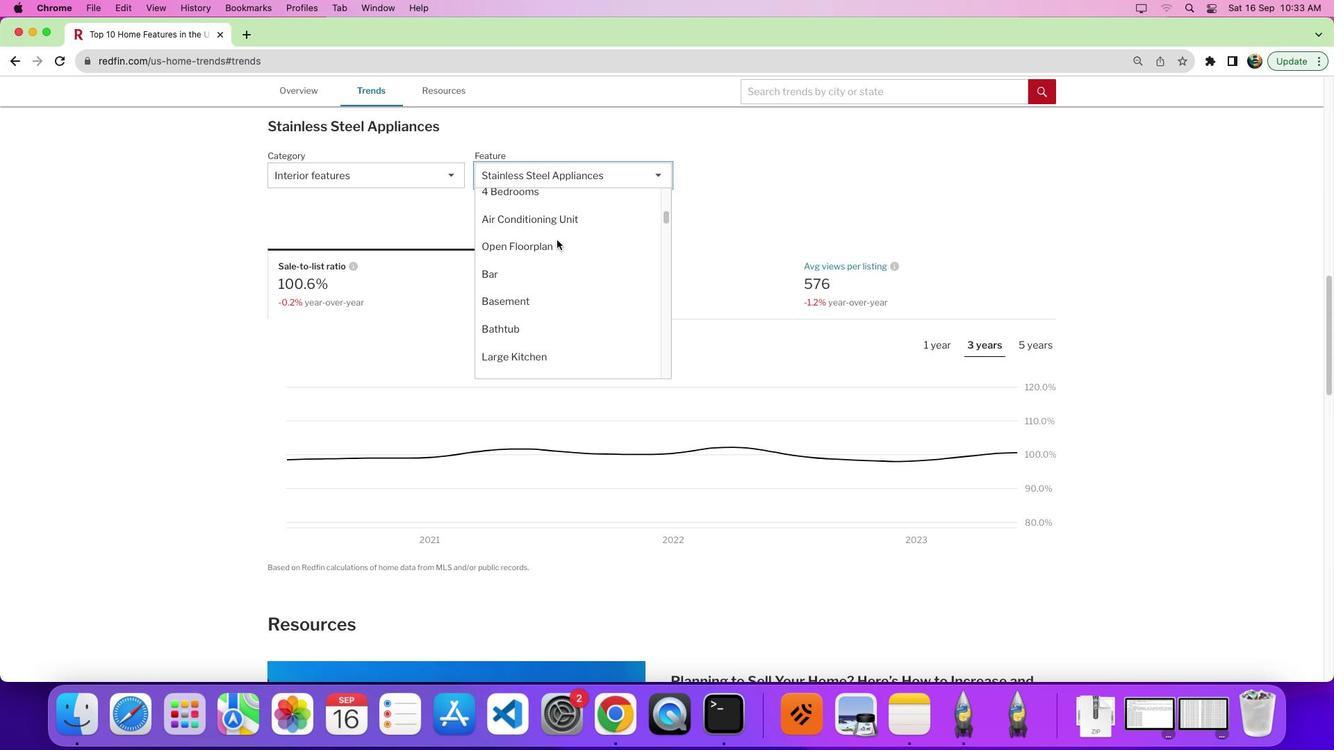 
Action: Mouse scrolled (556, 239) with delta (0, 0)
Screenshot: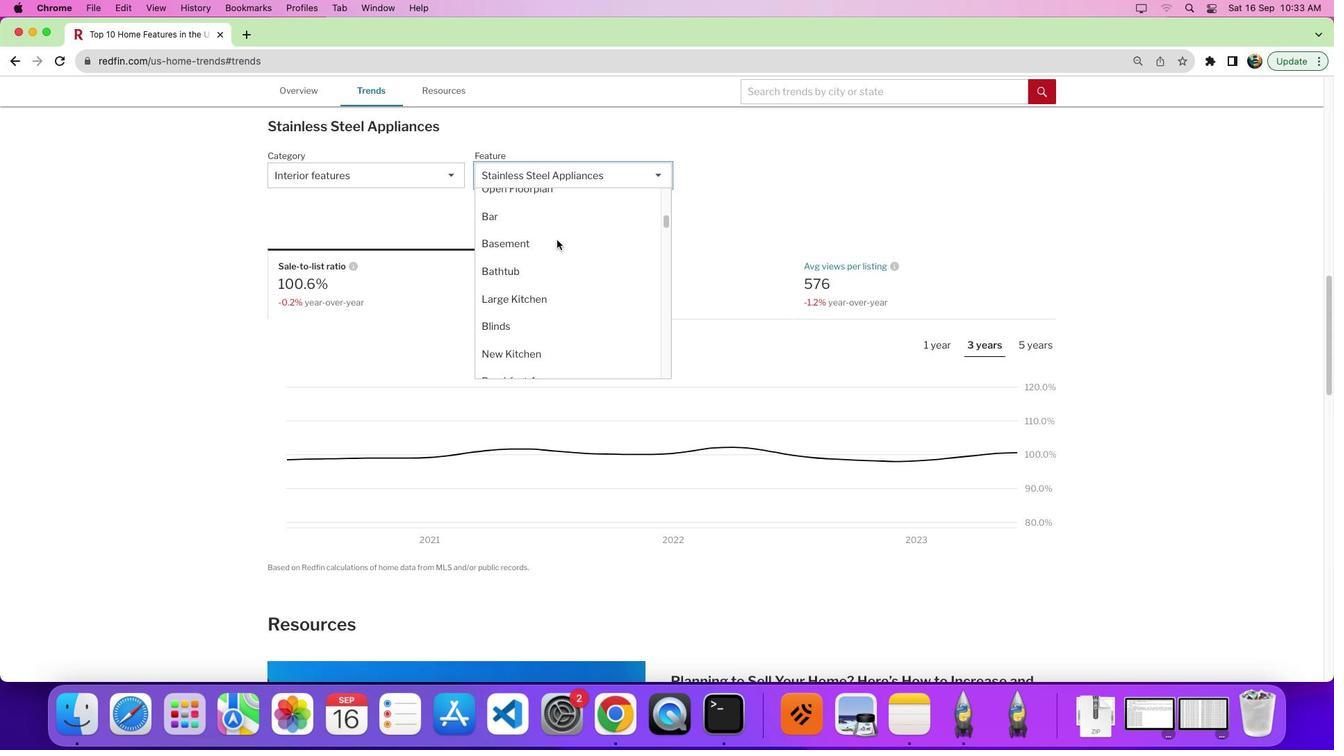 
Action: Mouse scrolled (556, 239) with delta (0, -4)
Screenshot: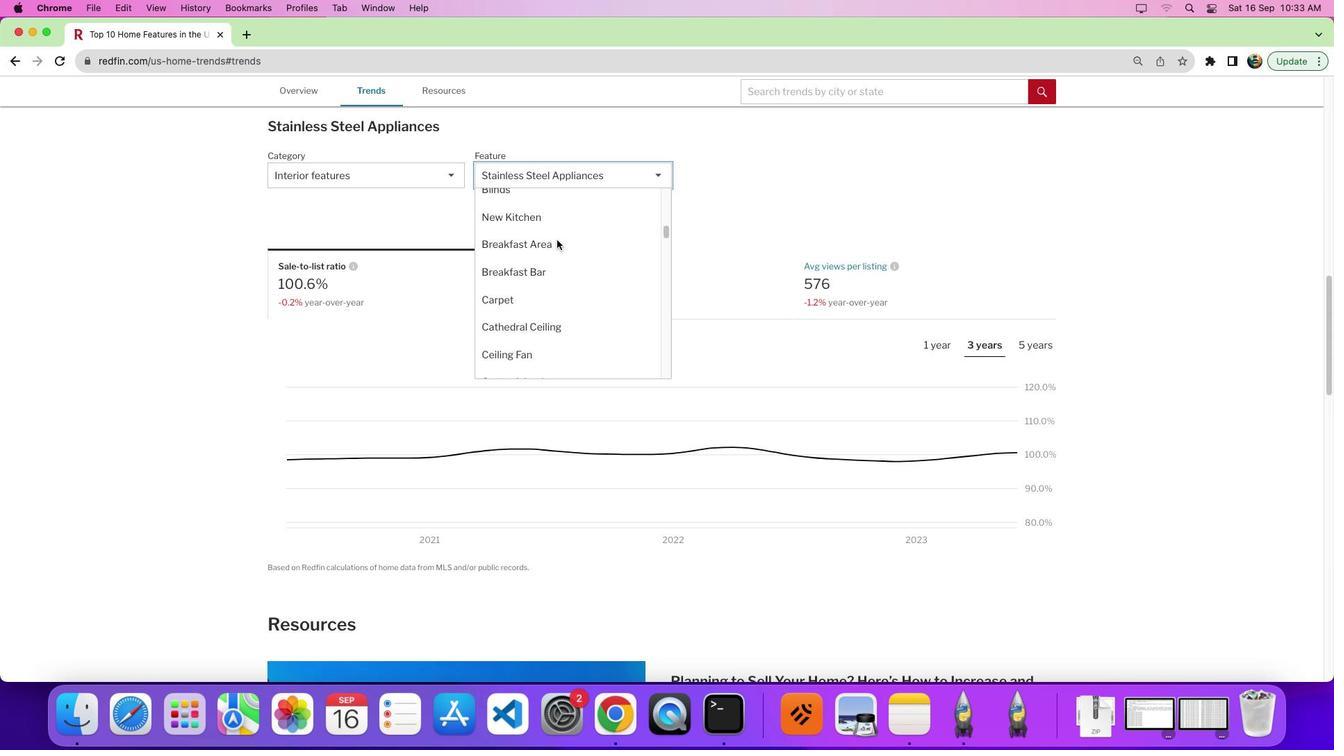 
Action: Mouse moved to (558, 240)
Screenshot: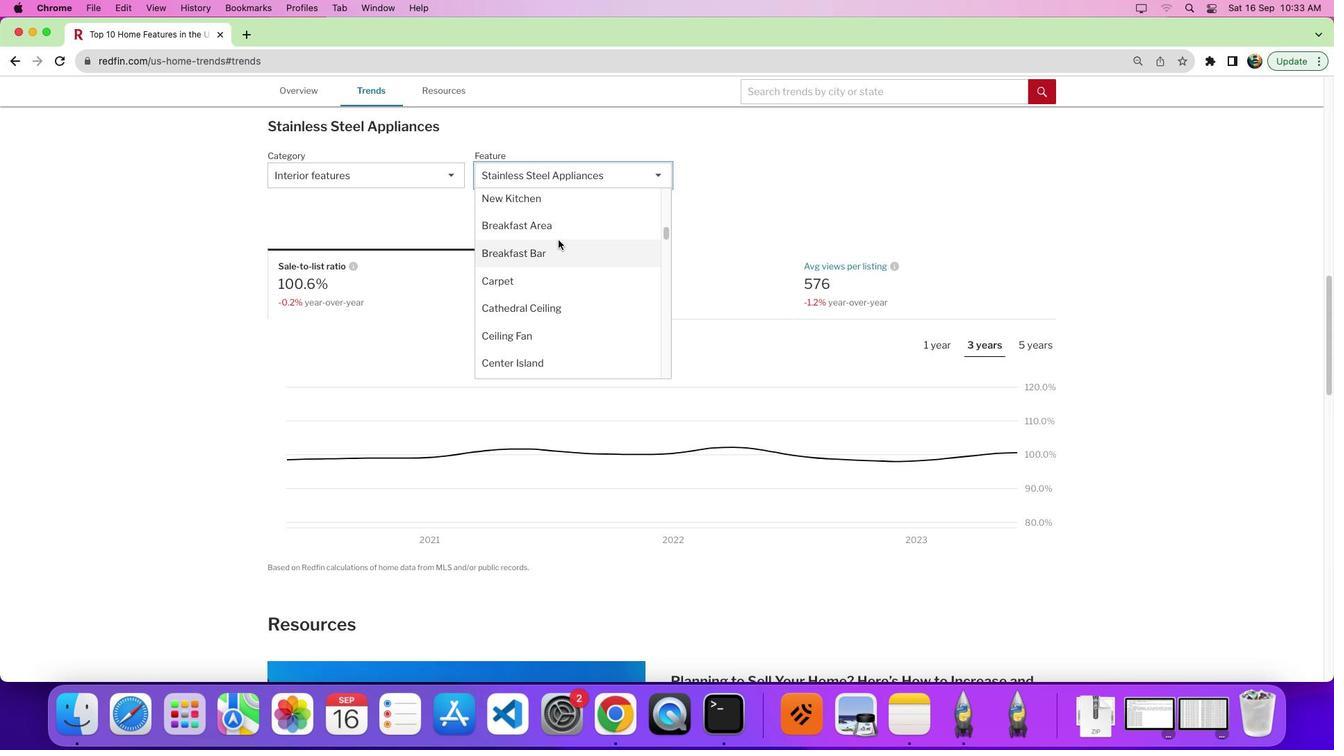 
Action: Mouse scrolled (558, 240) with delta (0, 0)
Screenshot: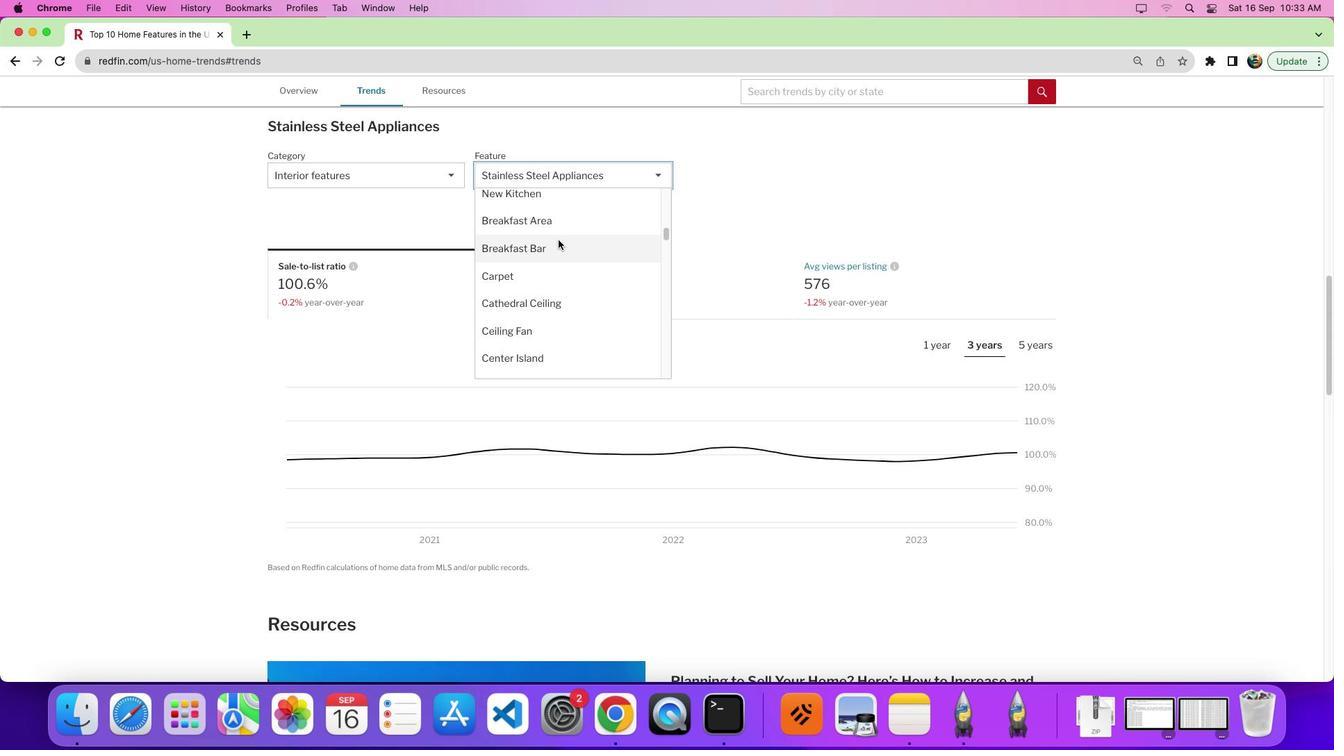
Action: Mouse scrolled (558, 240) with delta (0, 0)
Screenshot: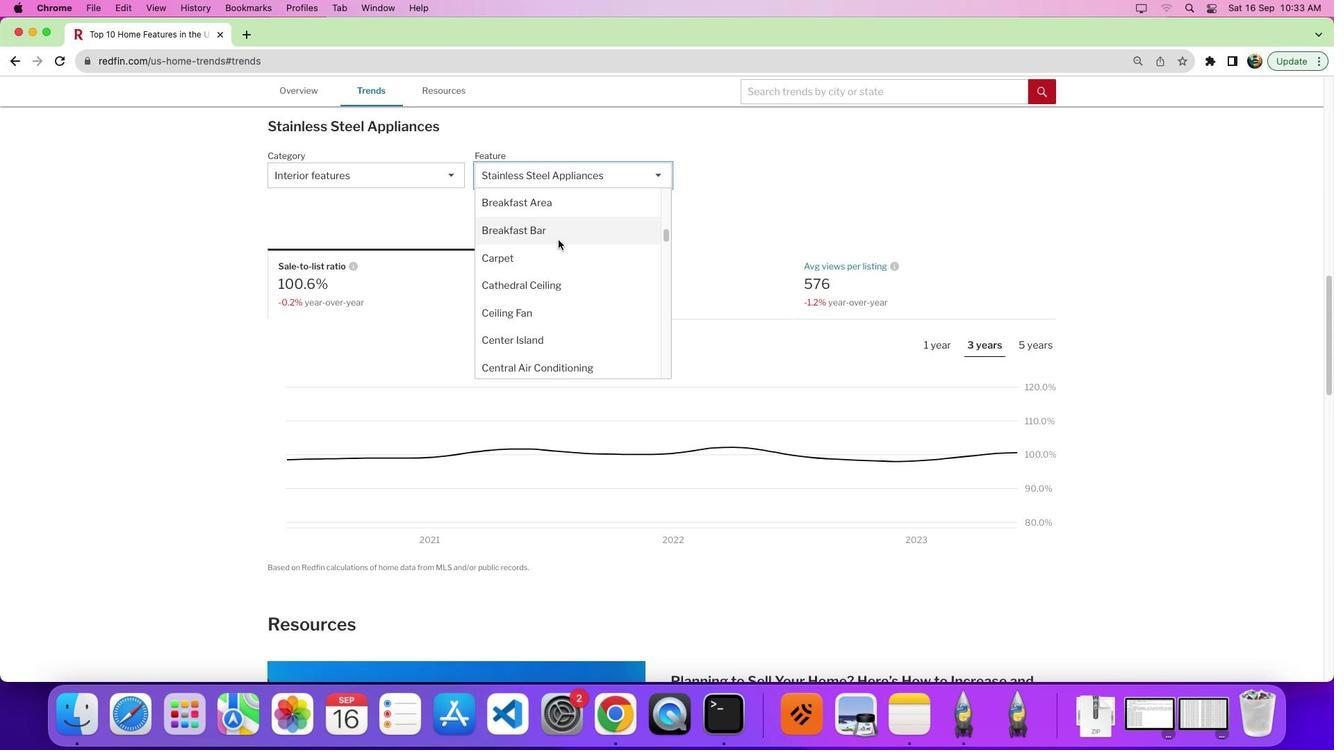 
Action: Mouse scrolled (558, 240) with delta (0, 0)
Screenshot: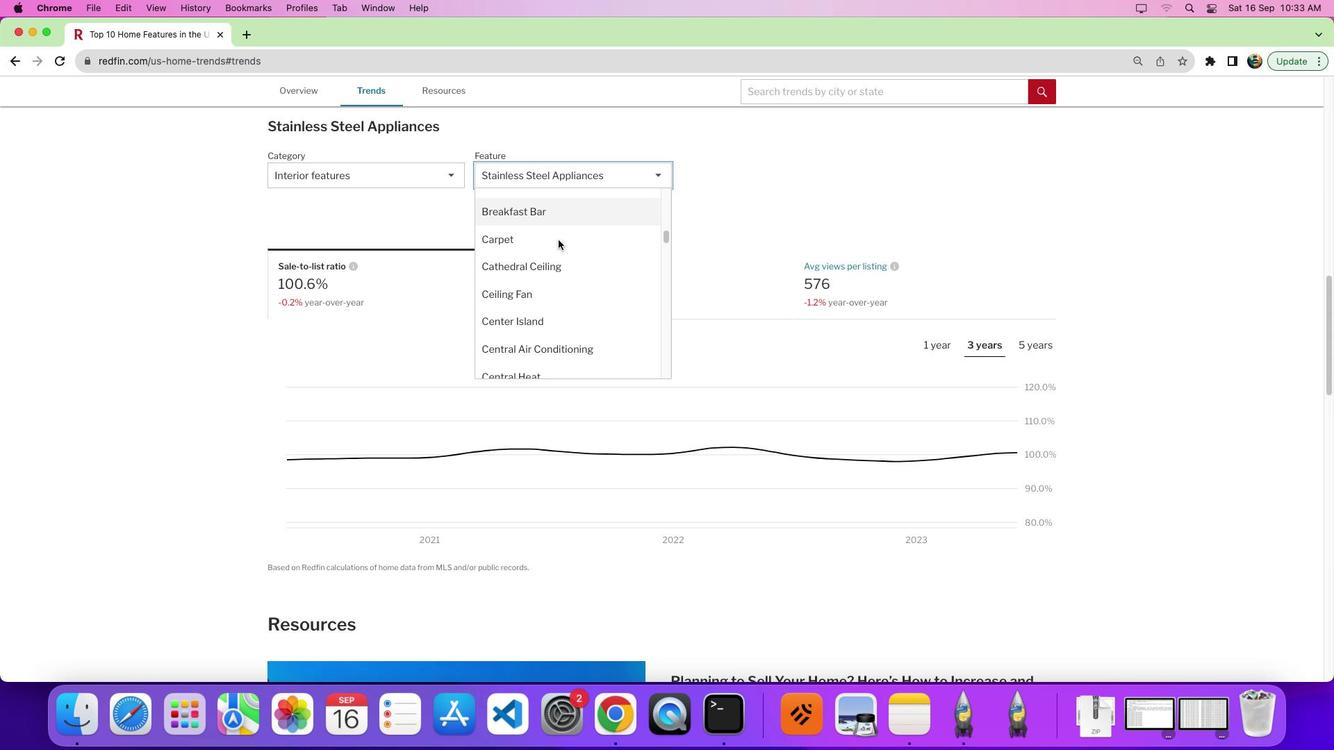 
Action: Mouse scrolled (558, 240) with delta (0, 0)
Screenshot: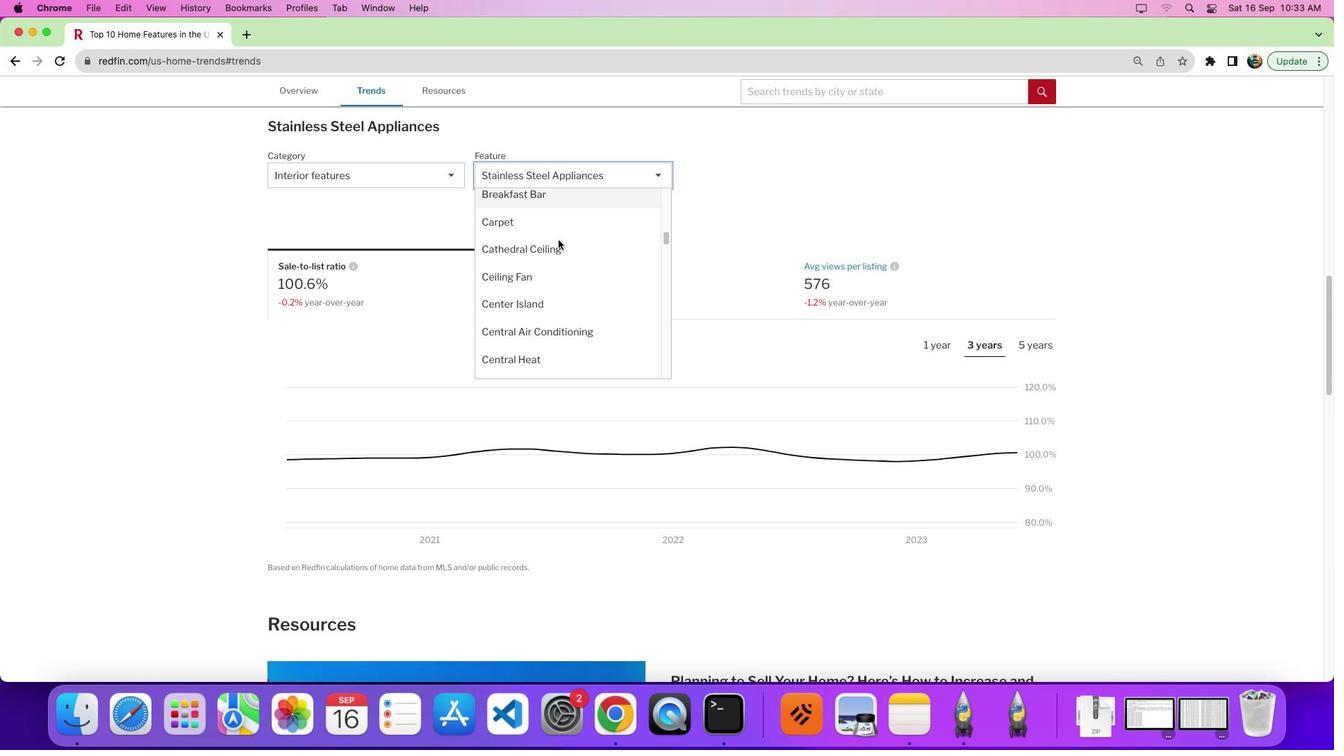 
Action: Mouse scrolled (558, 240) with delta (0, 0)
Screenshot: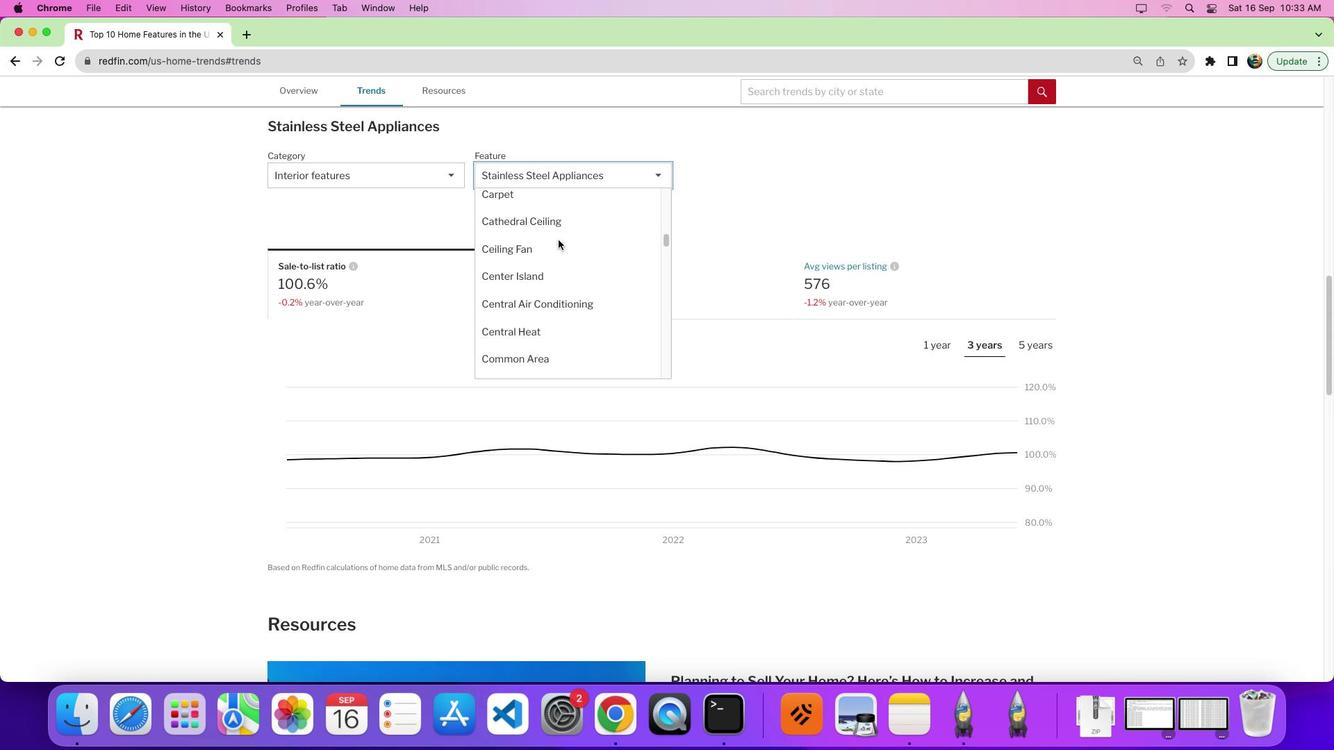 
Action: Mouse scrolled (558, 240) with delta (0, 0)
Screenshot: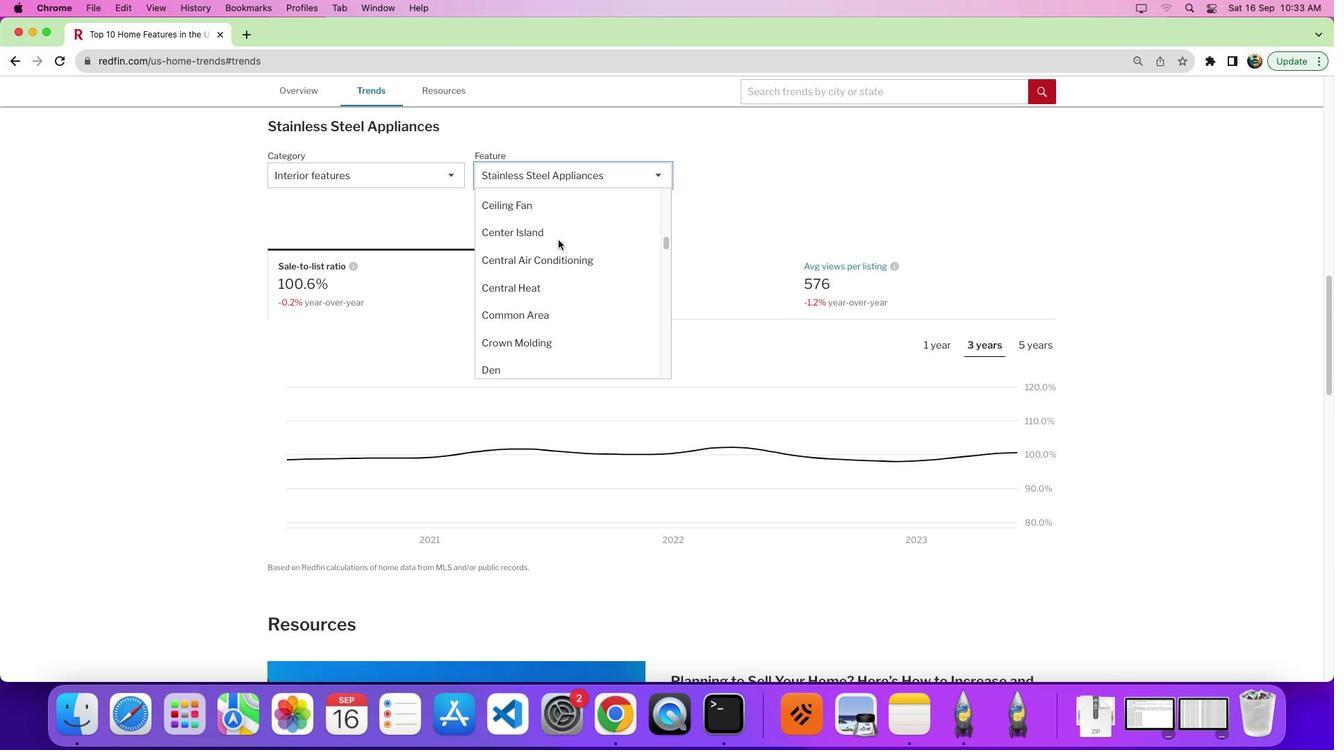 
Action: Mouse scrolled (558, 240) with delta (0, -4)
Screenshot: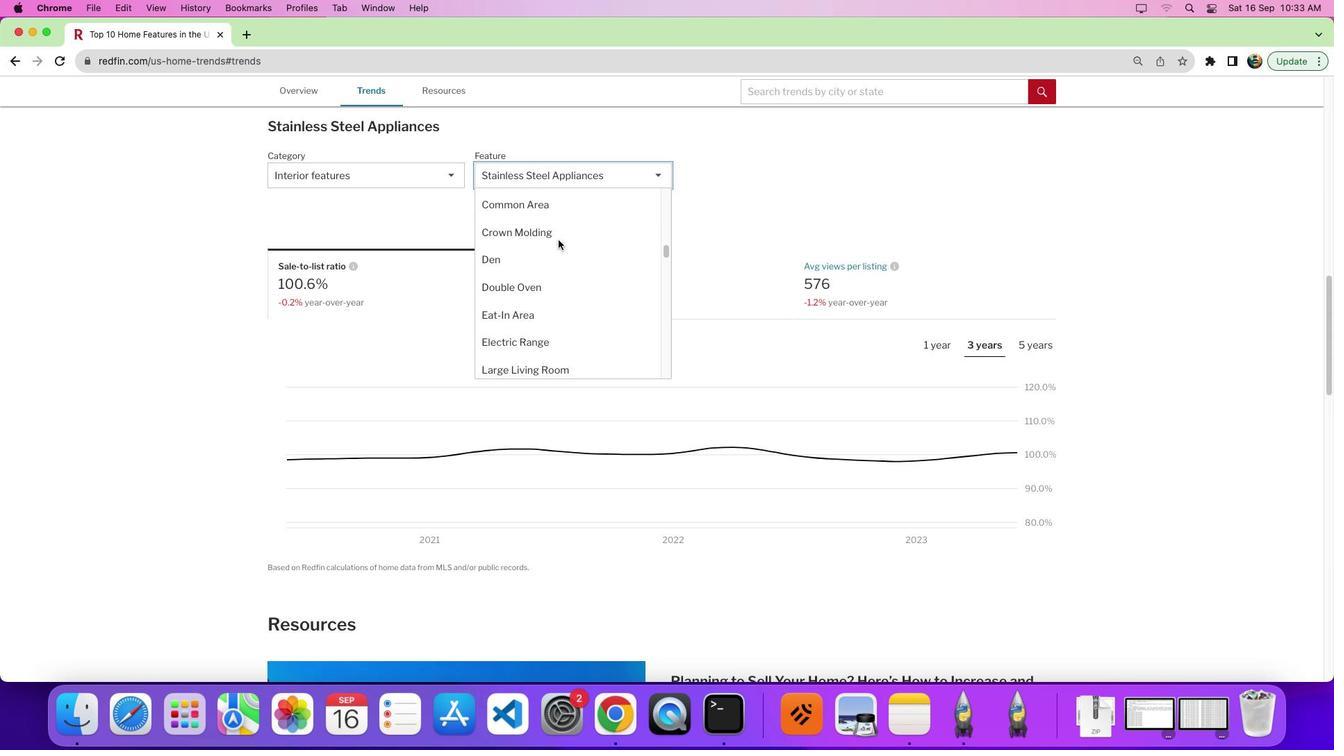 
Action: Mouse moved to (559, 240)
Screenshot: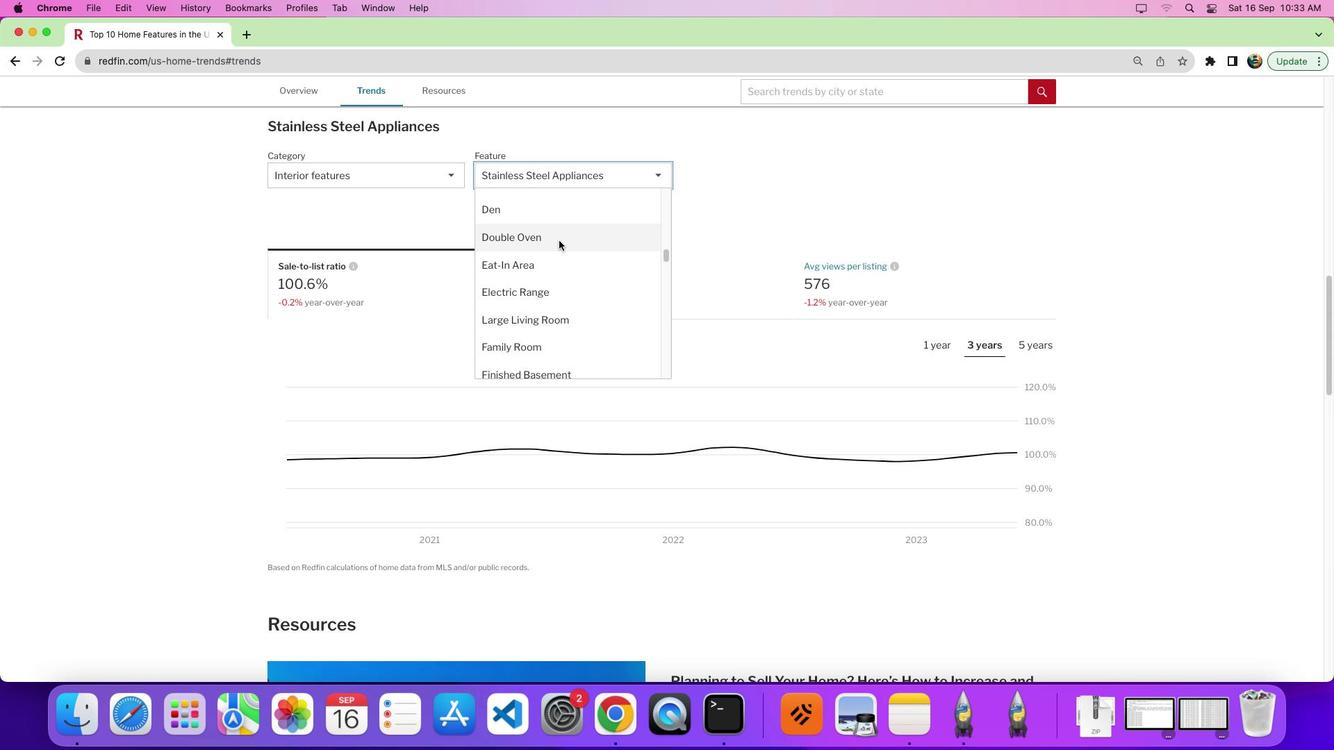 
Action: Mouse scrolled (559, 240) with delta (0, 0)
Screenshot: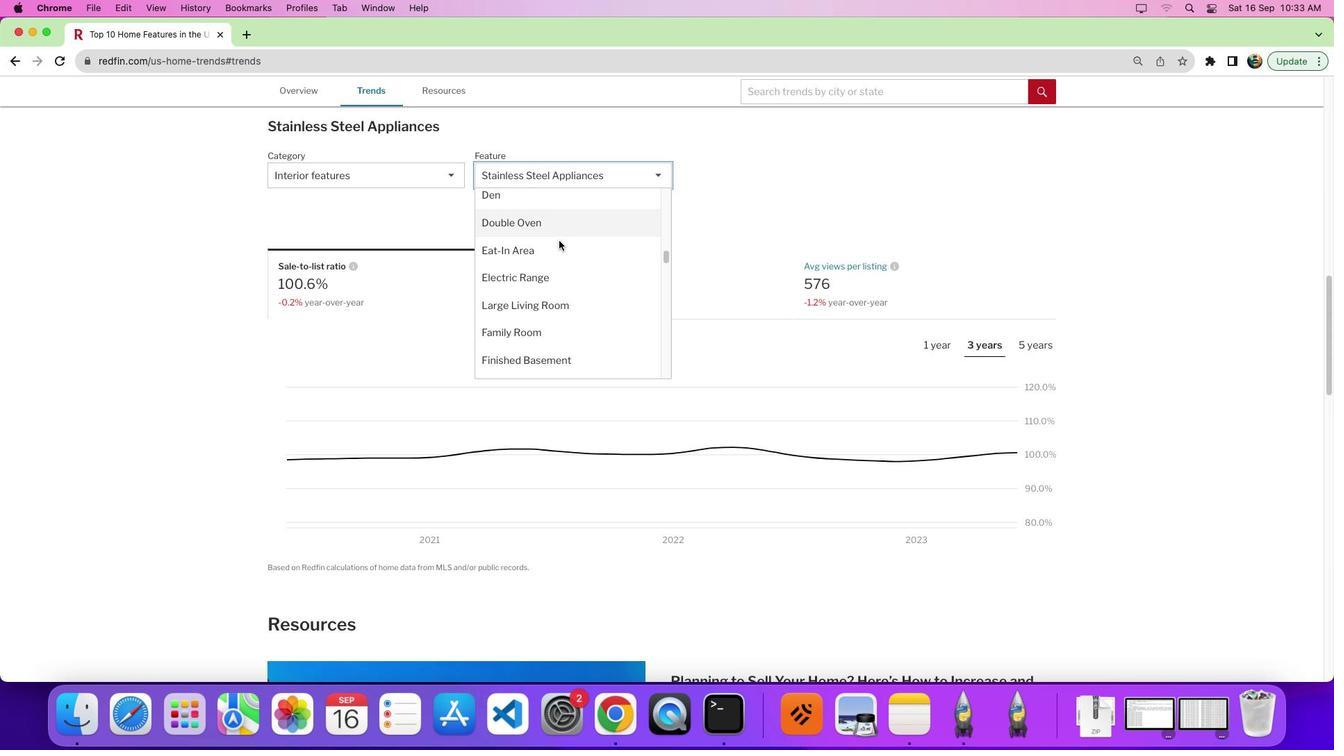 
Action: Mouse scrolled (559, 240) with delta (0, 0)
Screenshot: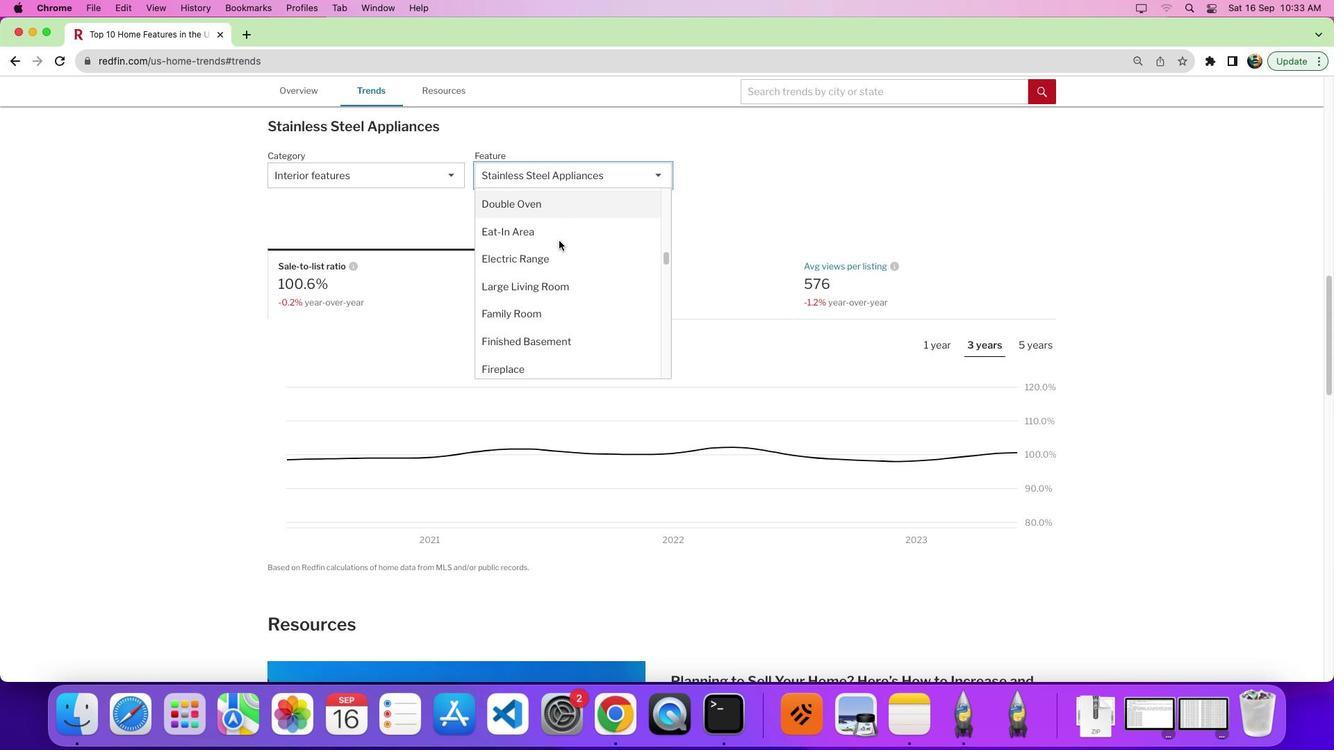 
Action: Mouse scrolled (559, 240) with delta (0, 0)
Screenshot: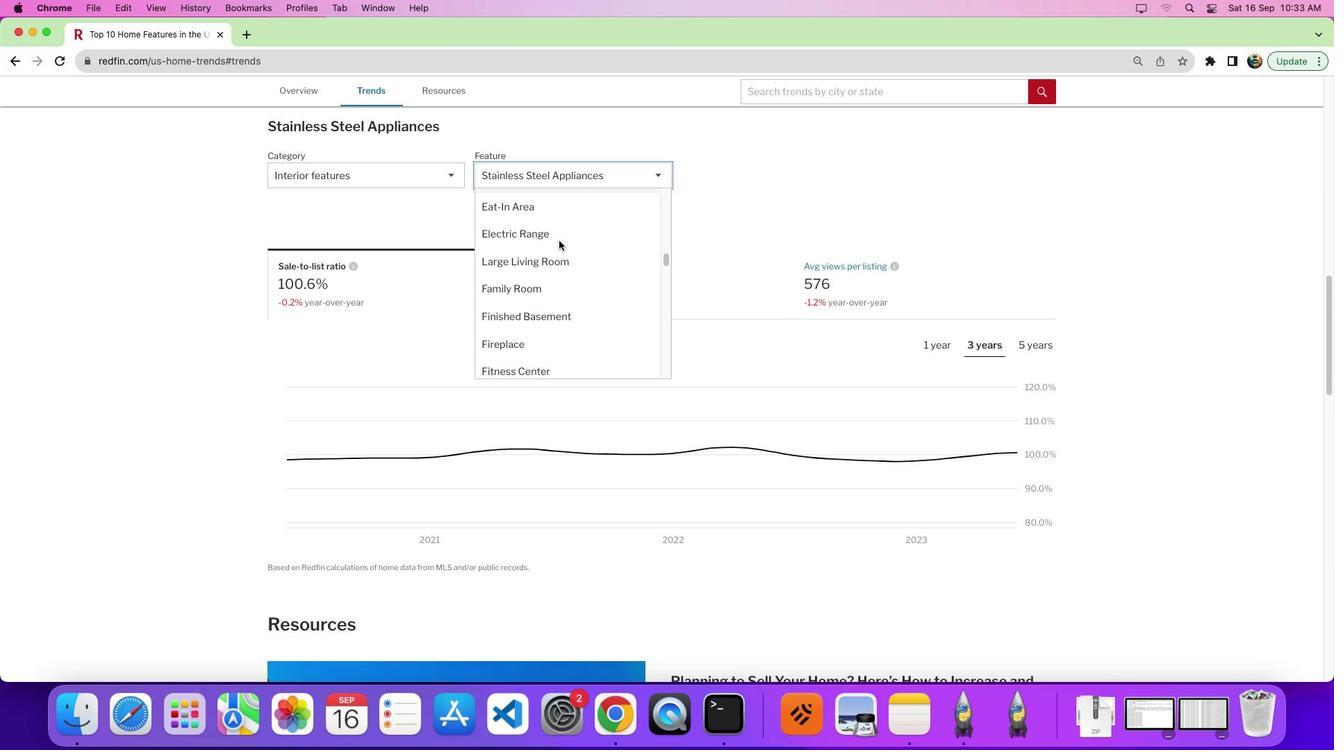 
Action: Mouse scrolled (559, 240) with delta (0, 0)
Screenshot: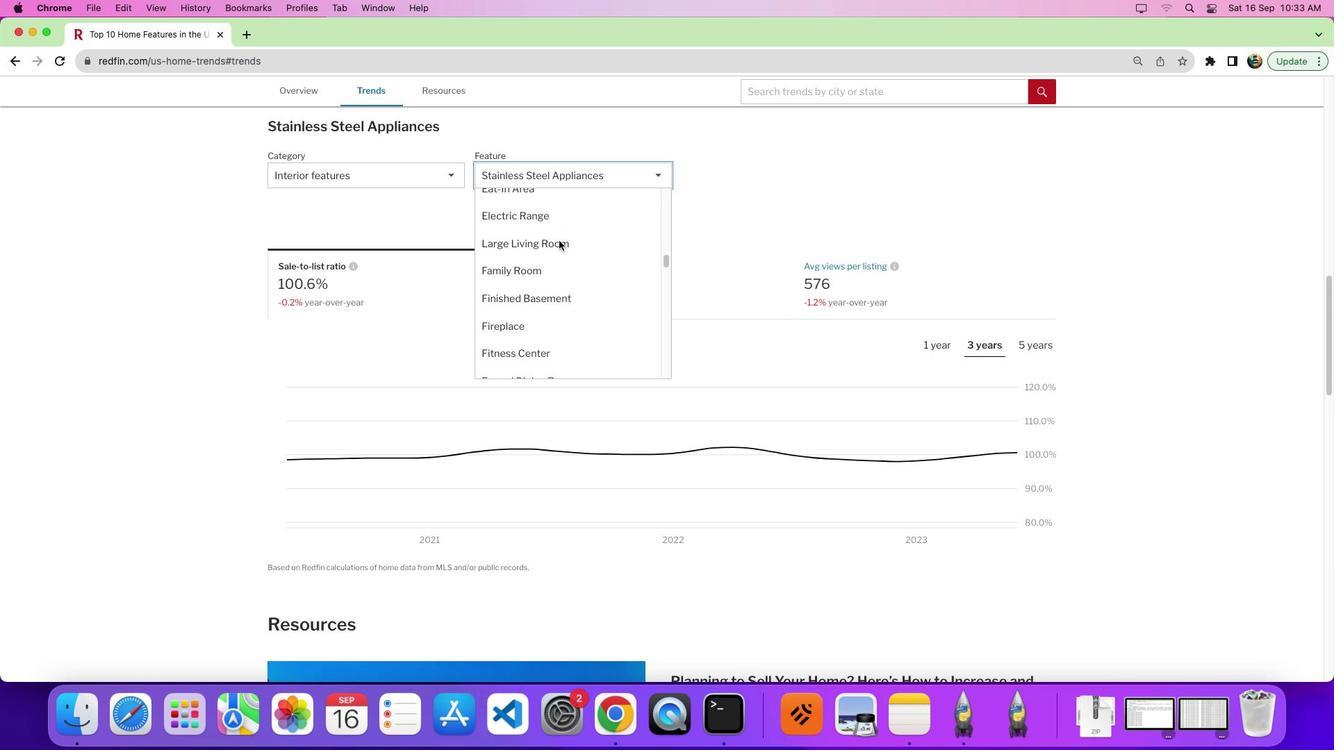 
Action: Mouse scrolled (559, 240) with delta (0, -2)
Screenshot: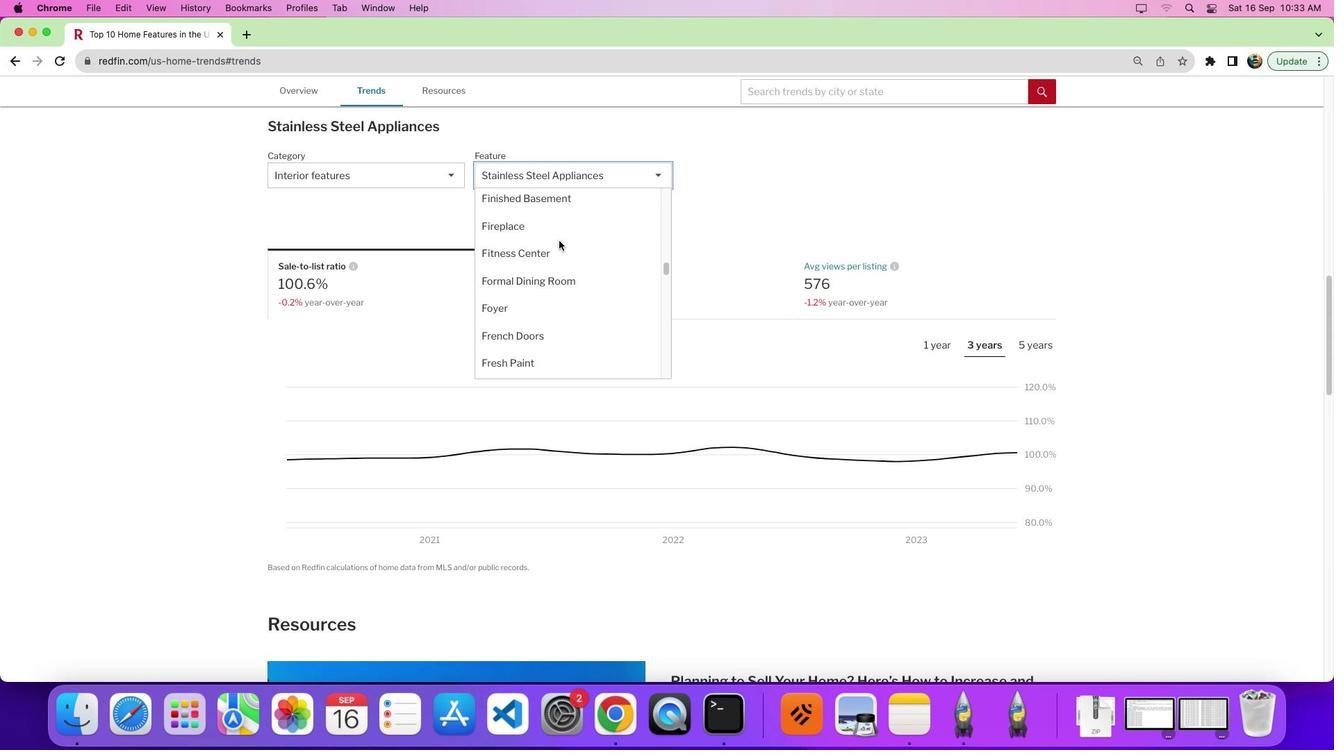 
Action: Mouse scrolled (559, 240) with delta (0, 0)
Screenshot: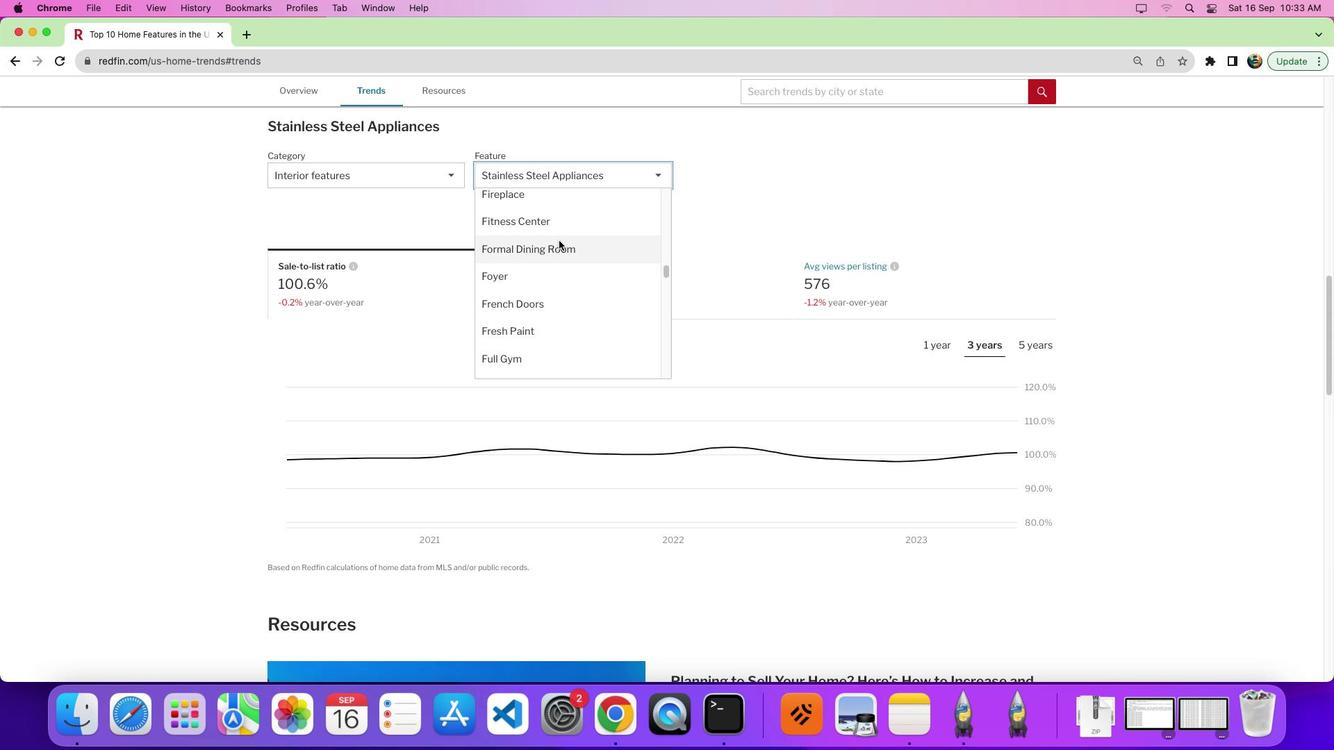
Action: Mouse scrolled (559, 240) with delta (0, 0)
Screenshot: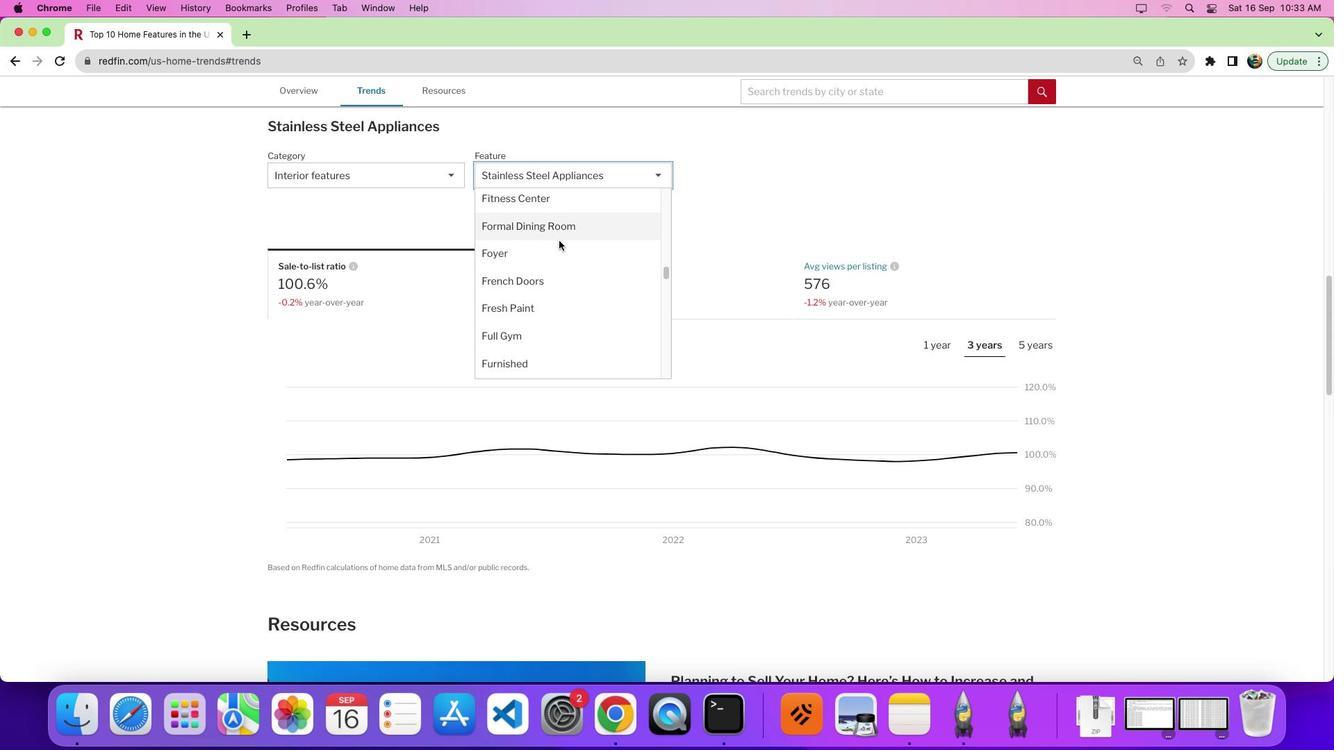 
Action: Mouse scrolled (559, 240) with delta (0, 0)
Screenshot: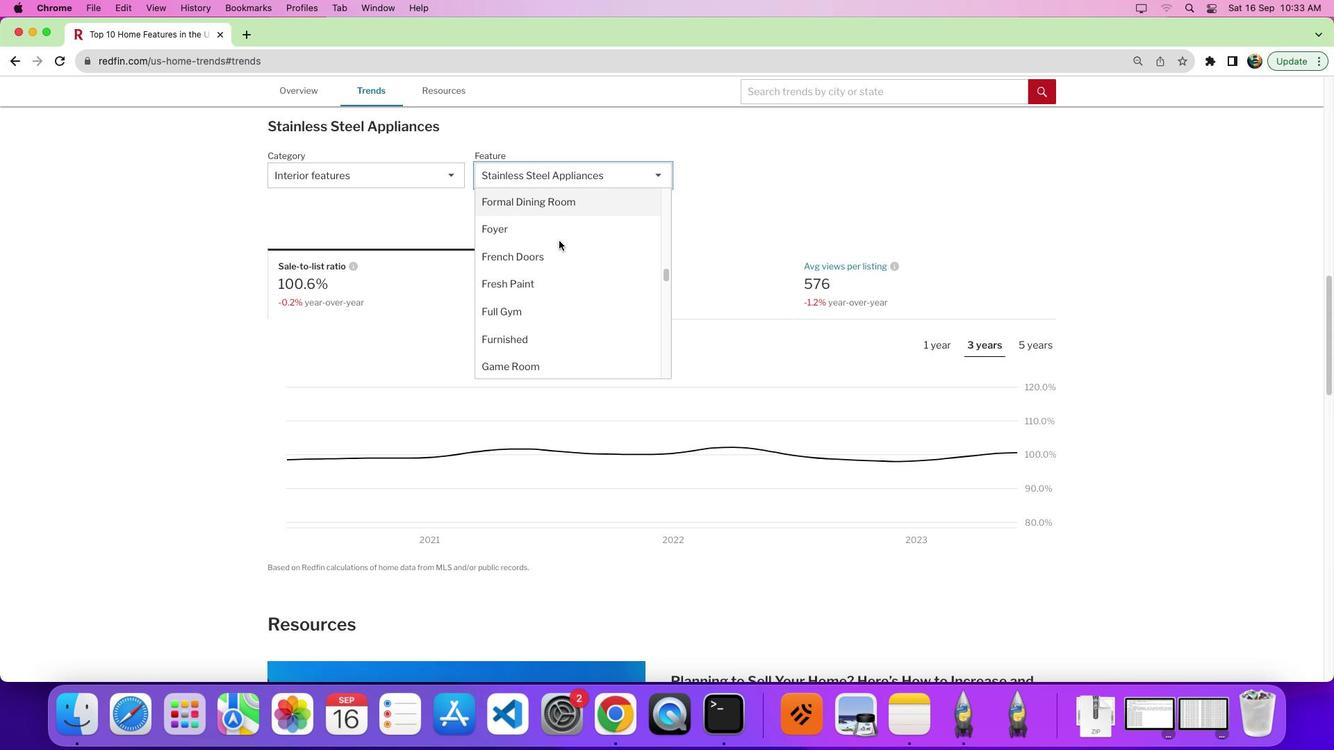 
Action: Mouse scrolled (559, 240) with delta (0, 0)
Screenshot: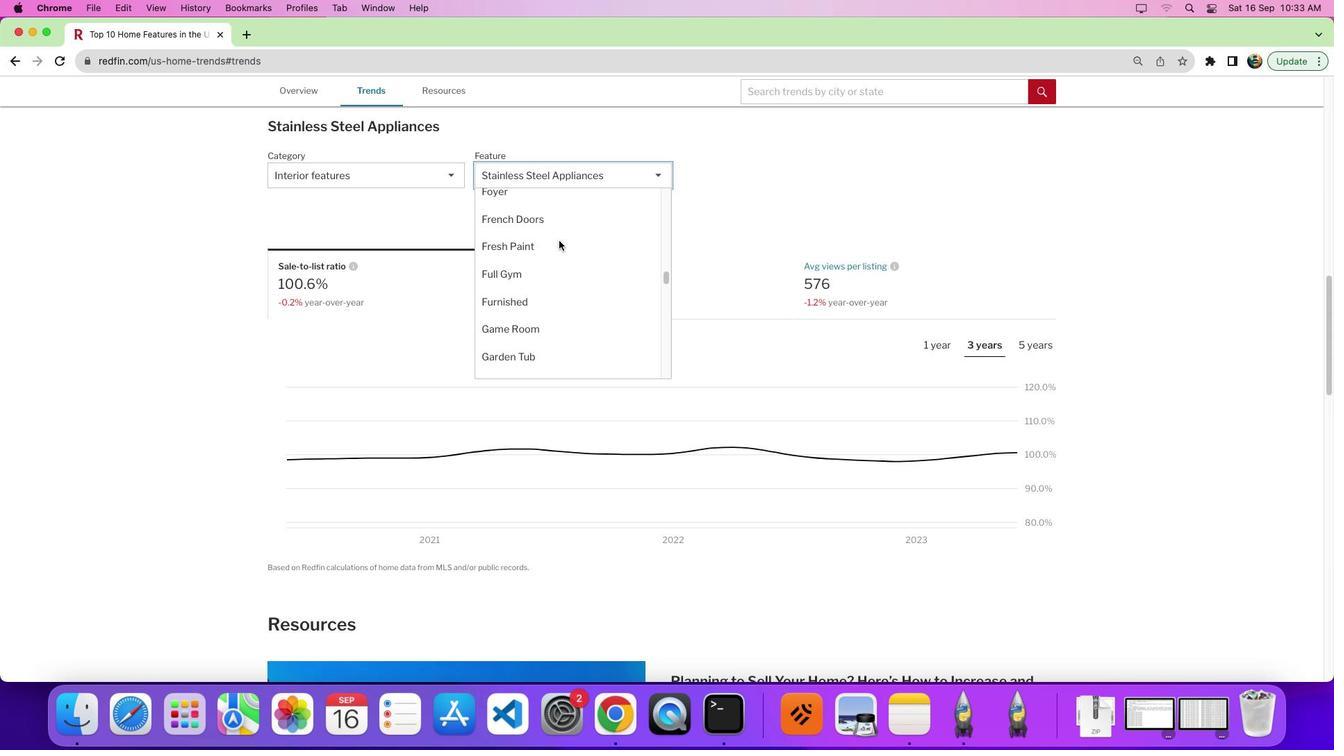 
Action: Mouse scrolled (559, 240) with delta (0, 0)
Screenshot: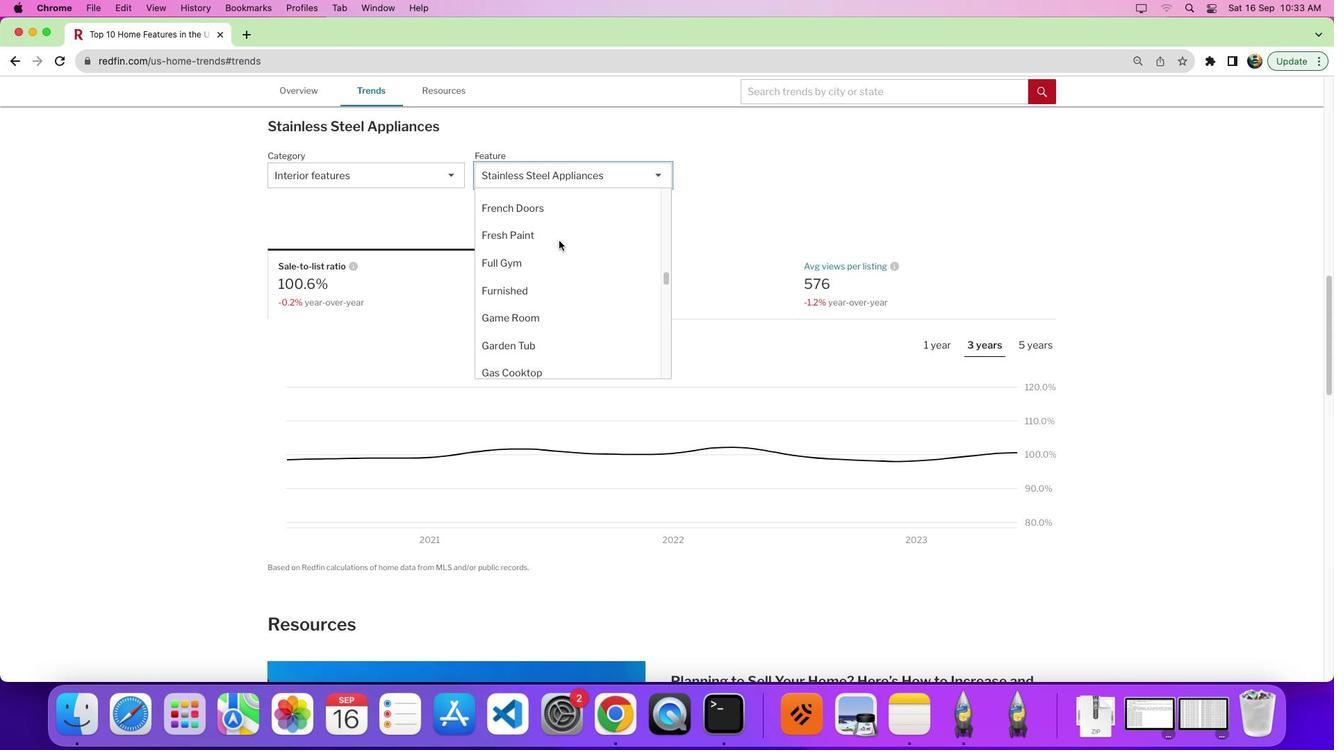 
Action: Mouse scrolled (559, 240) with delta (0, 0)
Screenshot: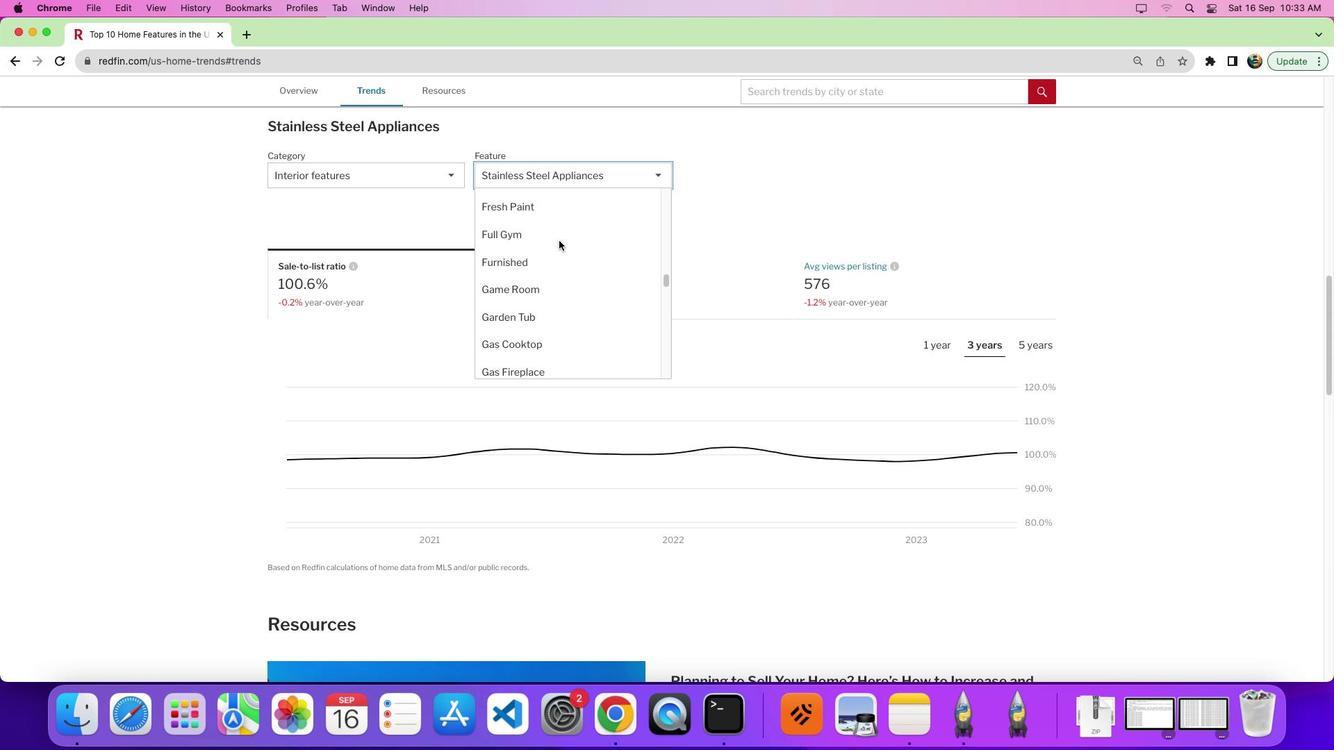 
Action: Mouse scrolled (559, 240) with delta (0, 0)
Screenshot: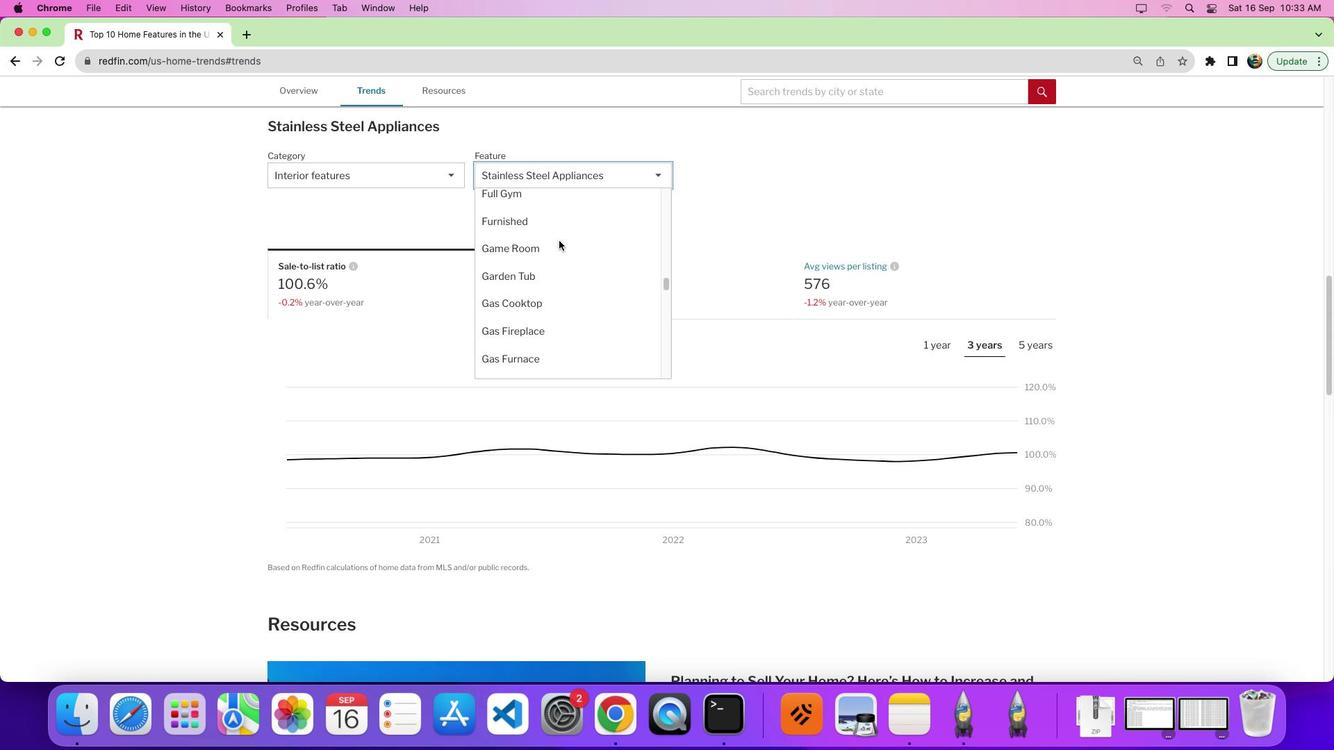 
Action: Mouse scrolled (559, 240) with delta (0, -3)
Screenshot: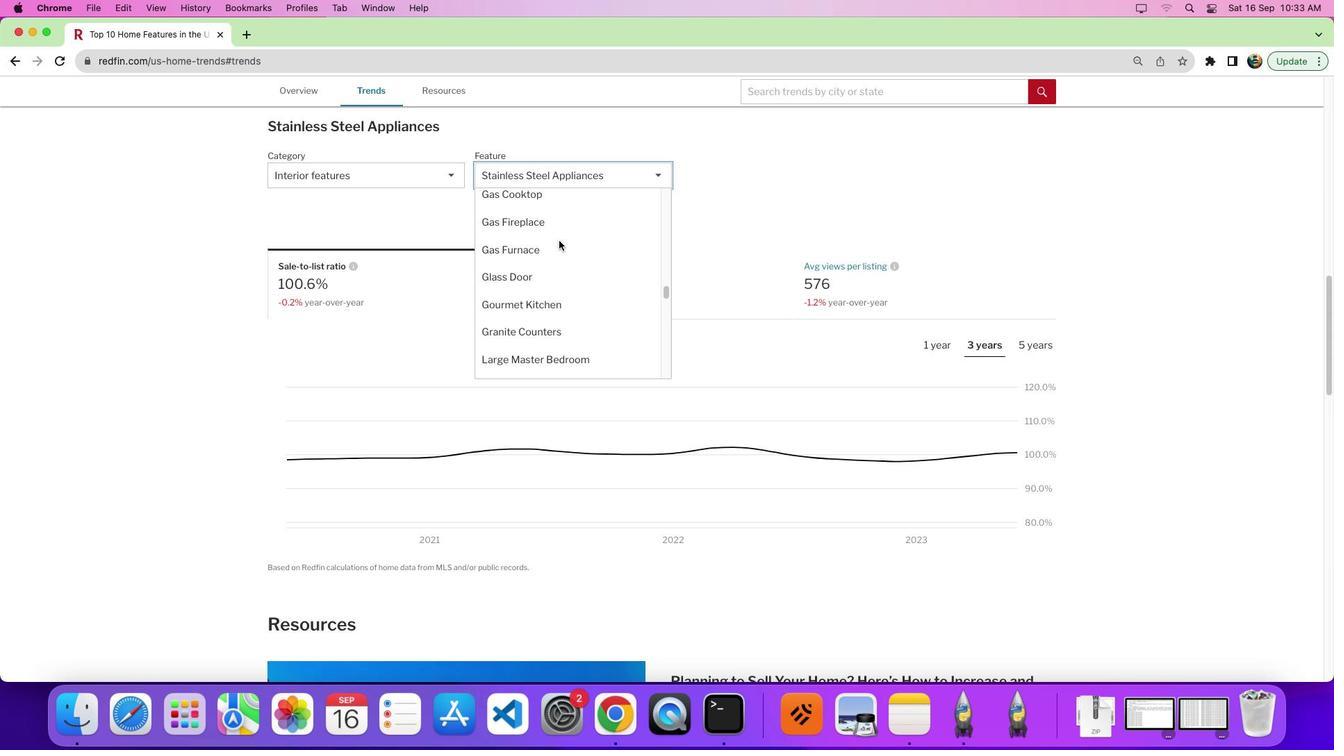 
Action: Mouse scrolled (559, 240) with delta (0, 0)
Screenshot: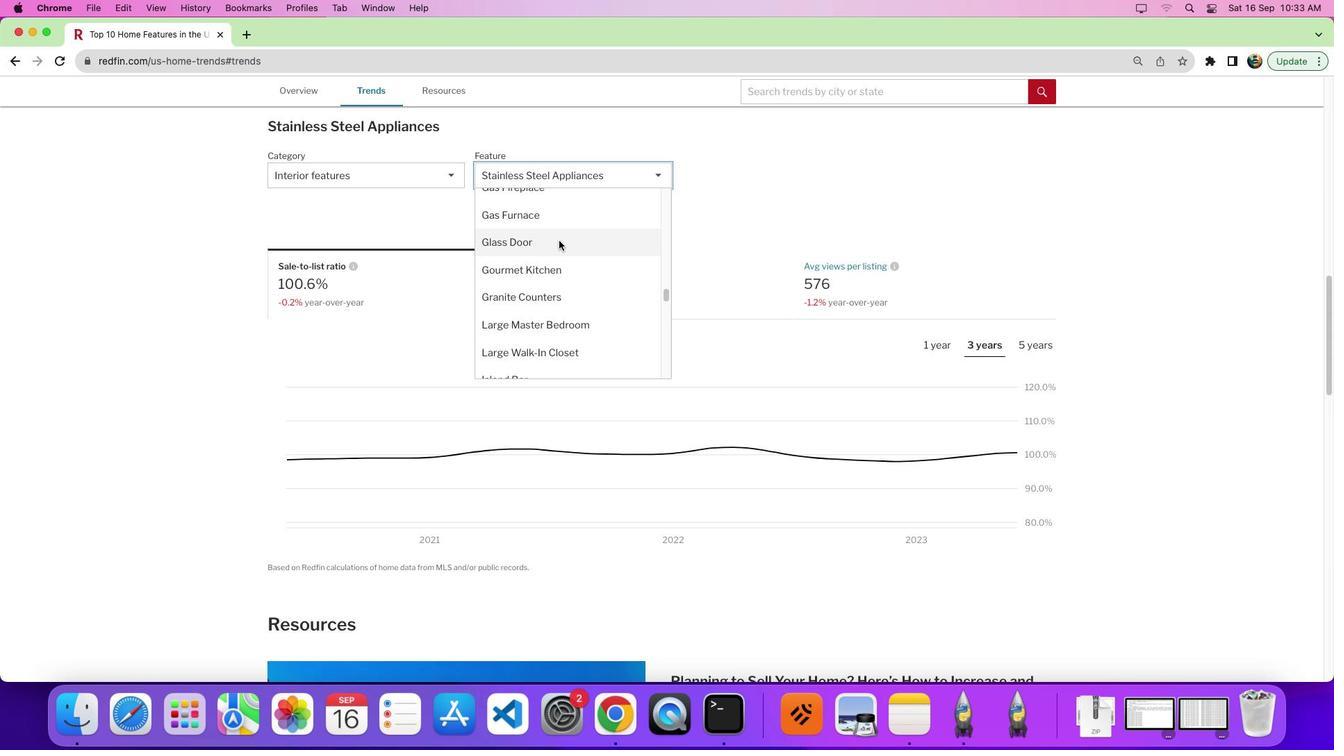 
Action: Mouse scrolled (559, 240) with delta (0, 0)
Screenshot: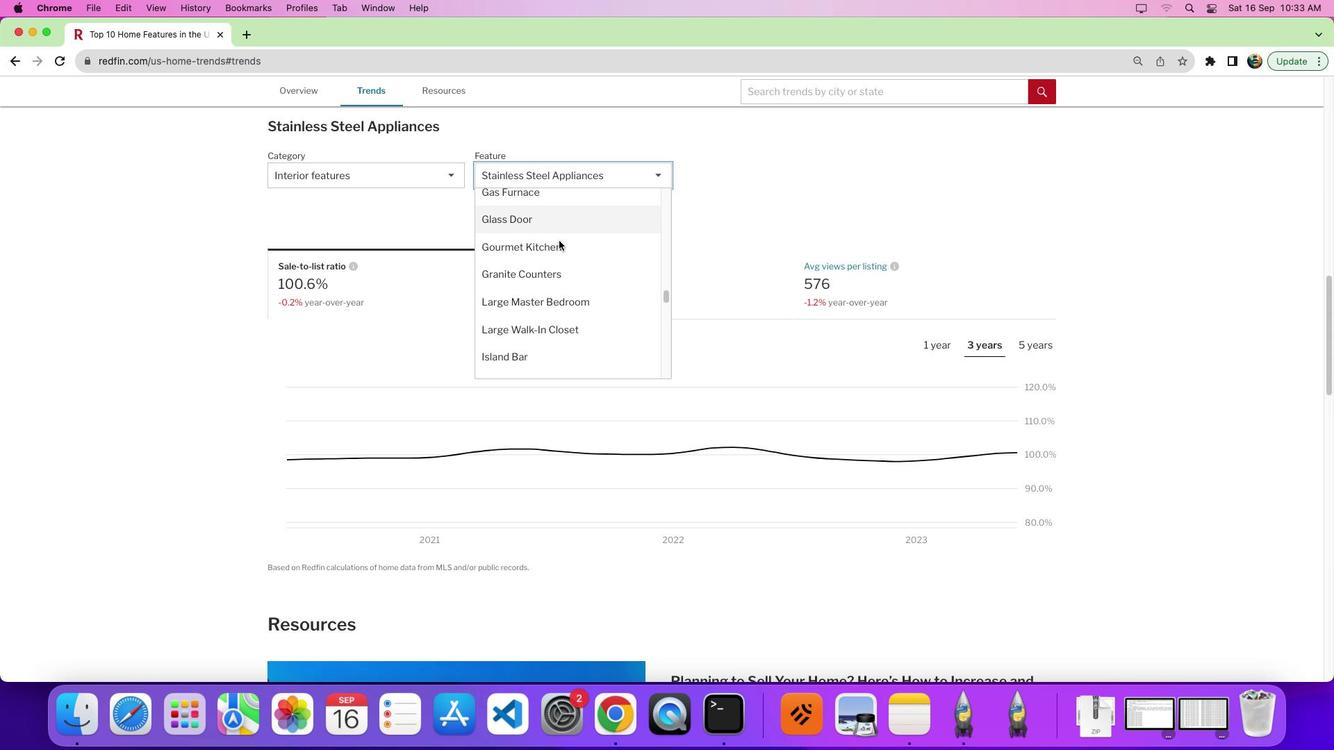 
Action: Mouse scrolled (559, 240) with delta (0, 0)
Screenshot: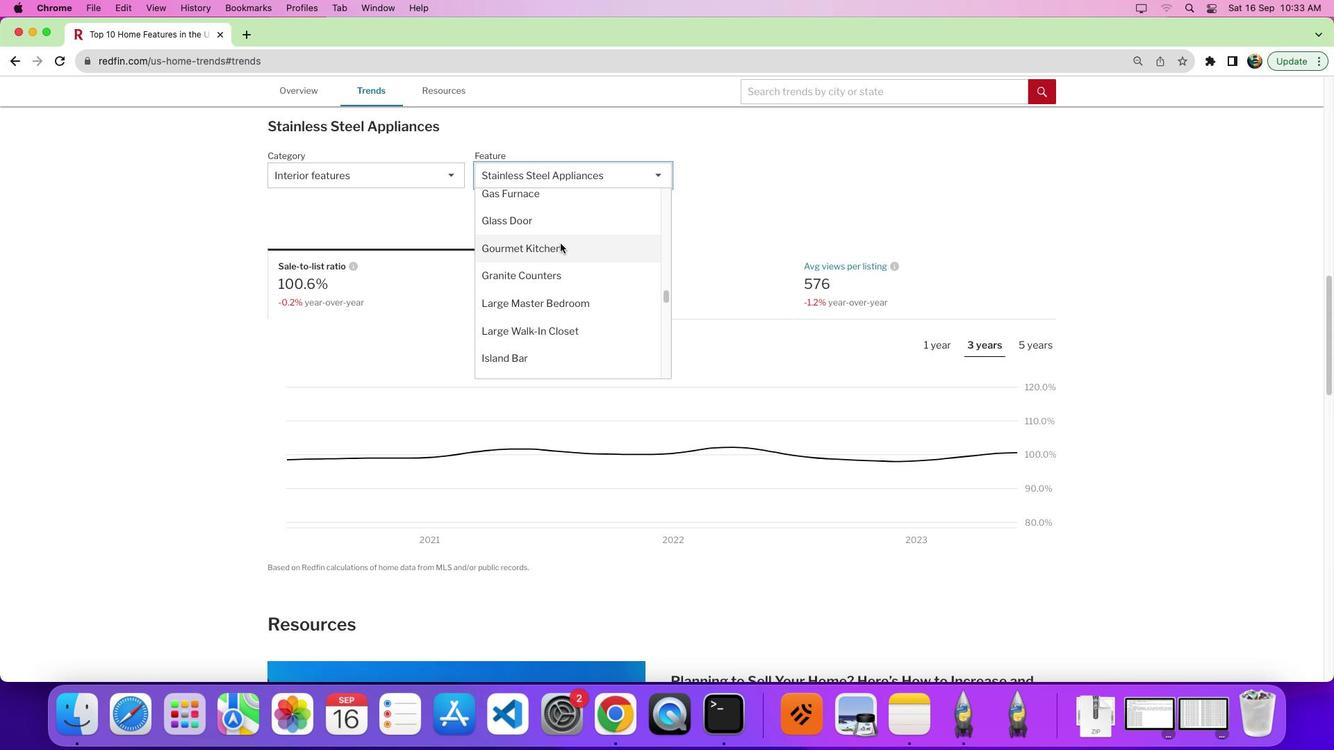 
Action: Mouse scrolled (559, 240) with delta (0, 0)
Screenshot: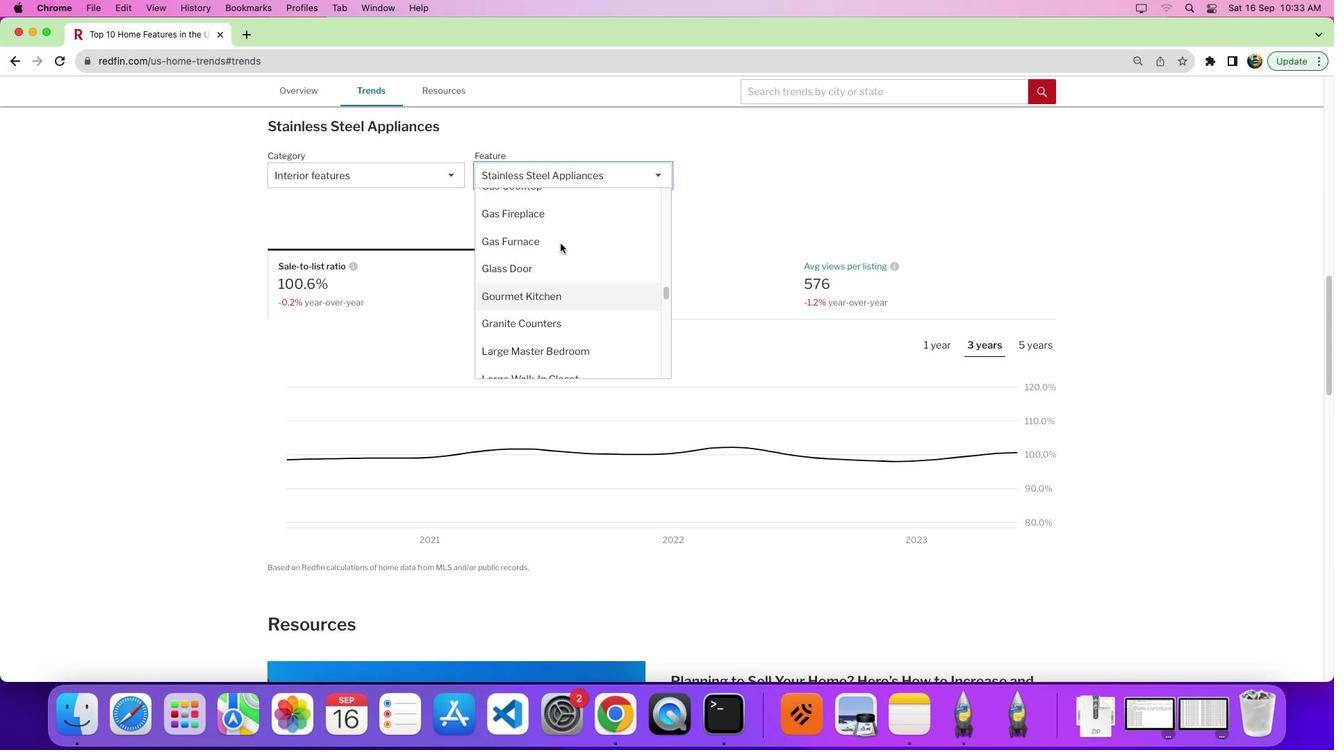 
Action: Mouse moved to (560, 243)
Screenshot: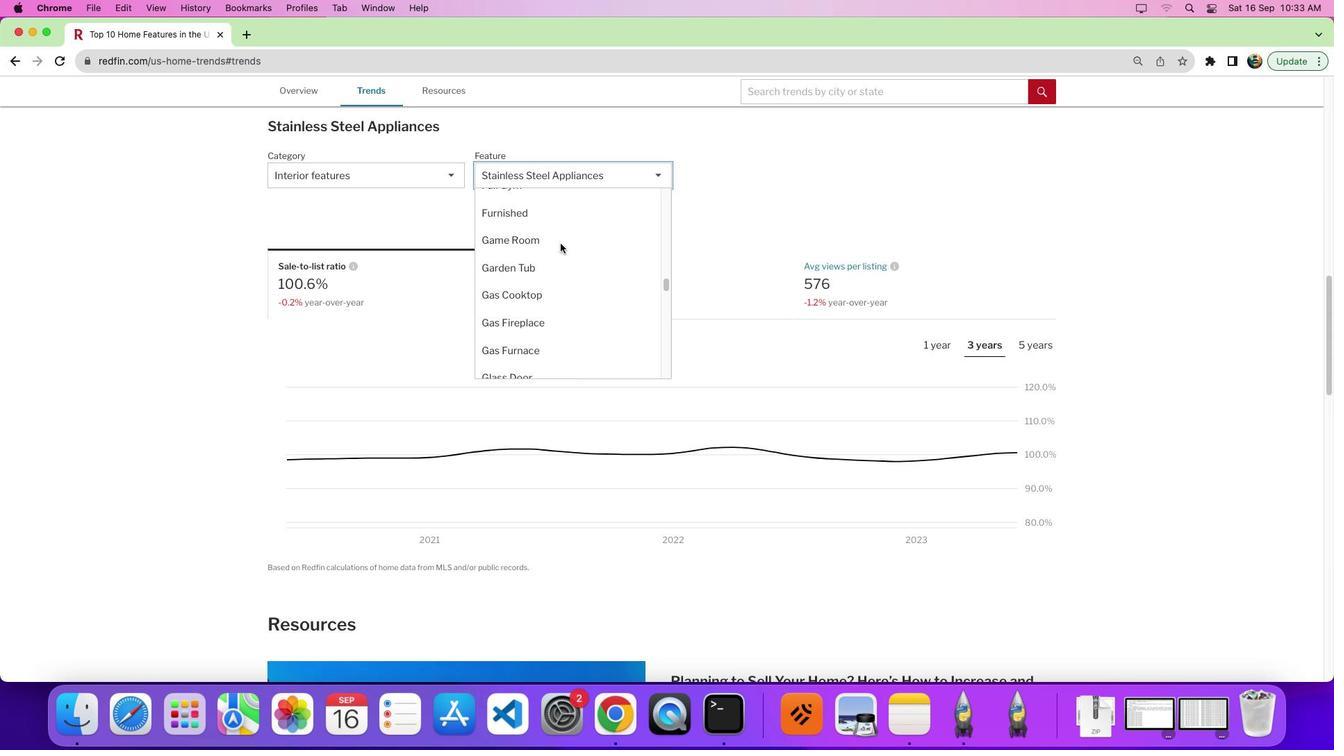 
Action: Mouse scrolled (560, 243) with delta (0, 3)
Screenshot: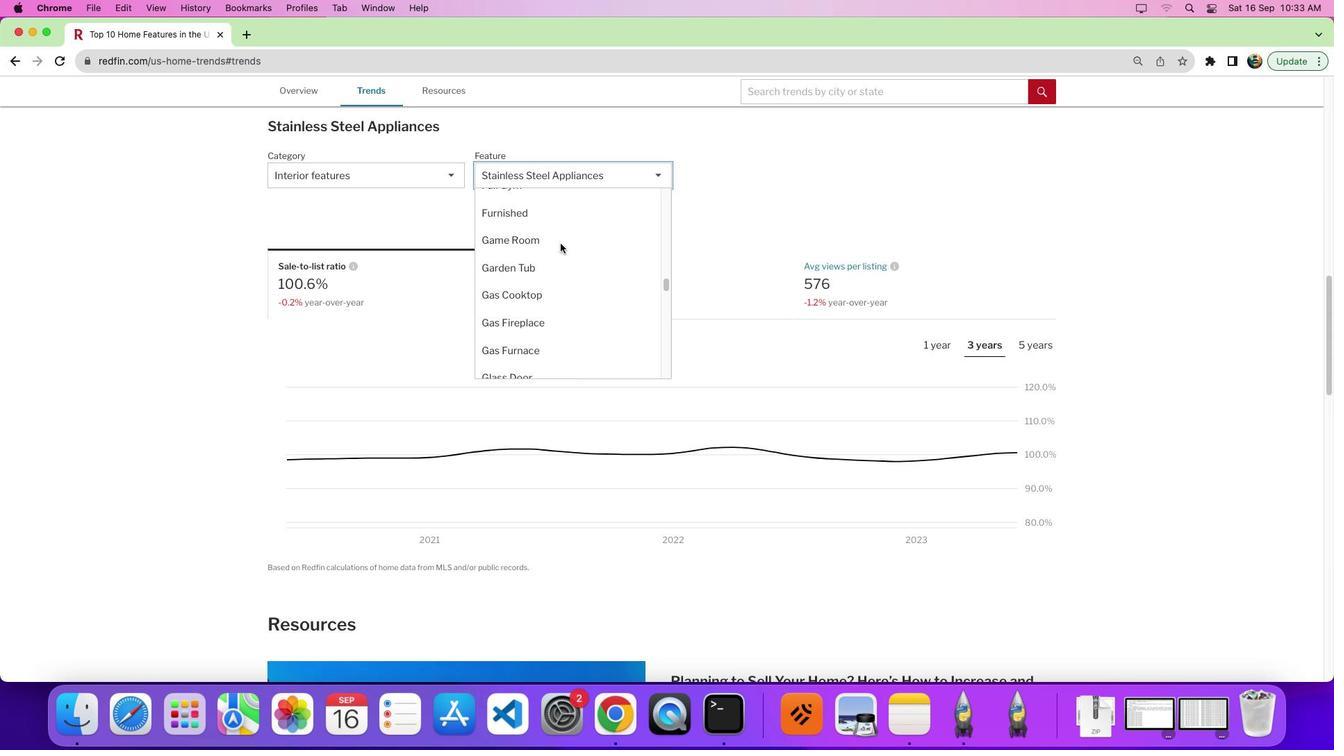 
Action: Mouse scrolled (560, 243) with delta (0, 0)
Screenshot: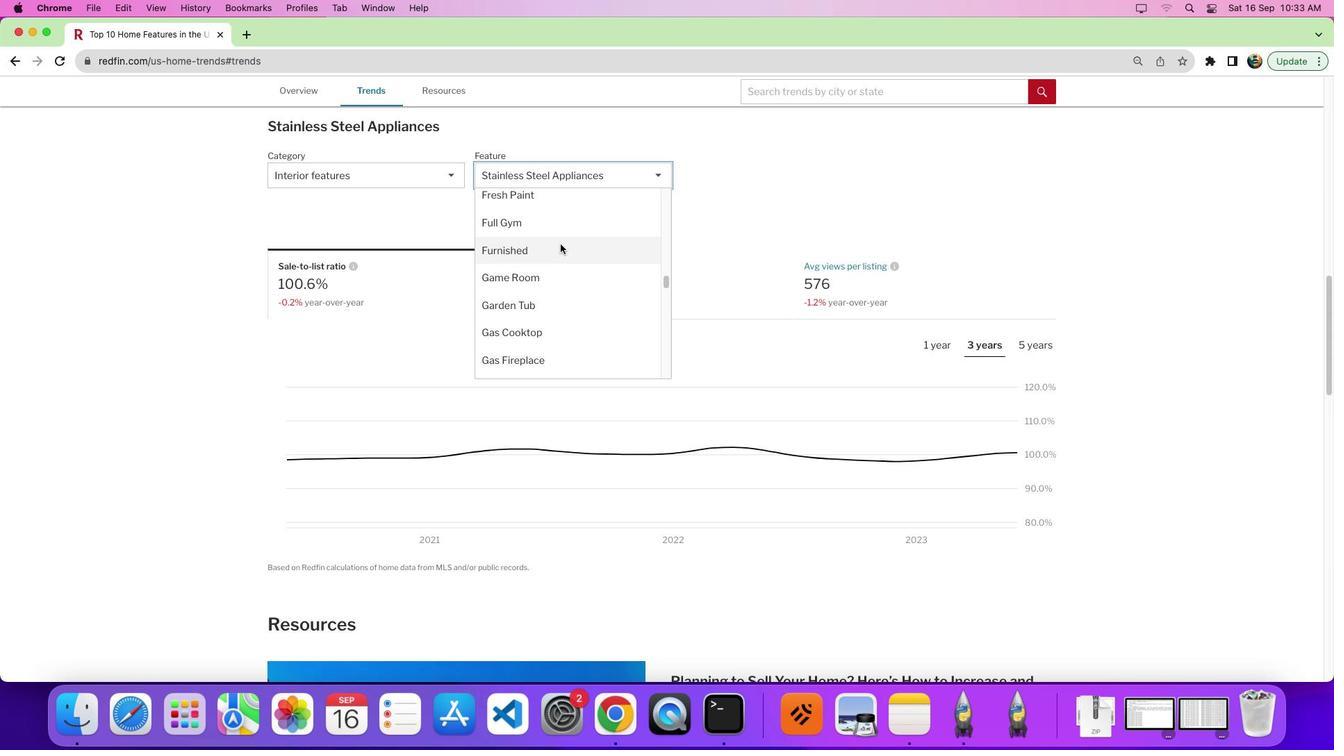 
Action: Mouse moved to (560, 243)
Screenshot: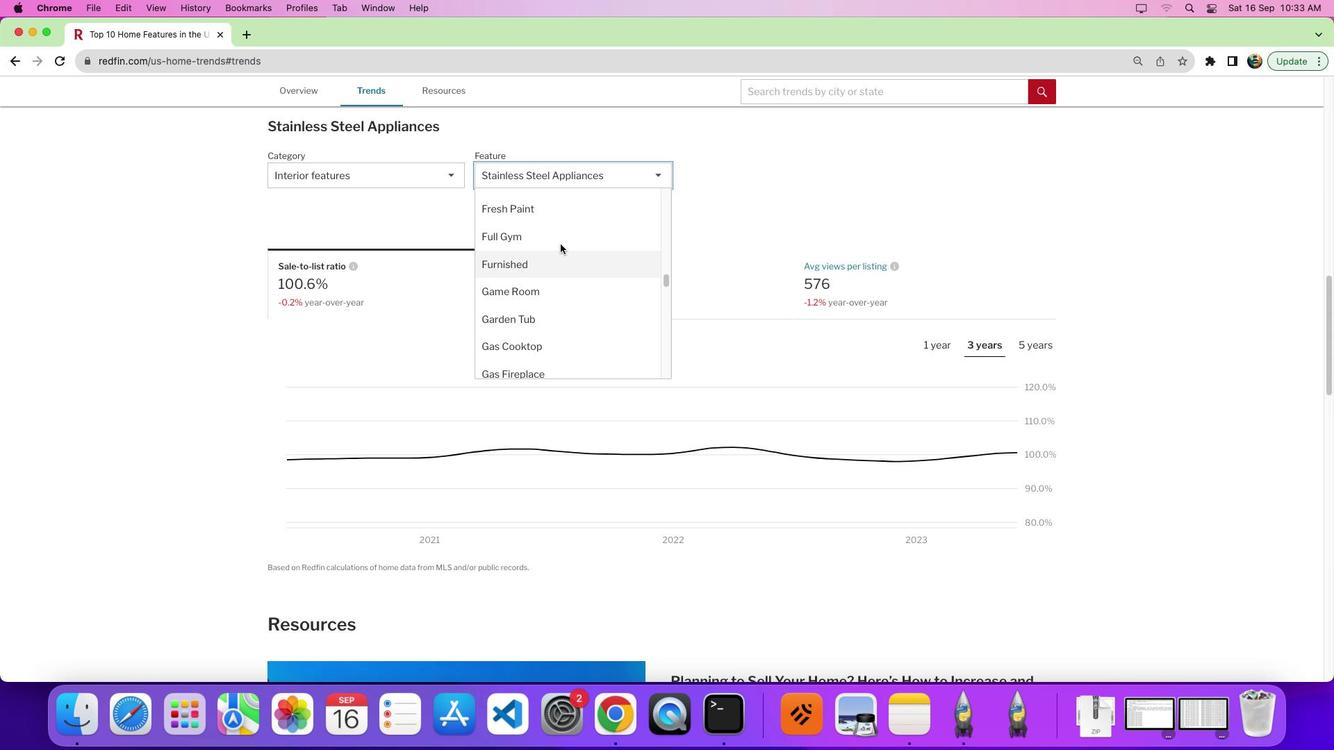 
Action: Mouse scrolled (560, 243) with delta (0, 0)
Screenshot: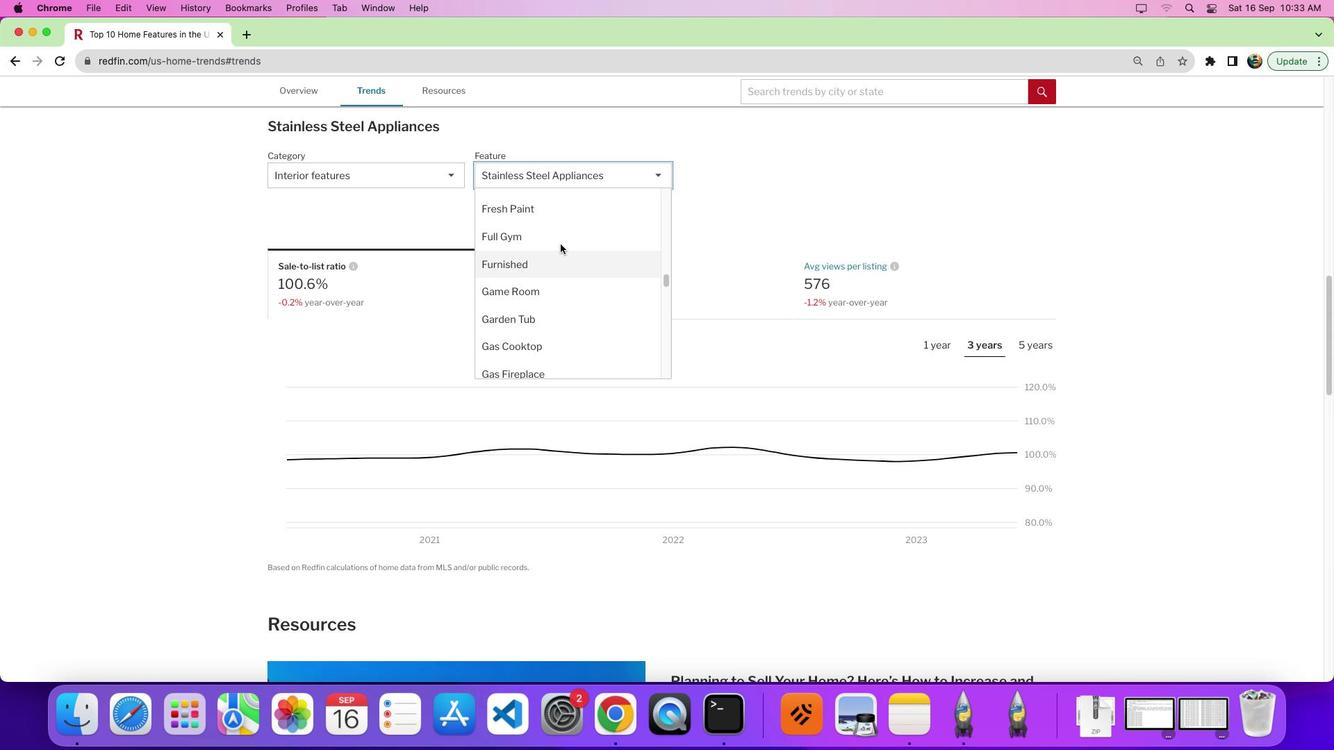 
Action: Mouse moved to (560, 244)
Screenshot: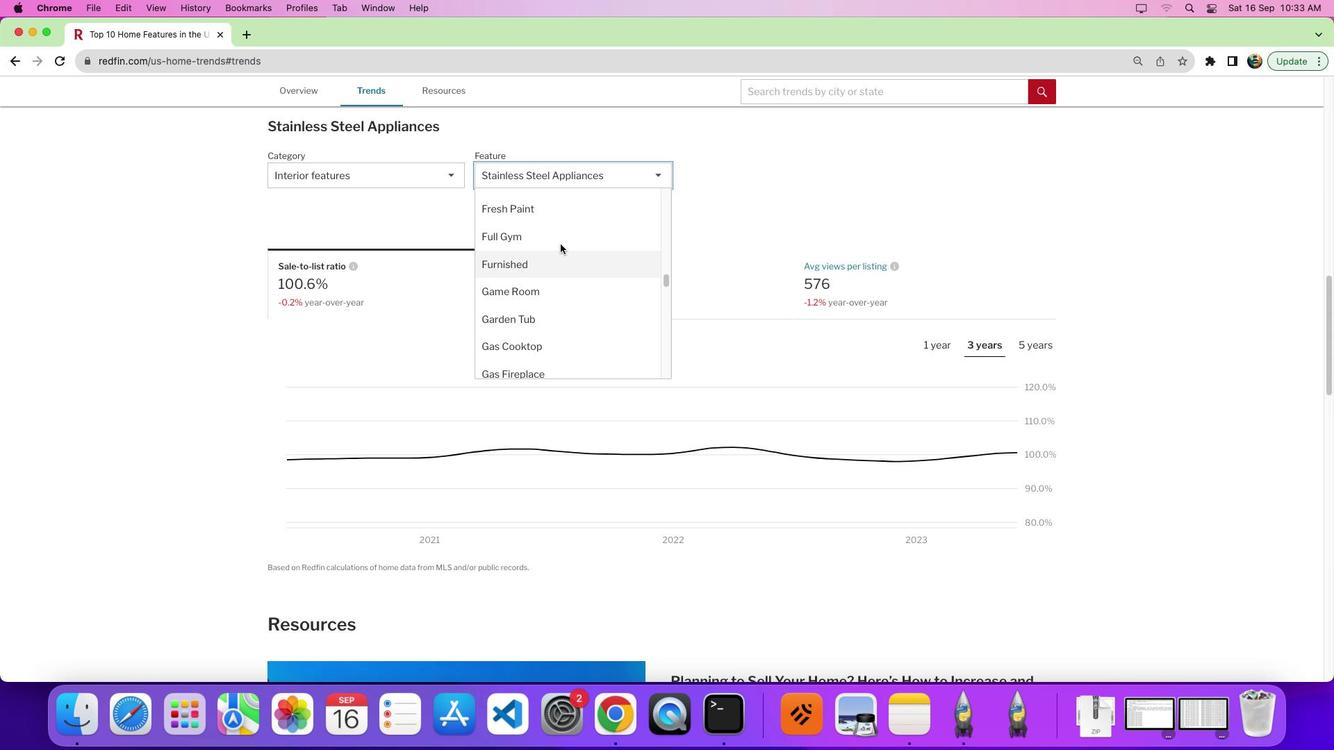 
Action: Mouse scrolled (560, 244) with delta (0, 0)
Screenshot: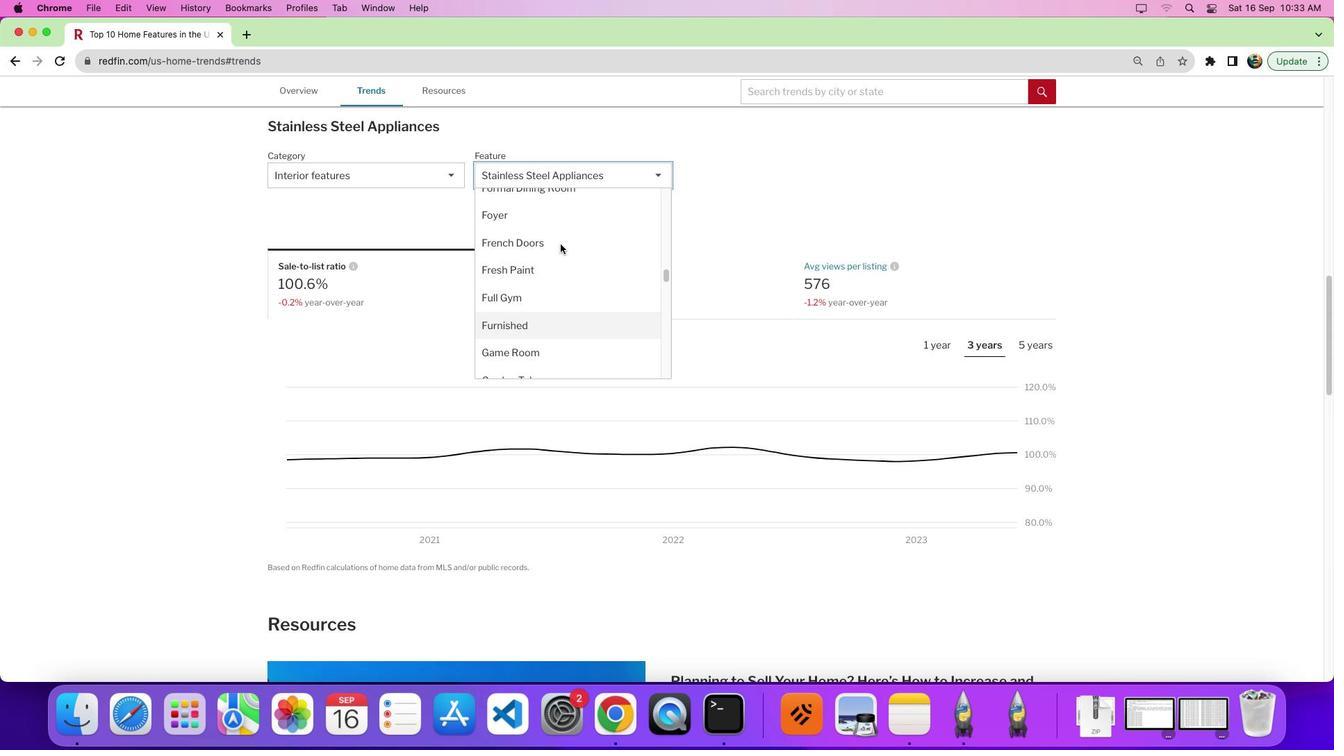 
Action: Mouse scrolled (560, 244) with delta (0, 0)
Screenshot: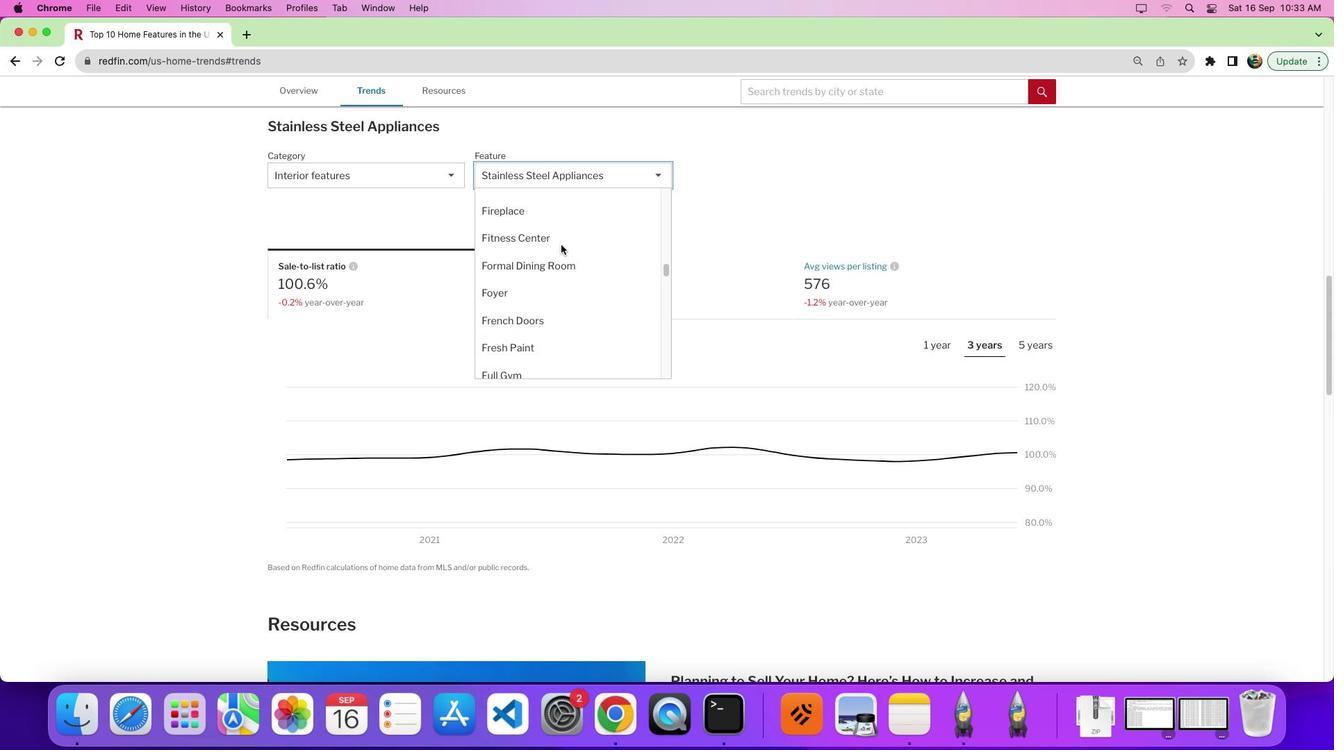 
Action: Mouse scrolled (560, 244) with delta (0, 4)
Screenshot: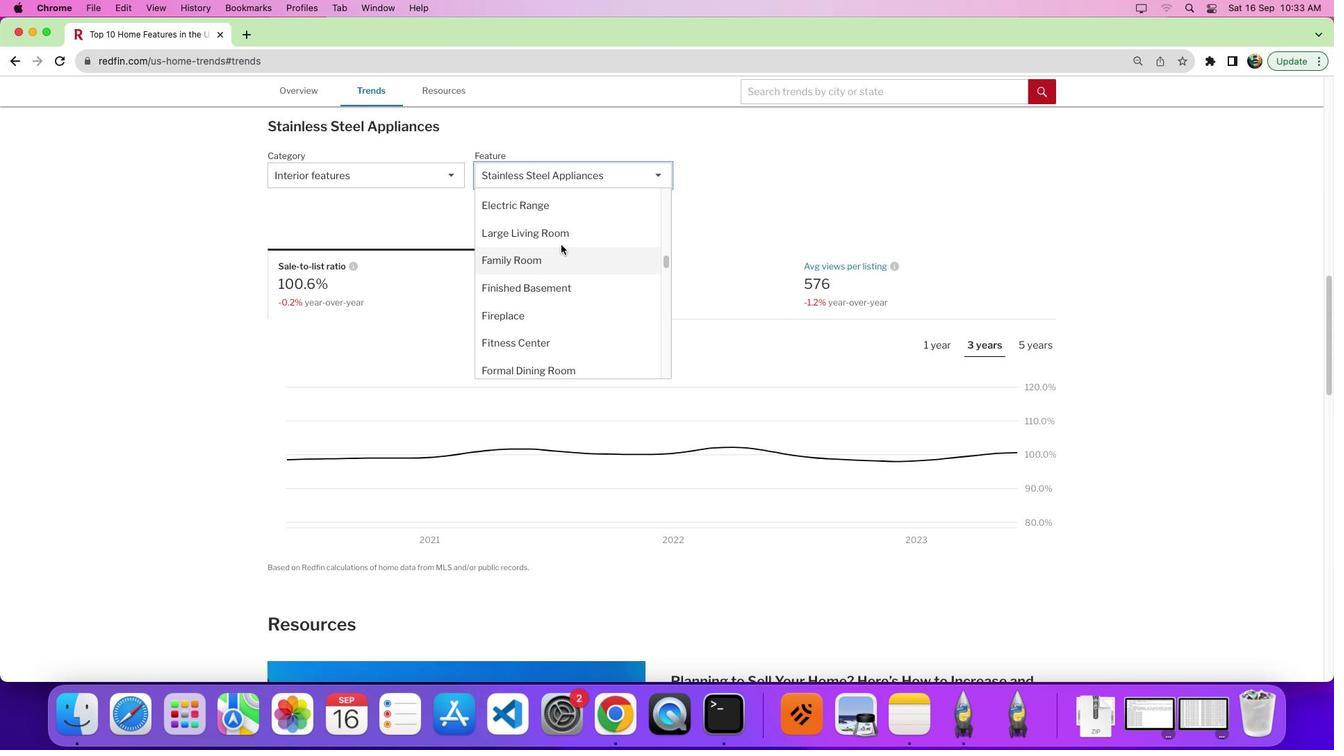 
Action: Mouse moved to (561, 245)
Screenshot: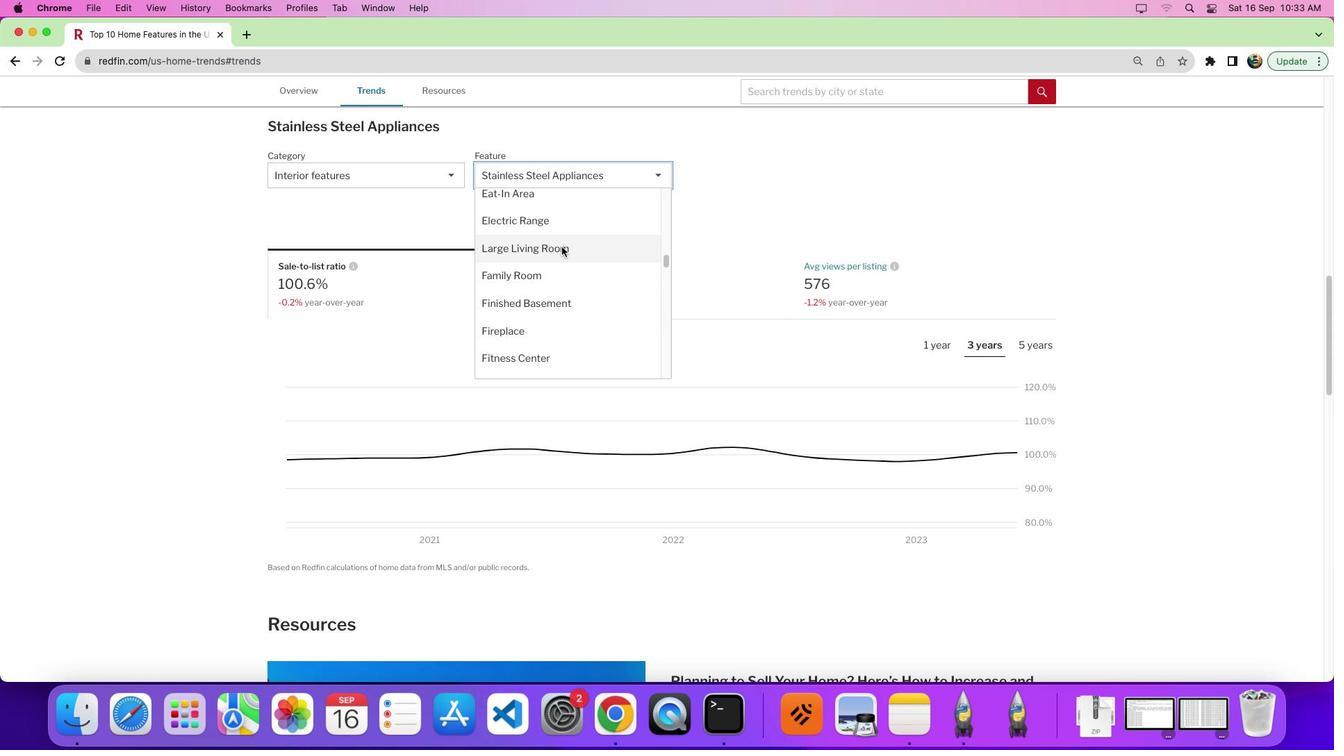 
Action: Mouse scrolled (561, 245) with delta (0, 0)
Screenshot: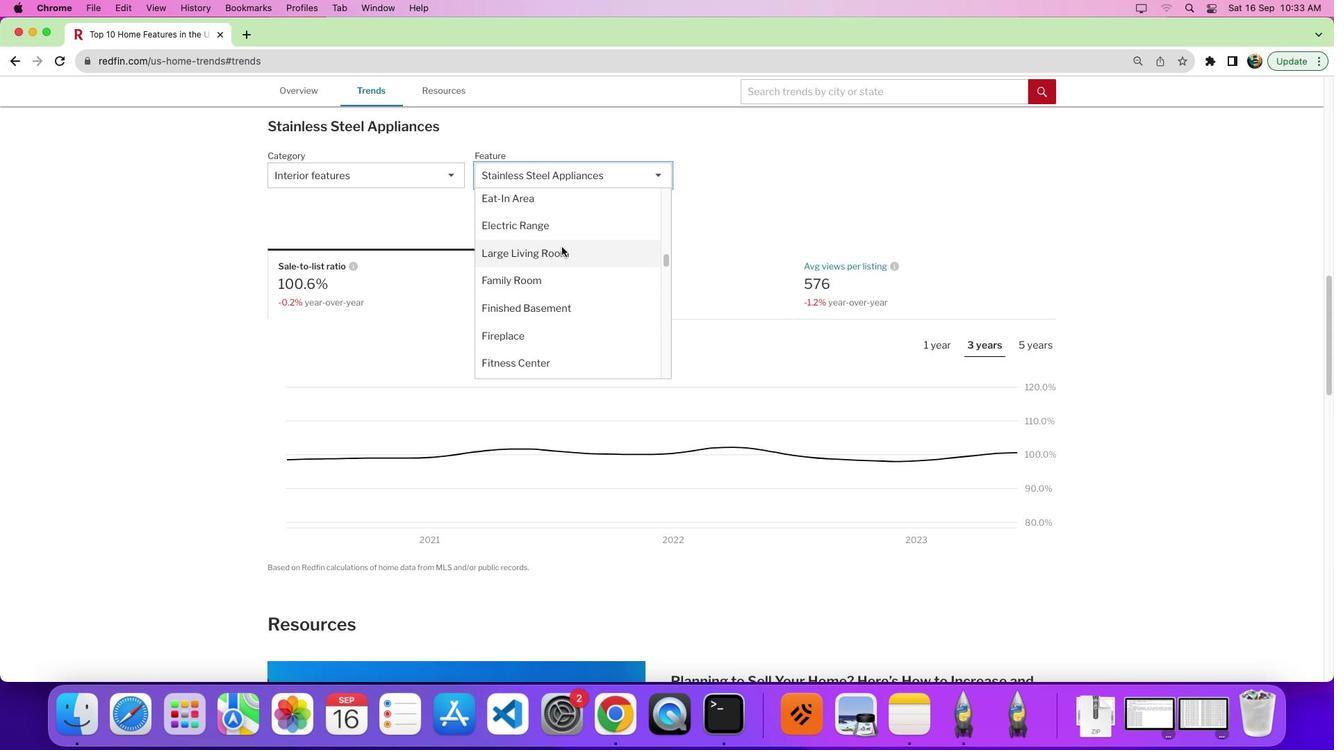 
Action: Mouse moved to (562, 246)
Screenshot: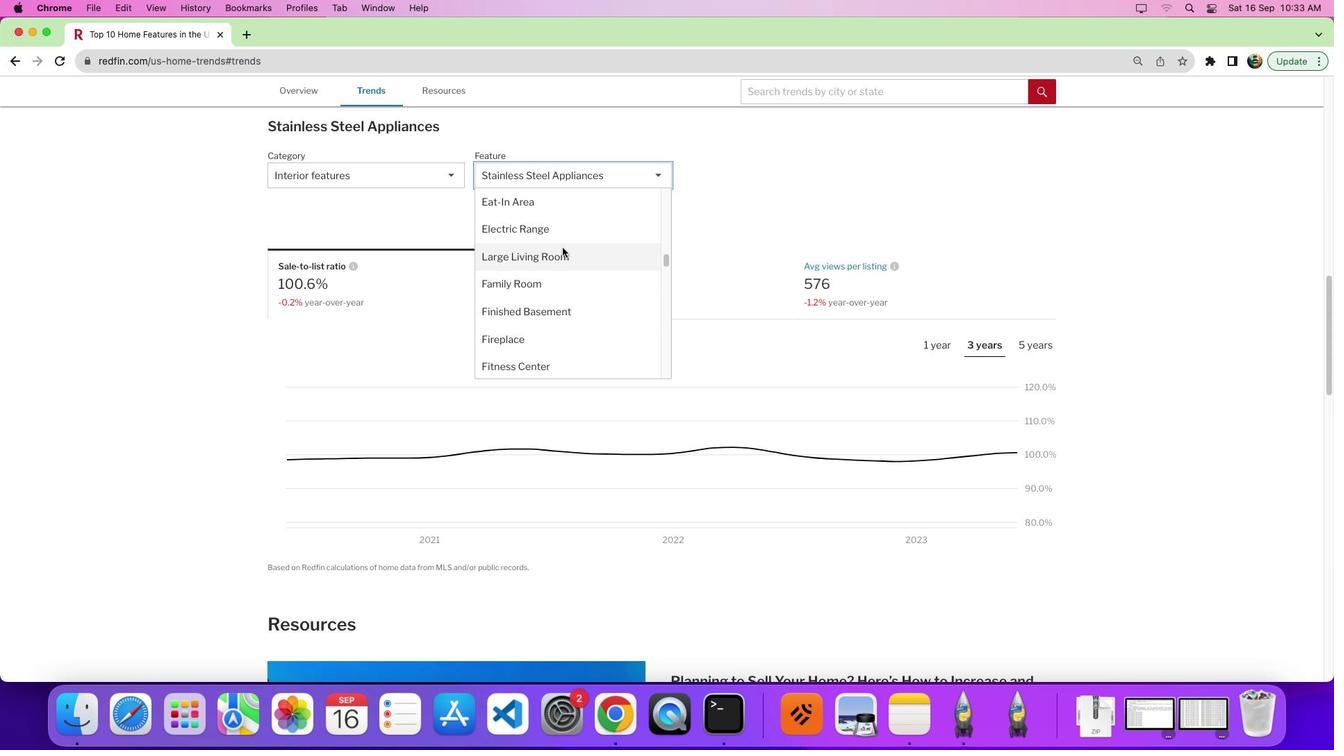 
Action: Mouse scrolled (562, 246) with delta (0, 0)
Screenshot: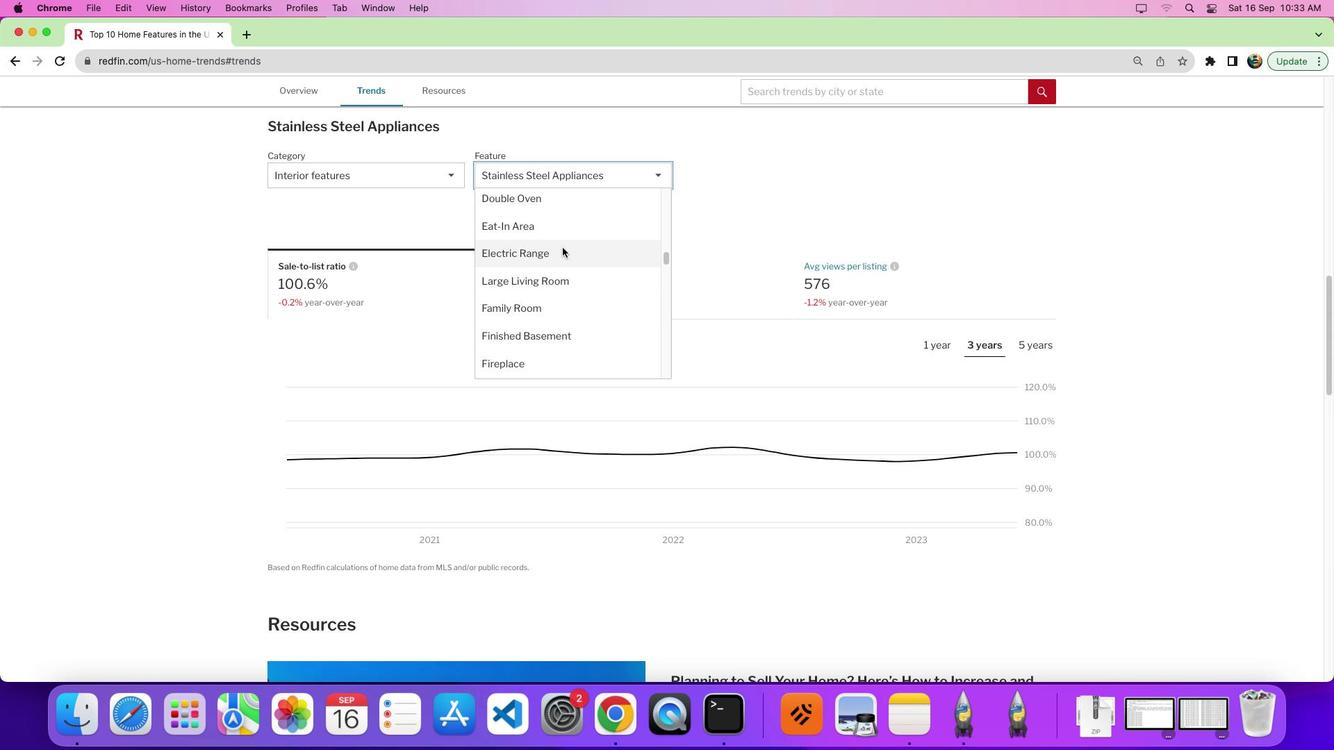 
Action: Mouse moved to (562, 247)
Screenshot: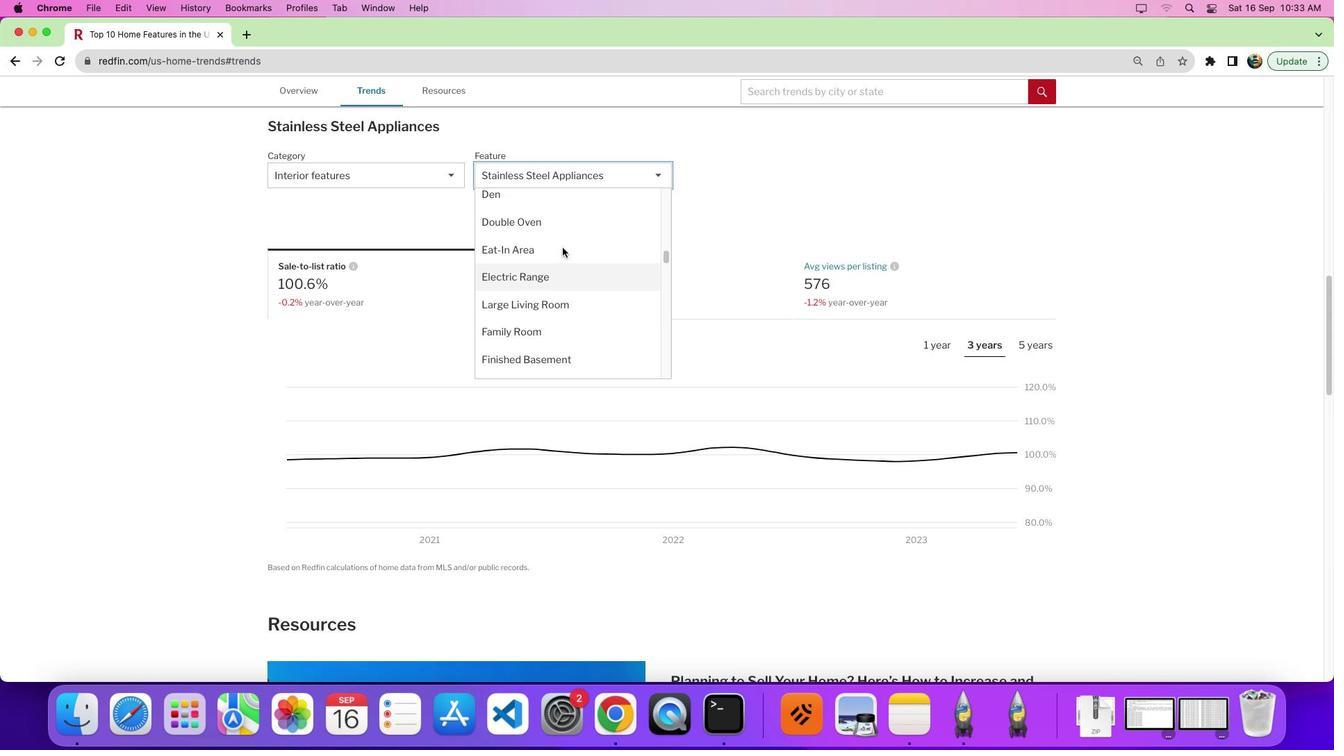 
Action: Mouse scrolled (562, 247) with delta (0, 1)
Screenshot: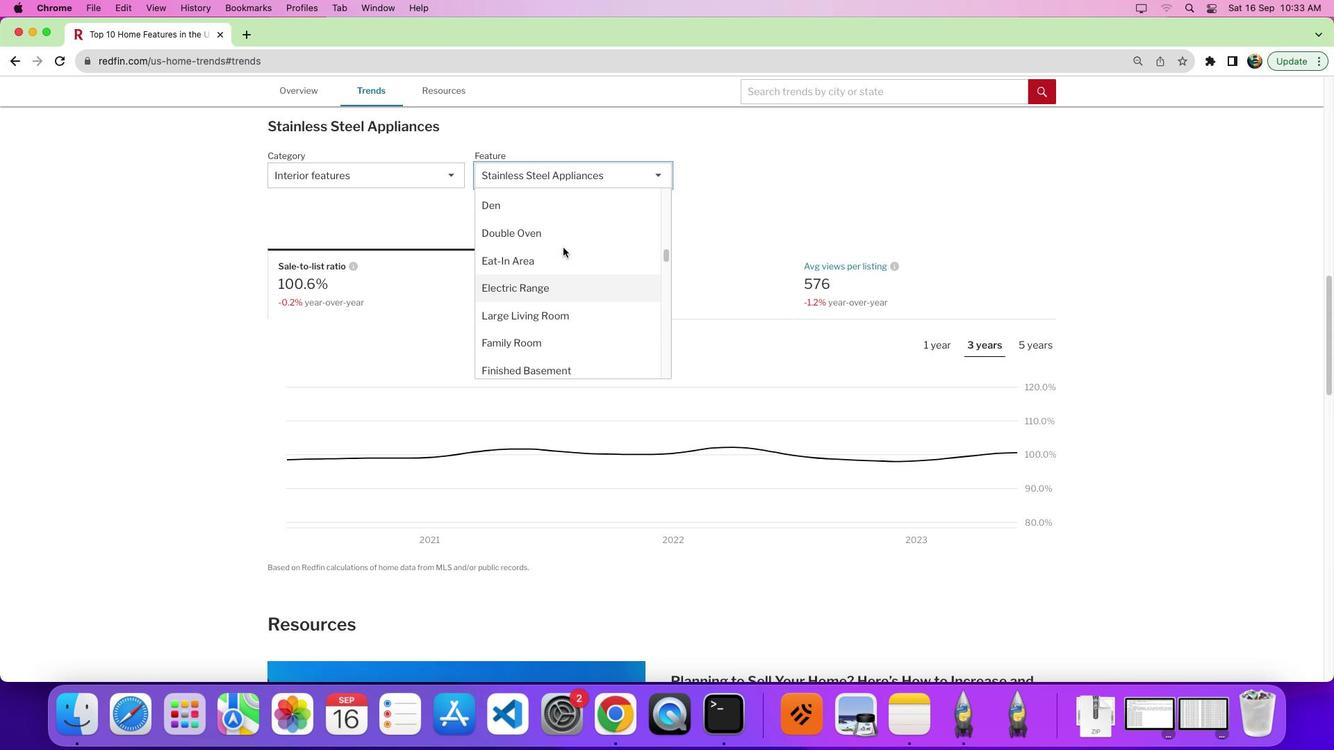 
Action: Mouse moved to (563, 248)
Screenshot: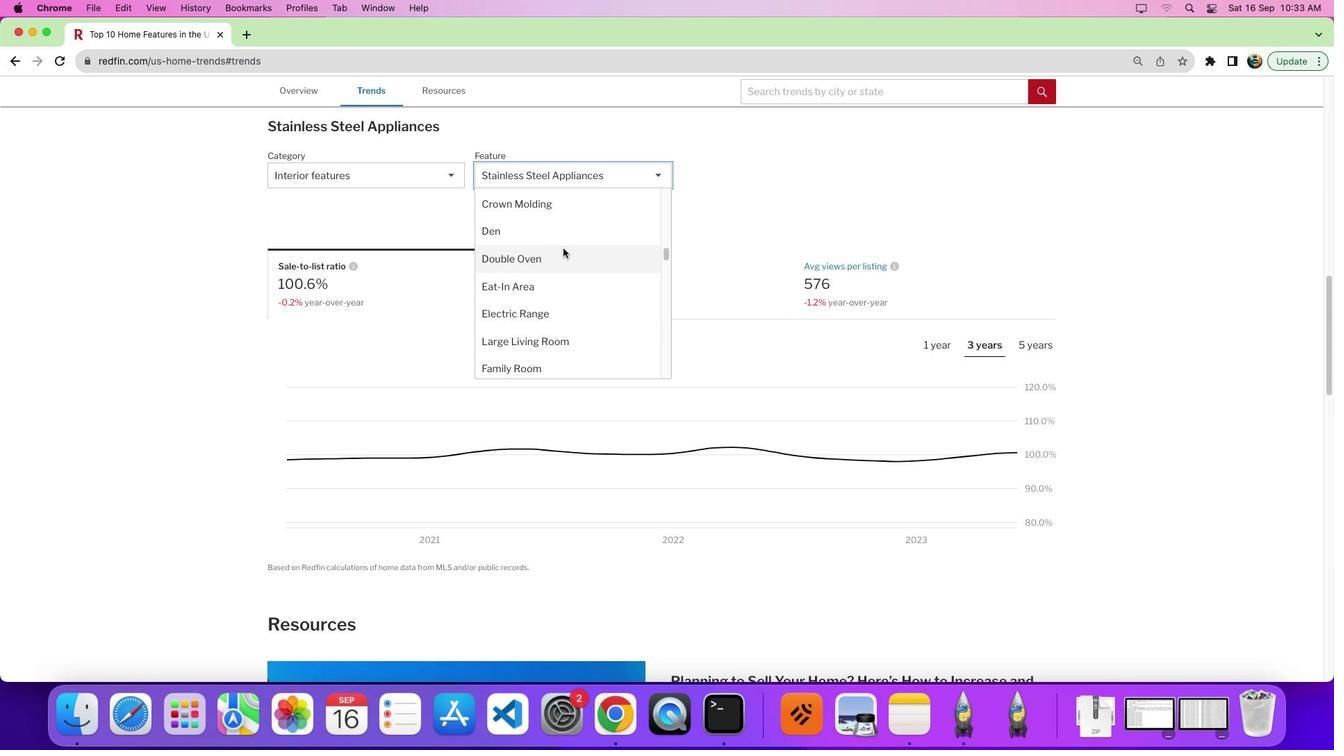 
Action: Mouse scrolled (563, 248) with delta (0, 0)
Screenshot: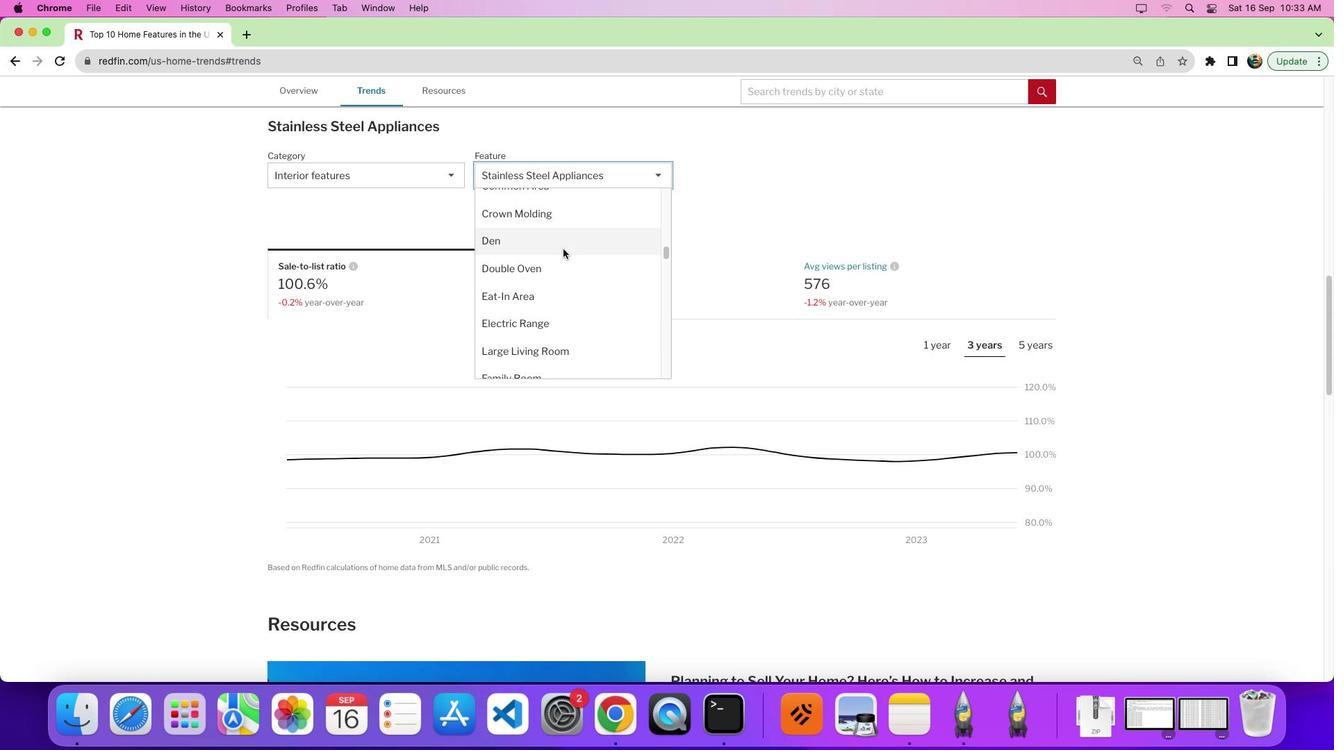 
Action: Mouse scrolled (563, 248) with delta (0, 0)
Screenshot: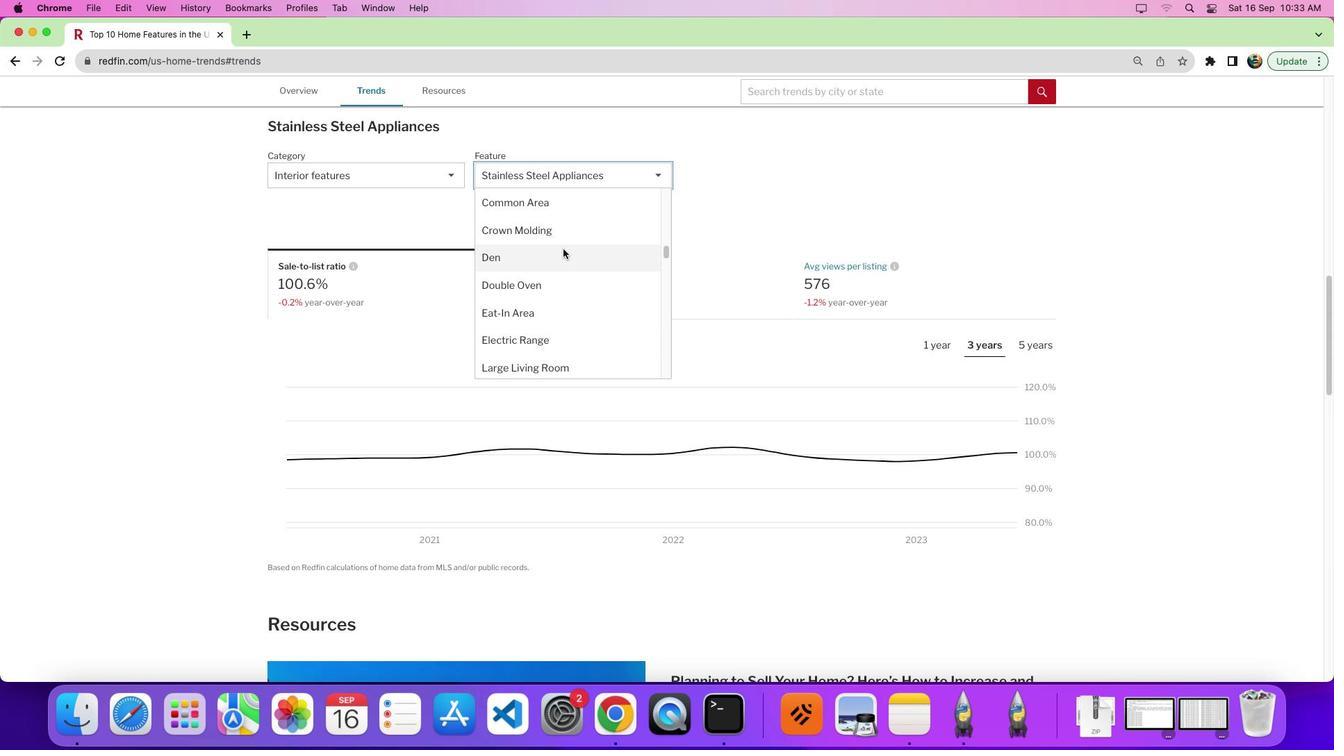 
Action: Mouse moved to (561, 256)
Screenshot: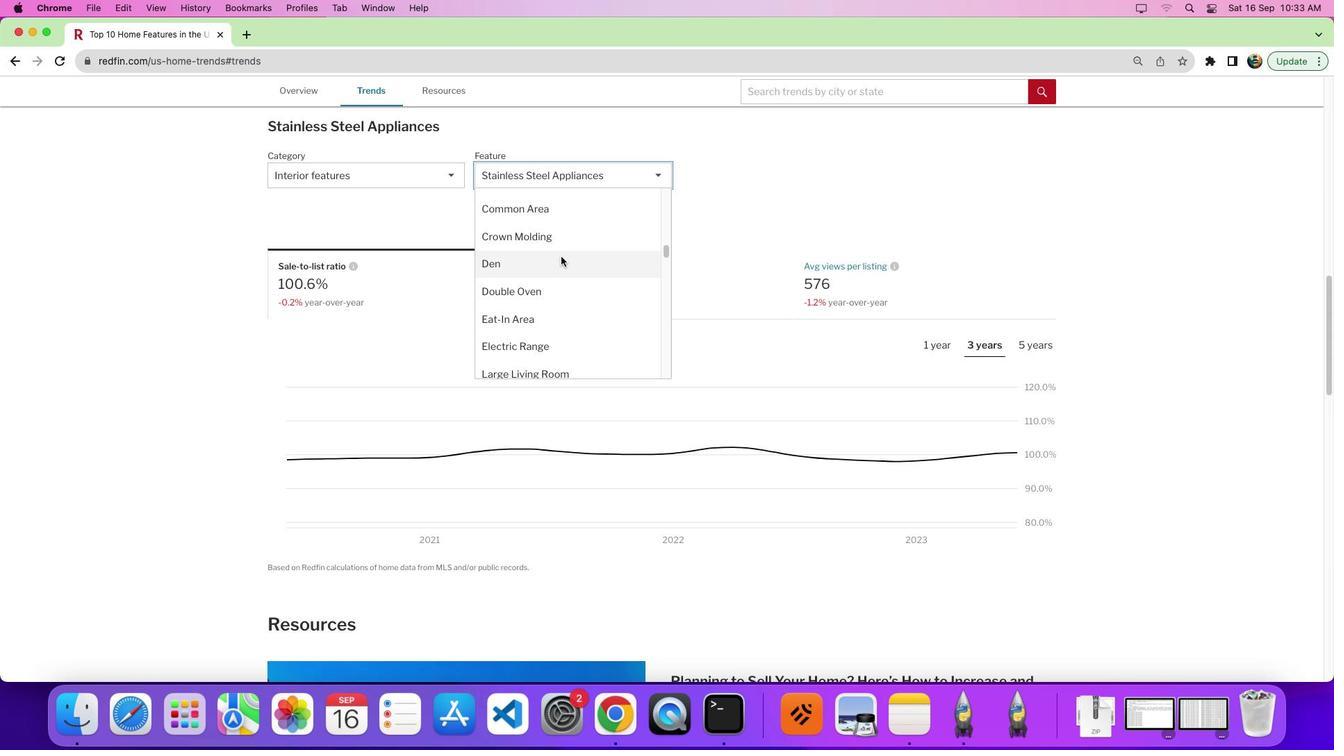 
Action: Mouse pressed left at (561, 256)
Screenshot: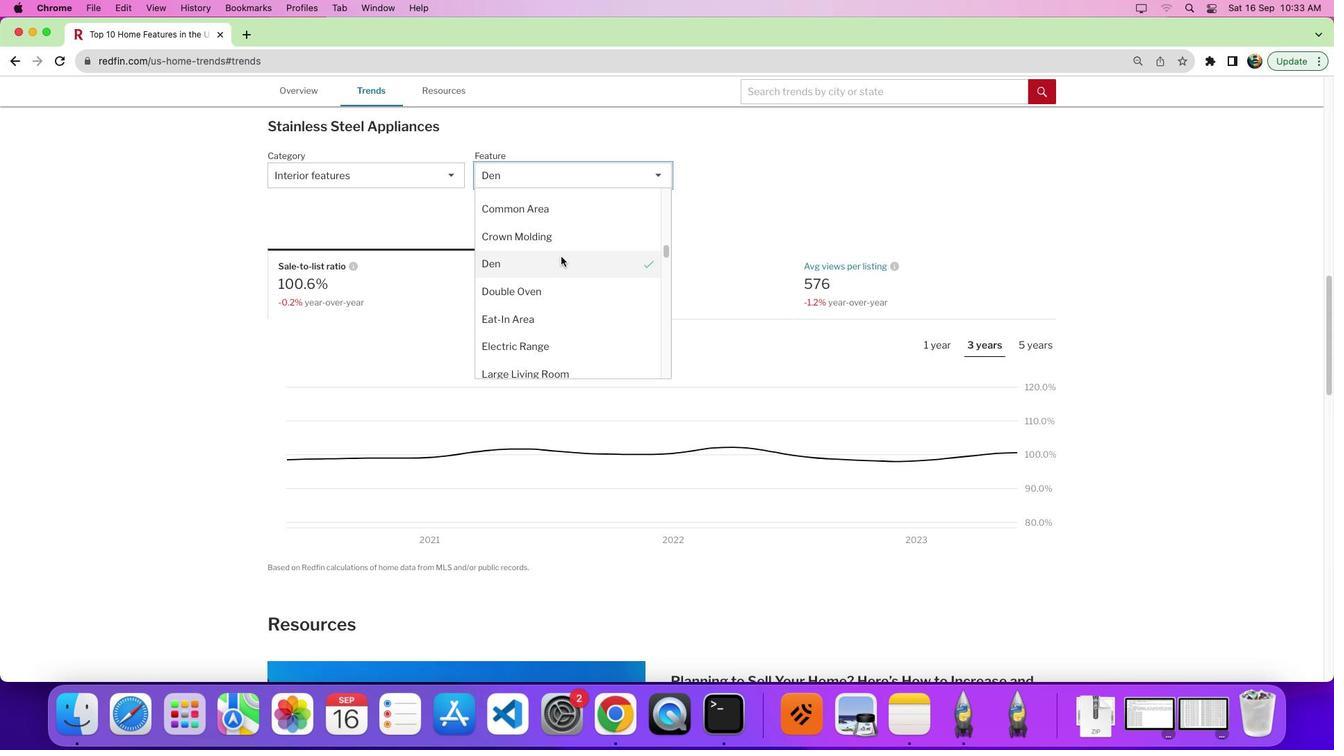 
Action: Mouse moved to (843, 291)
Screenshot: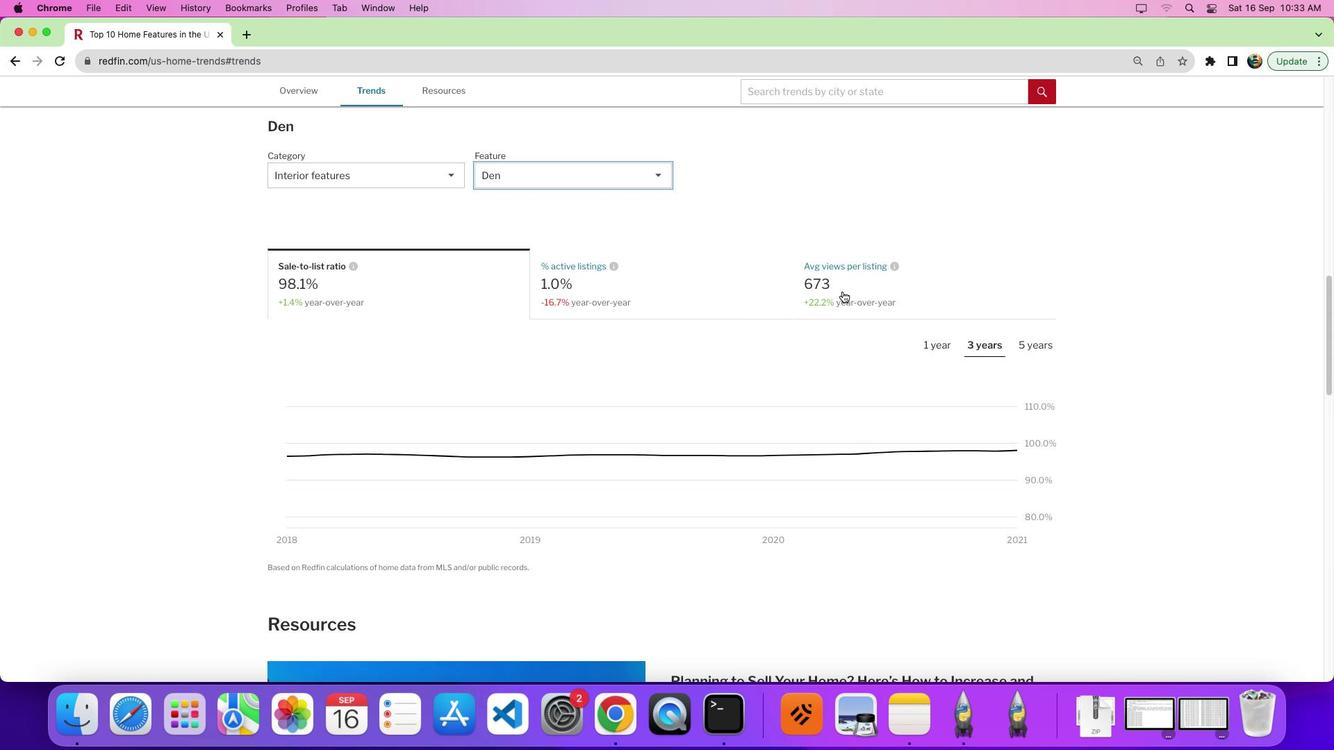 
Action: Mouse scrolled (843, 291) with delta (0, 0)
Screenshot: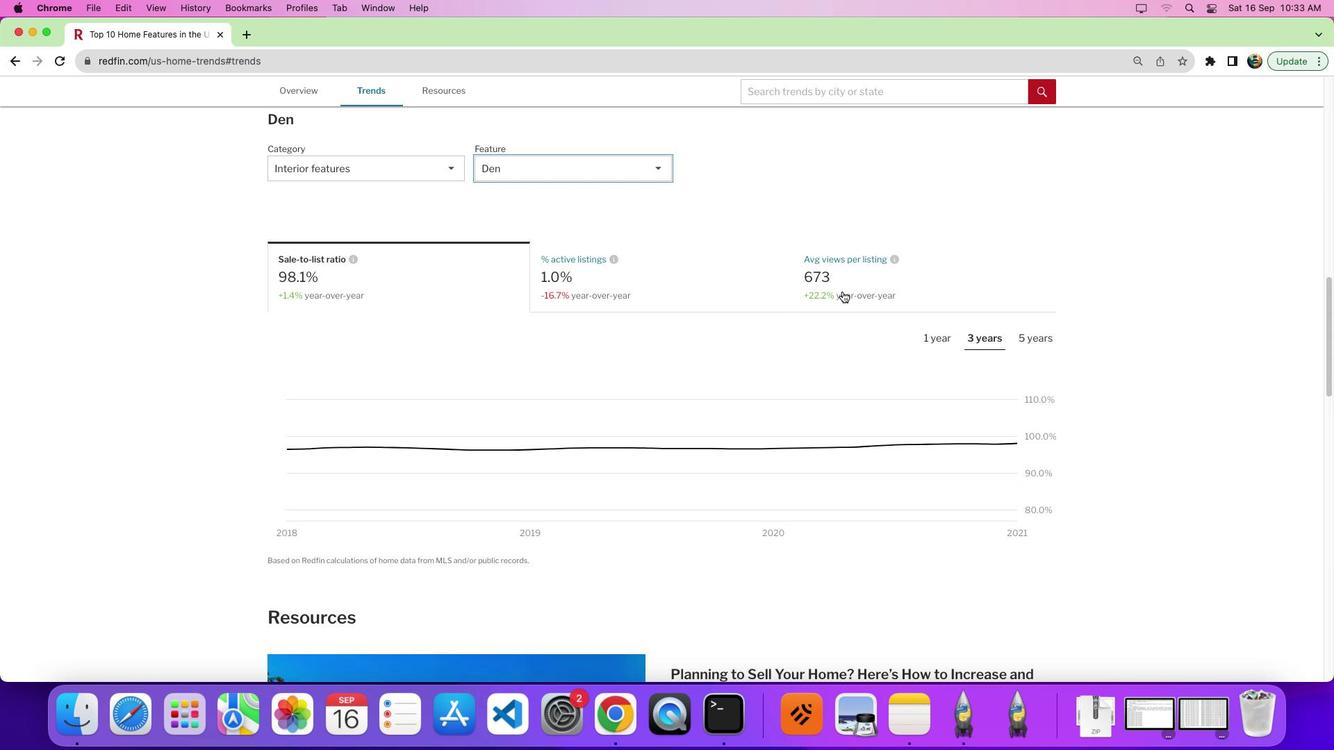 
Action: Mouse scrolled (843, 291) with delta (0, 0)
Screenshot: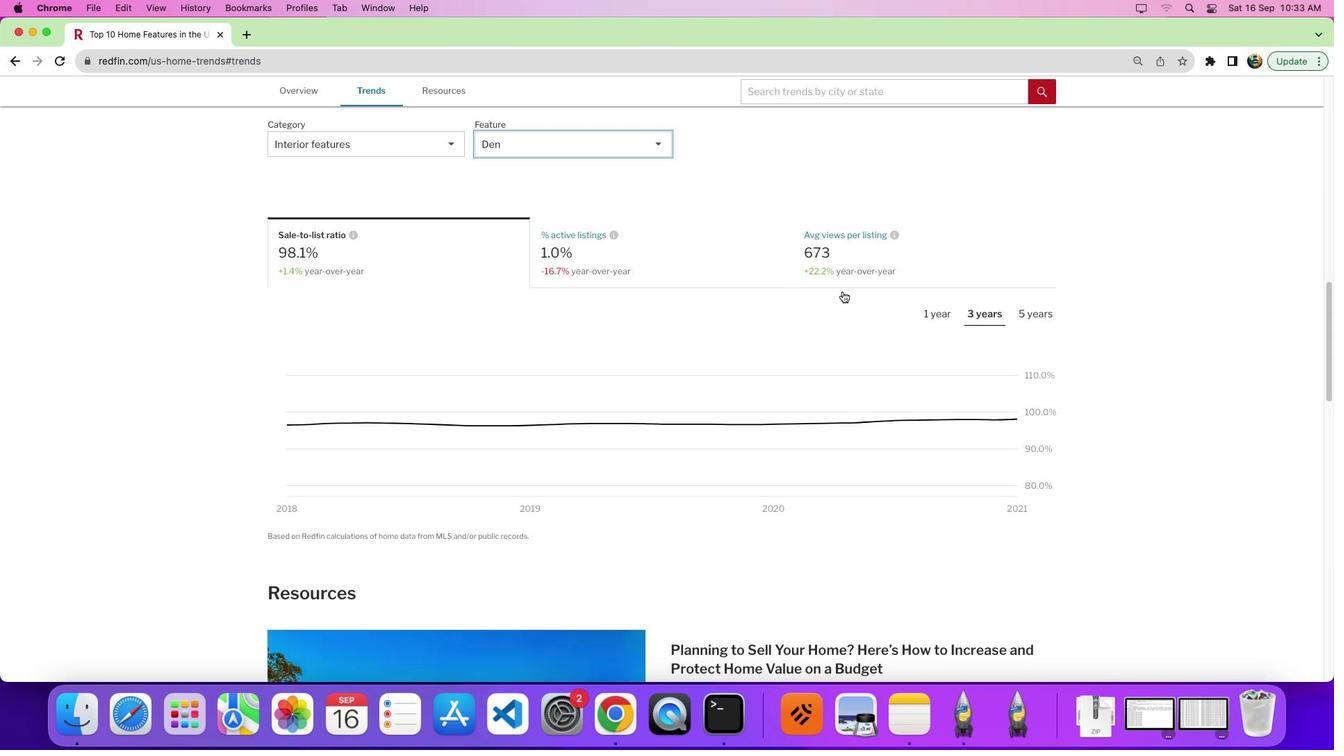 
Action: Mouse scrolled (843, 291) with delta (0, -2)
Screenshot: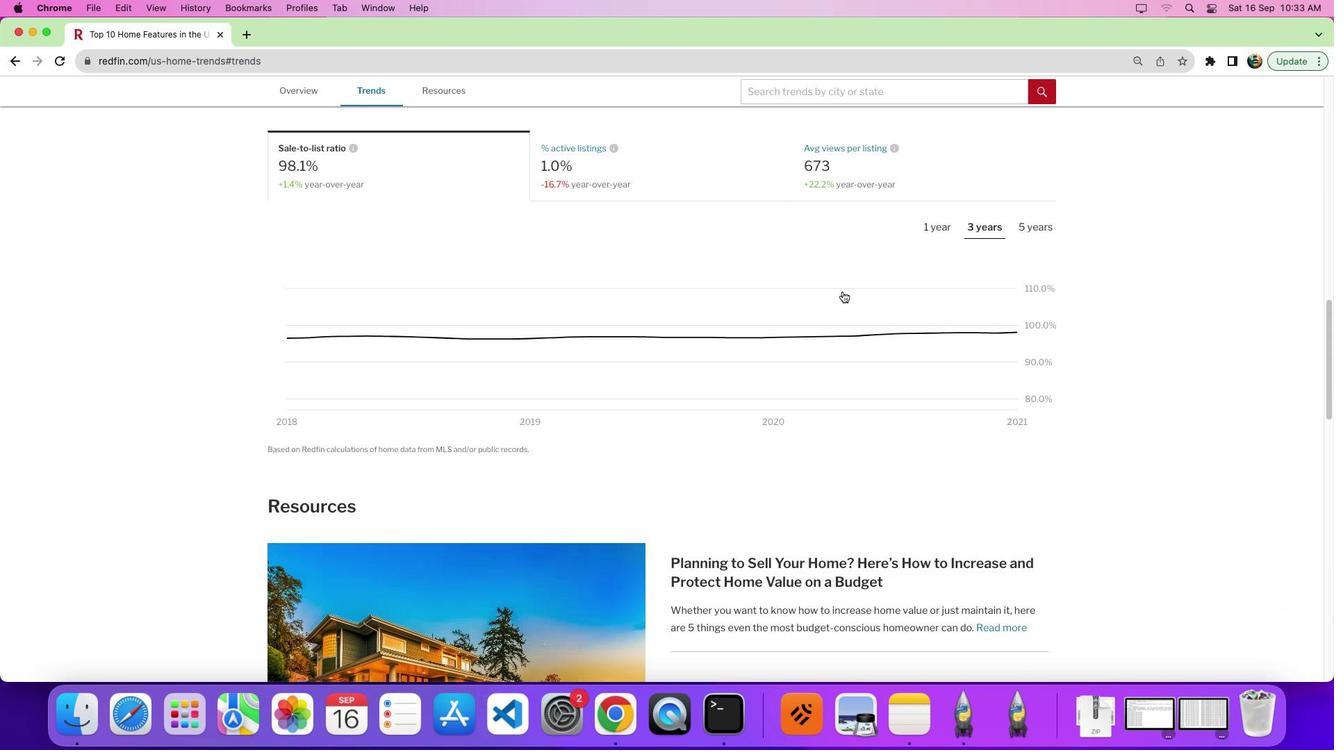 
Action: Mouse scrolled (843, 291) with delta (0, 0)
Screenshot: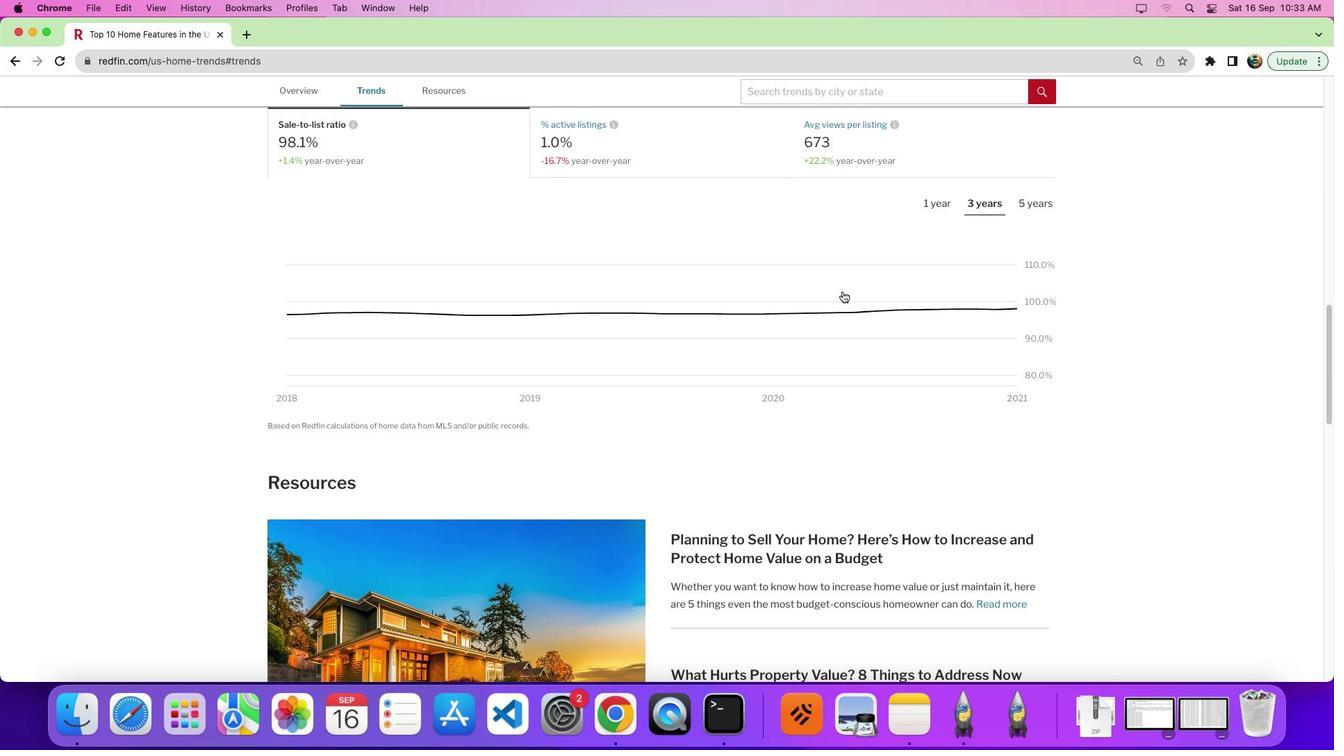 
Action: Mouse moved to (846, 114)
Screenshot: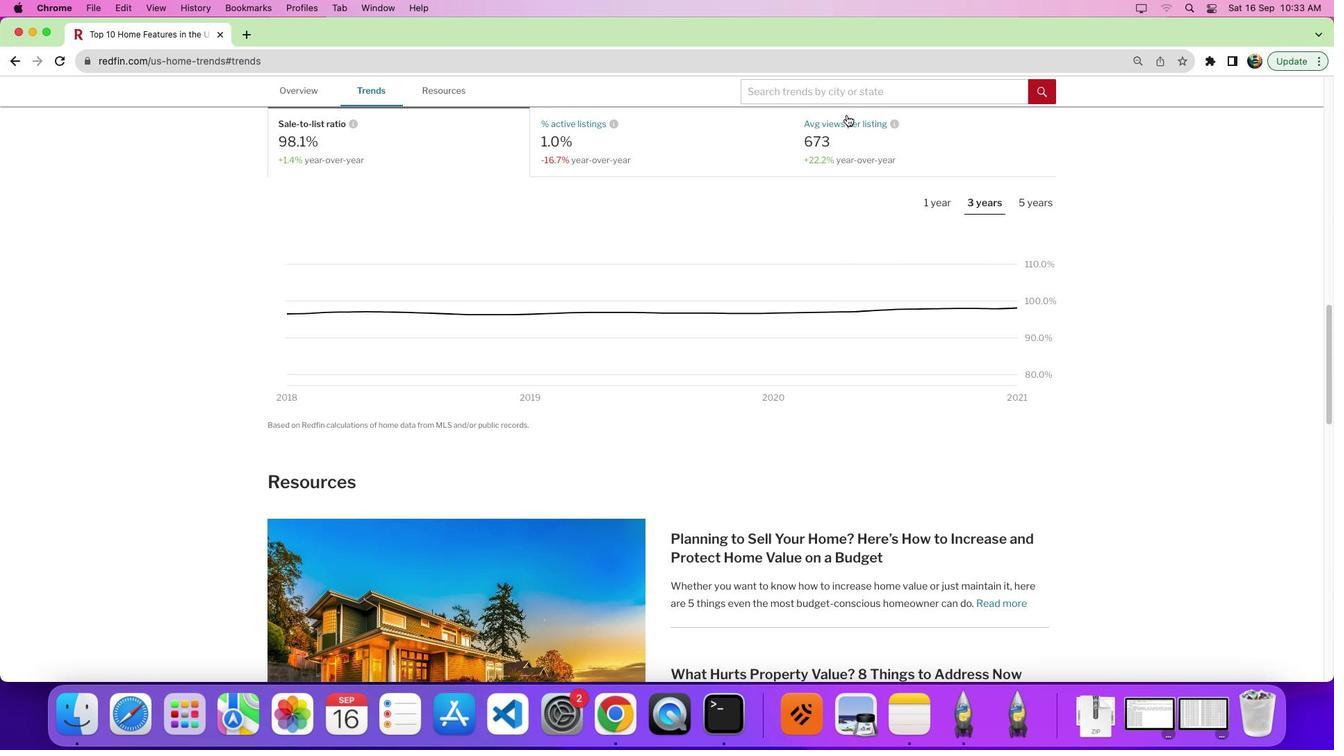
Action: Mouse pressed left at (846, 114)
Screenshot: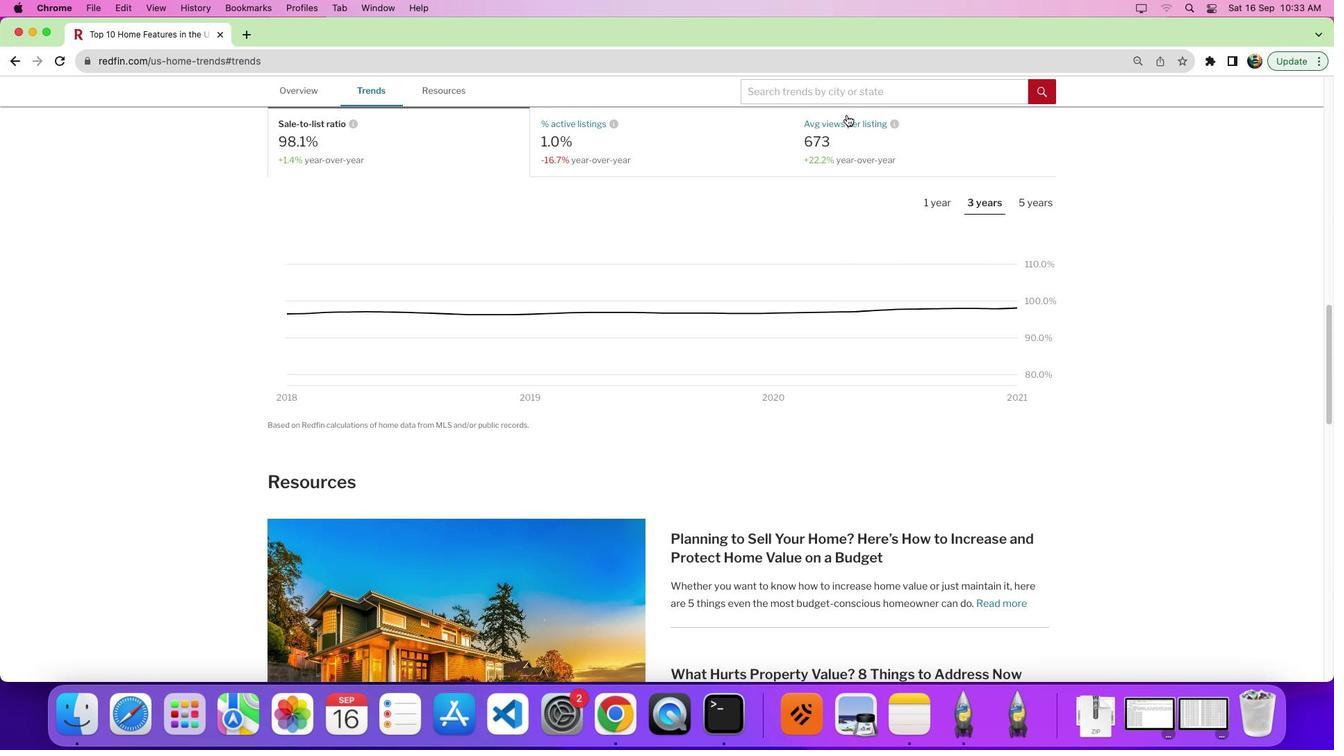 
Action: Mouse moved to (1032, 207)
Screenshot: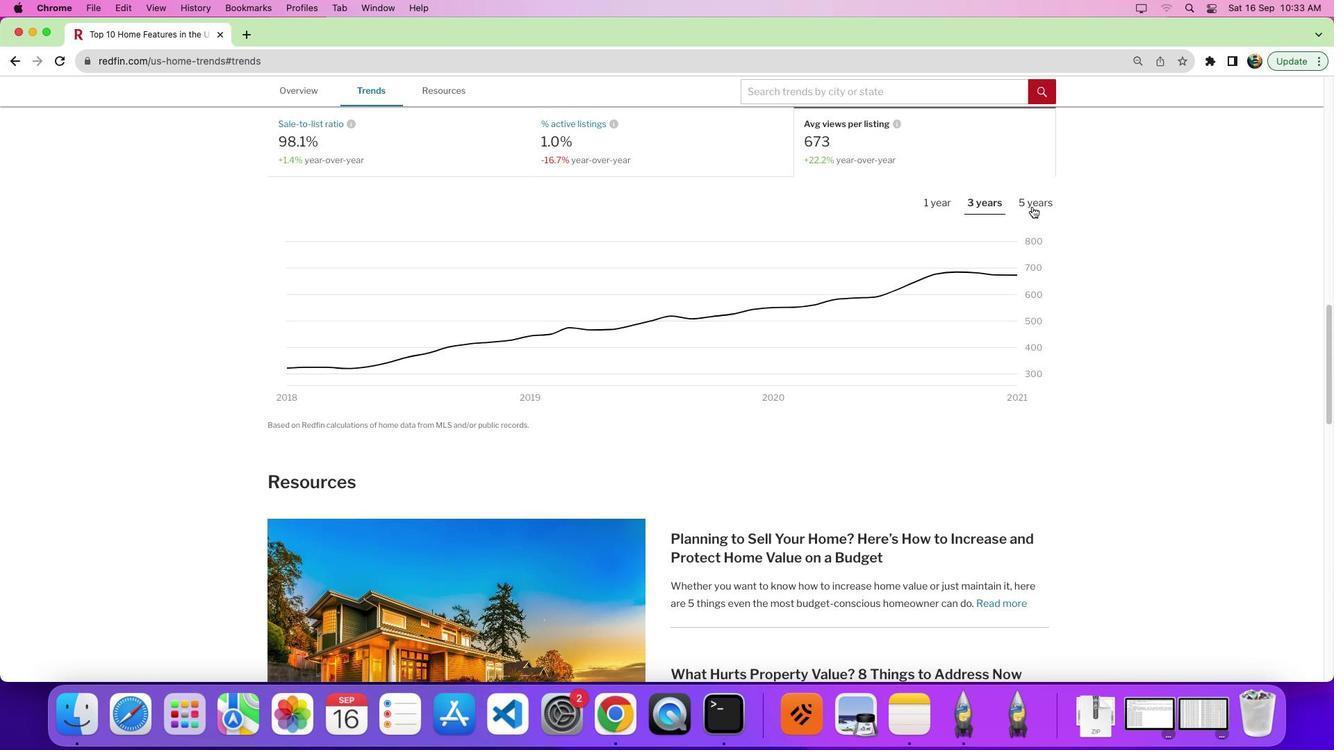
Action: Mouse pressed left at (1032, 207)
Screenshot: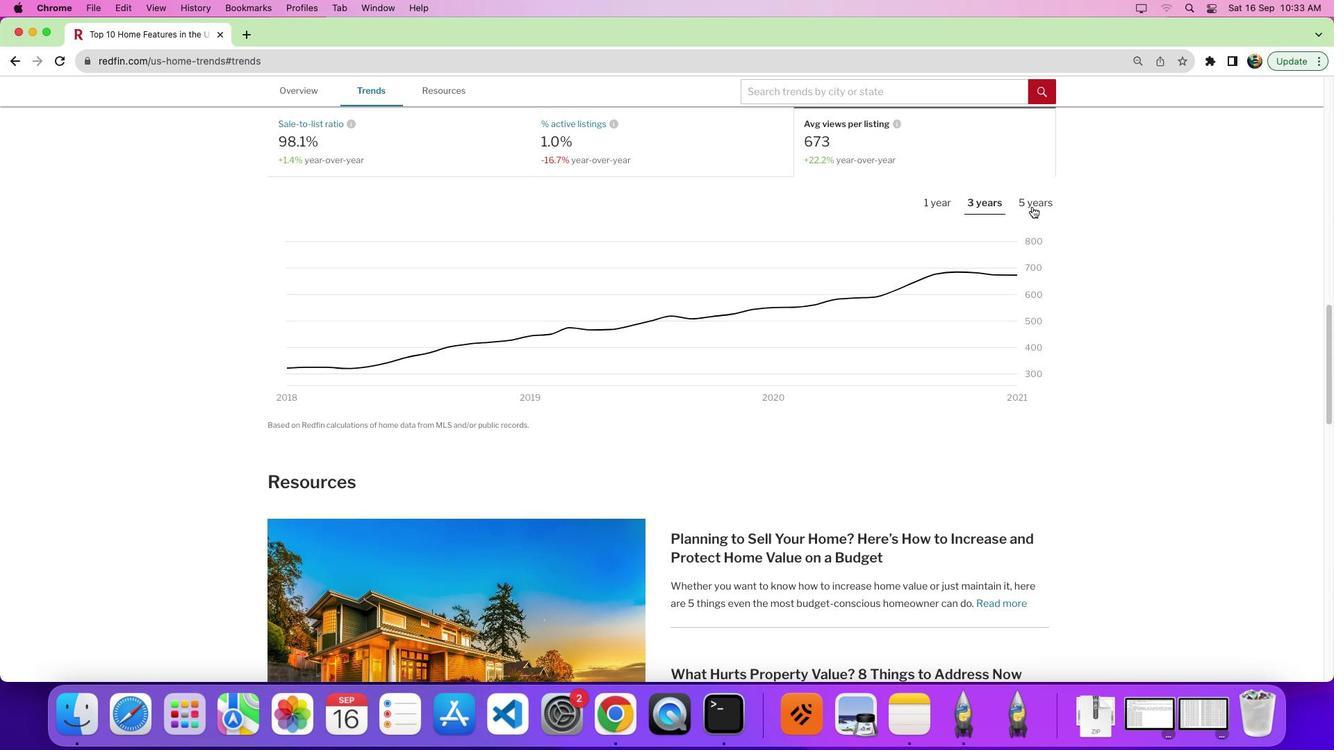 
Action: Mouse moved to (919, 321)
Screenshot: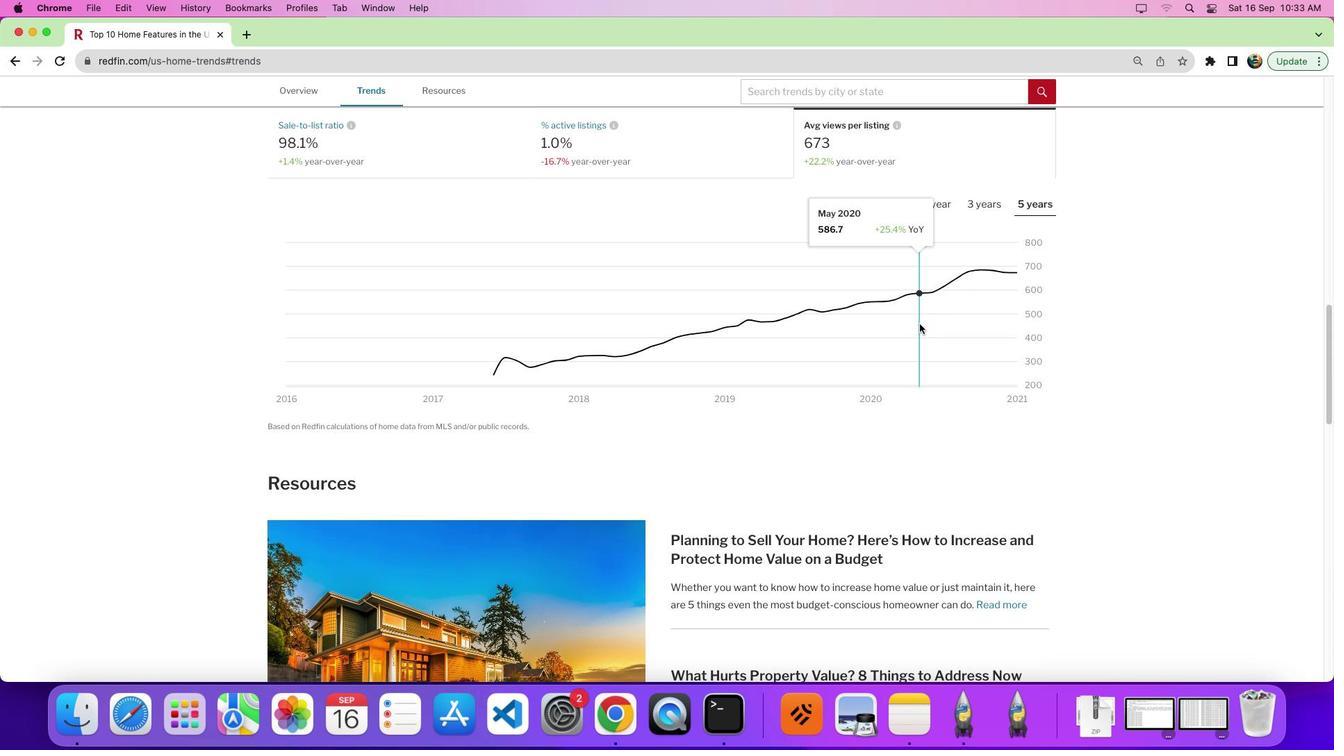 
Action: Mouse scrolled (919, 321) with delta (0, 0)
Screenshot: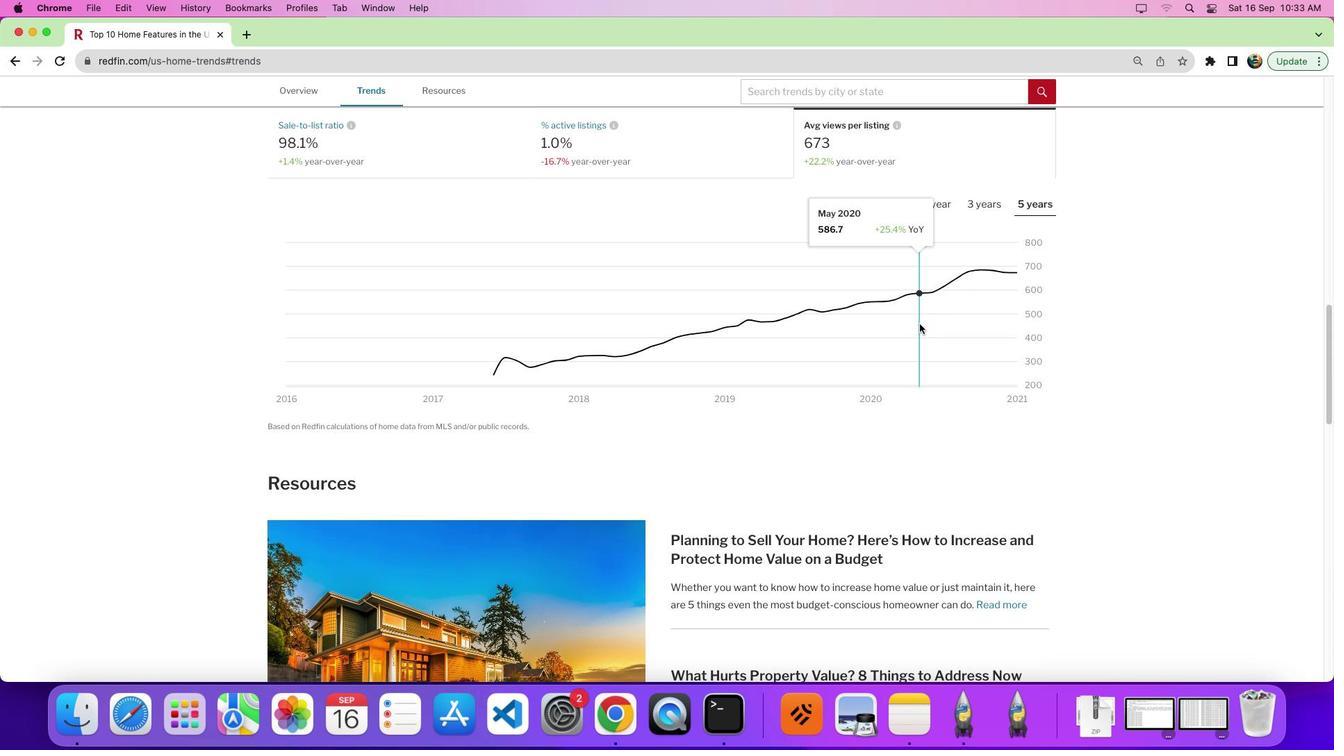 
Action: Mouse moved to (919, 323)
Screenshot: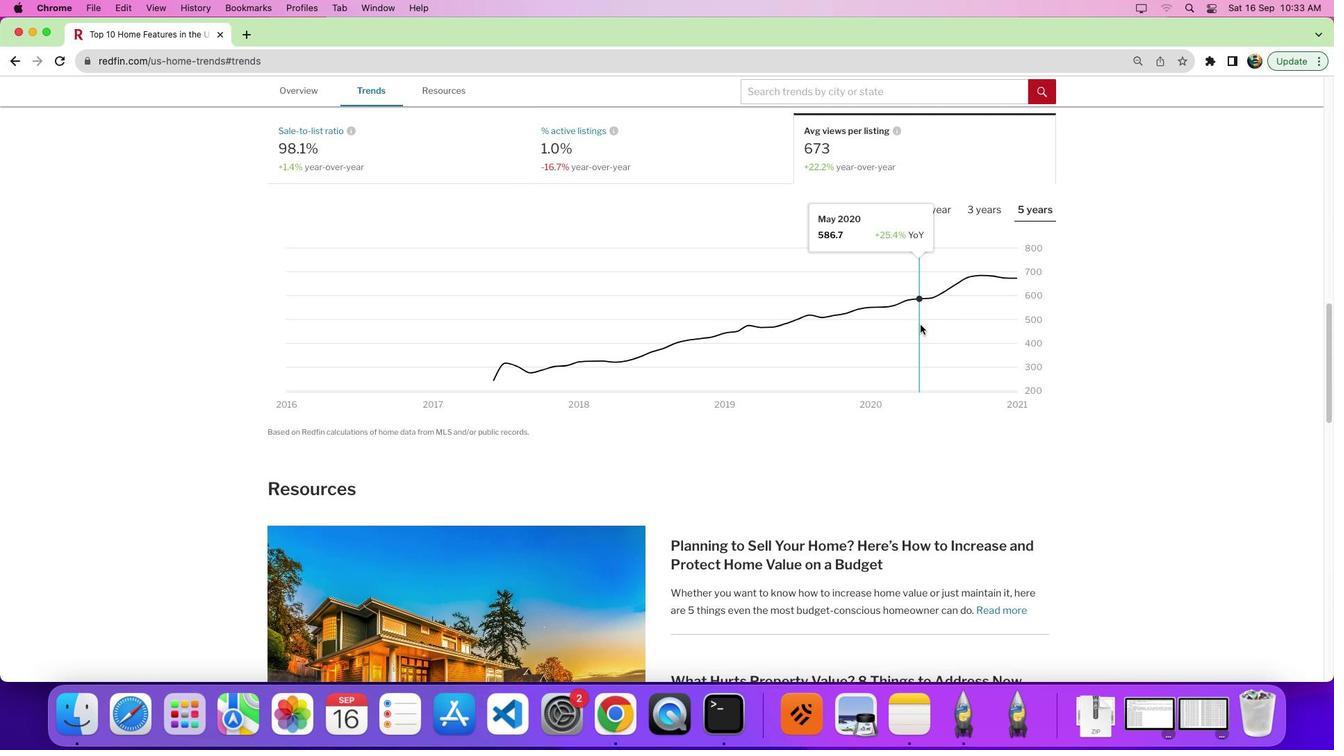 
Action: Mouse scrolled (919, 323) with delta (0, 0)
Screenshot: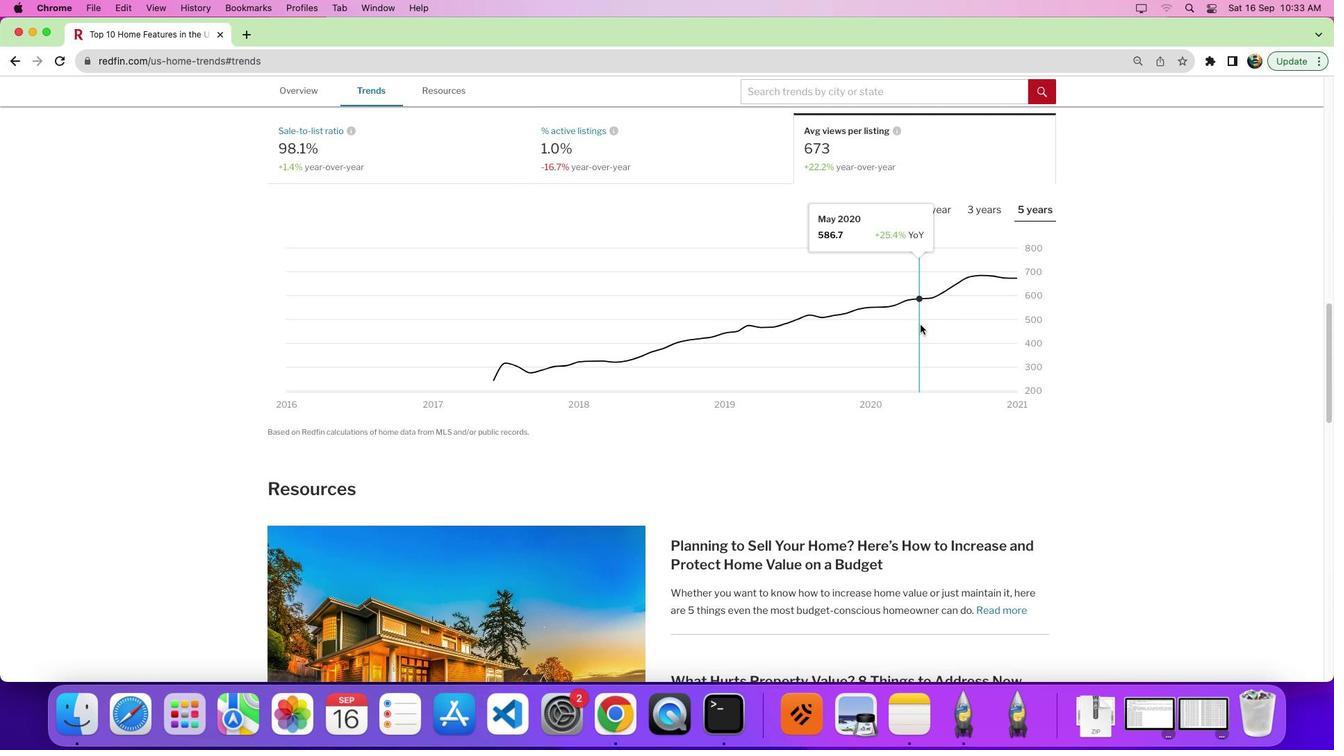 
Action: Mouse moved to (1183, 209)
Screenshot: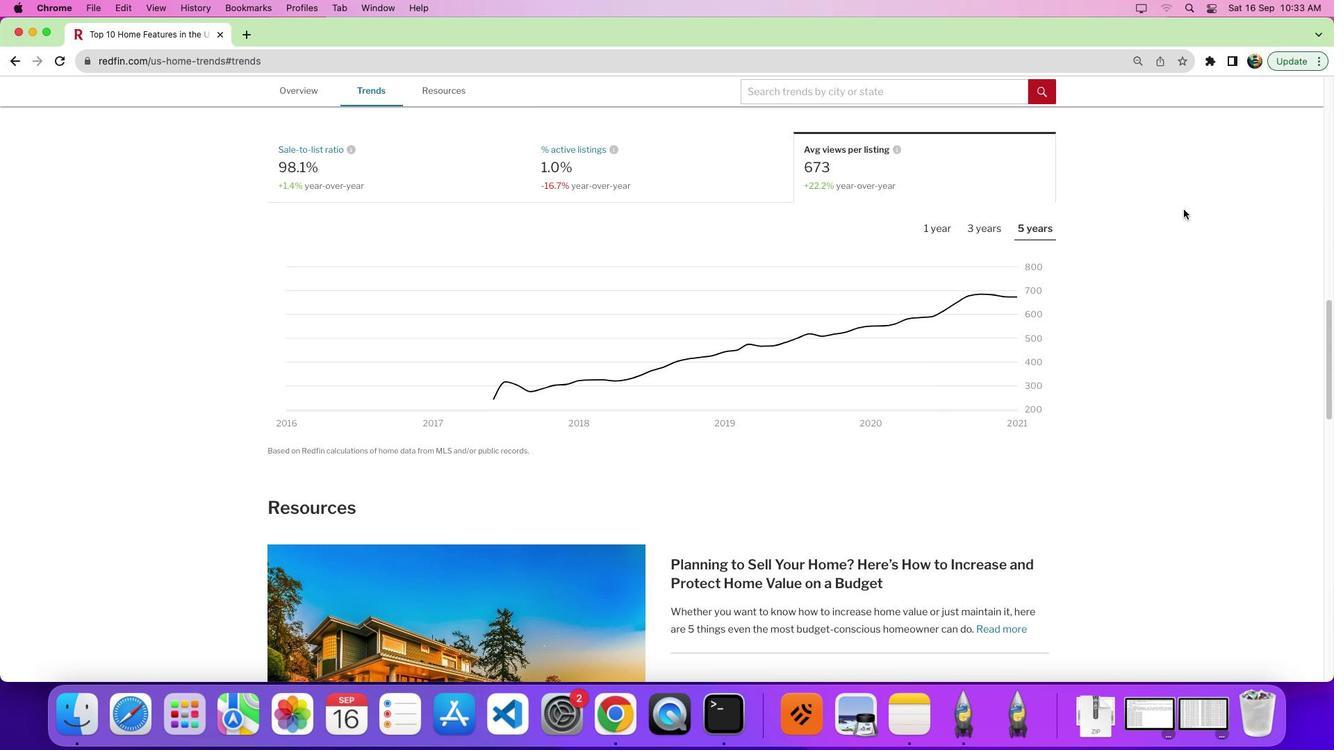 
